 Task: Find connections with filter location Jérémie with filter topic #Growthwith filter profile language French with filter current company Unacademy with filter school Uttrakhand Technical University, Dehradun with filter industry Office Administration with filter service category Management Consulting with filter keywords title SQL Developer
Action: Mouse moved to (709, 78)
Screenshot: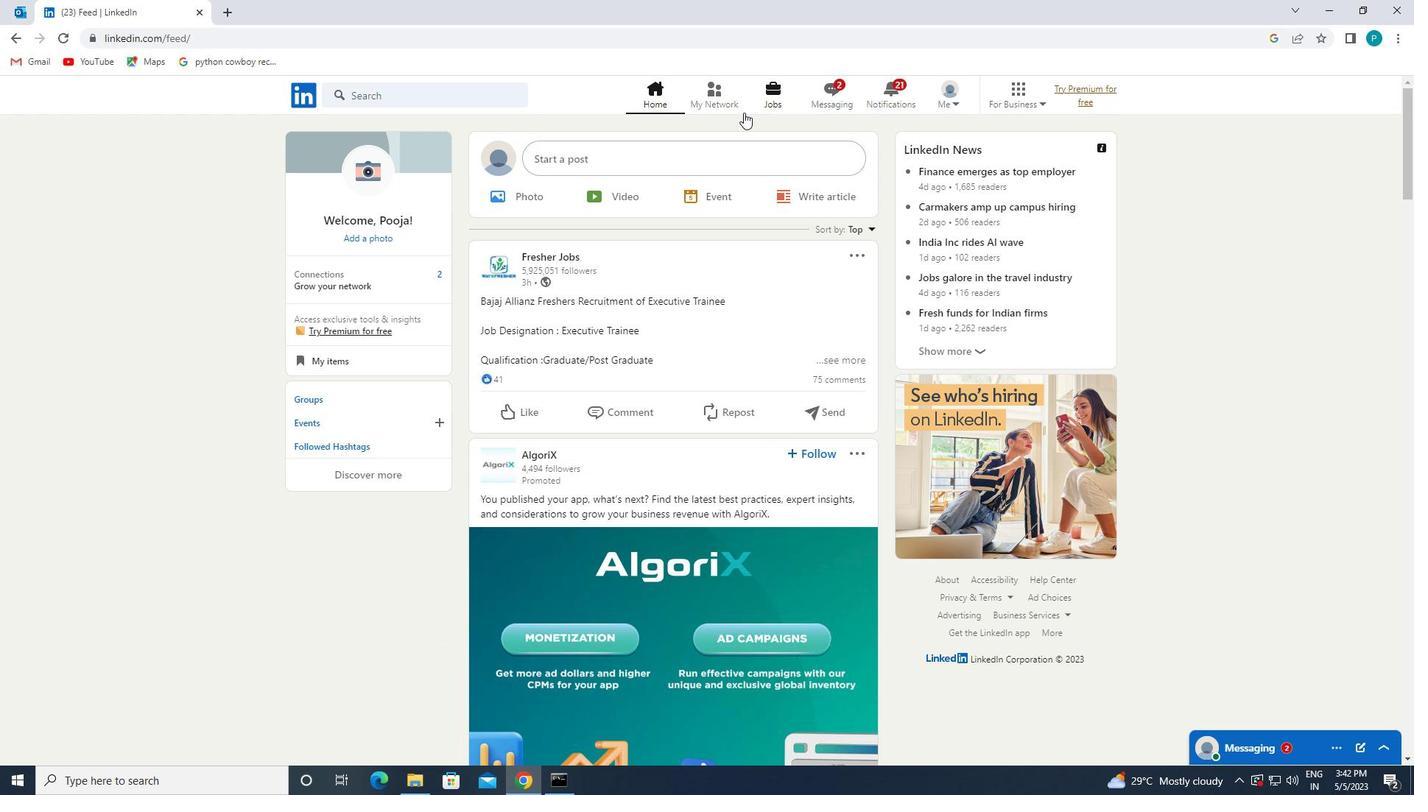 
Action: Mouse pressed left at (709, 78)
Screenshot: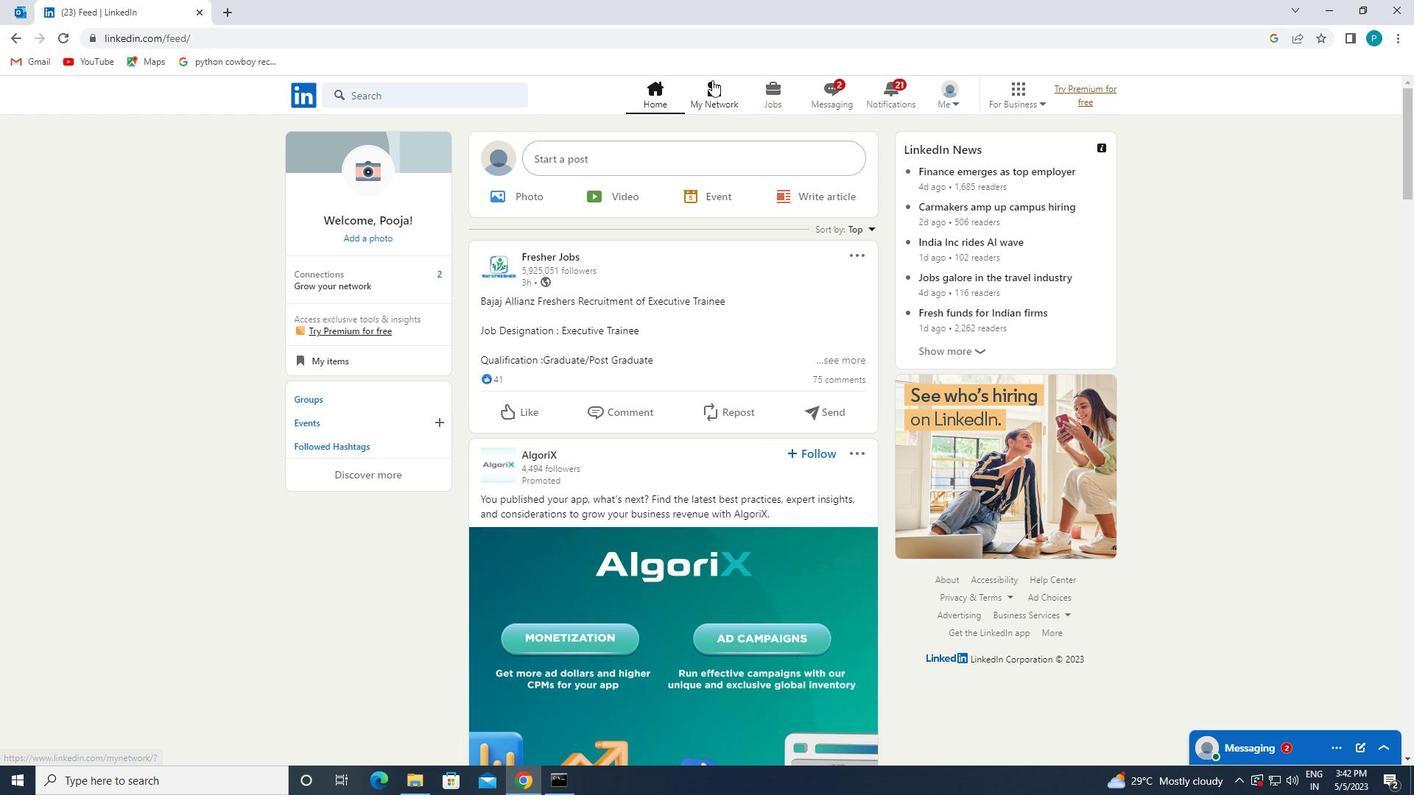 
Action: Mouse moved to (715, 94)
Screenshot: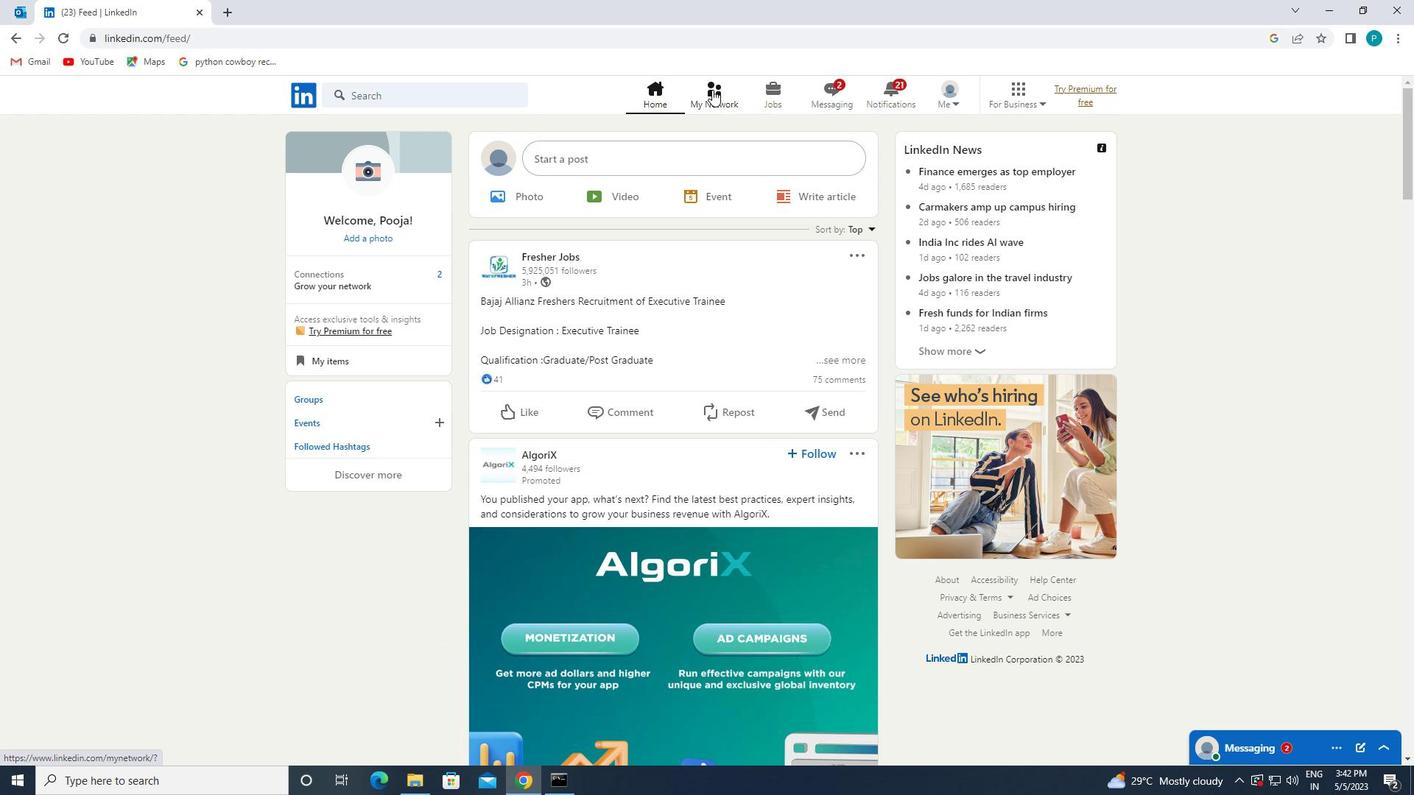 
Action: Mouse pressed left at (715, 94)
Screenshot: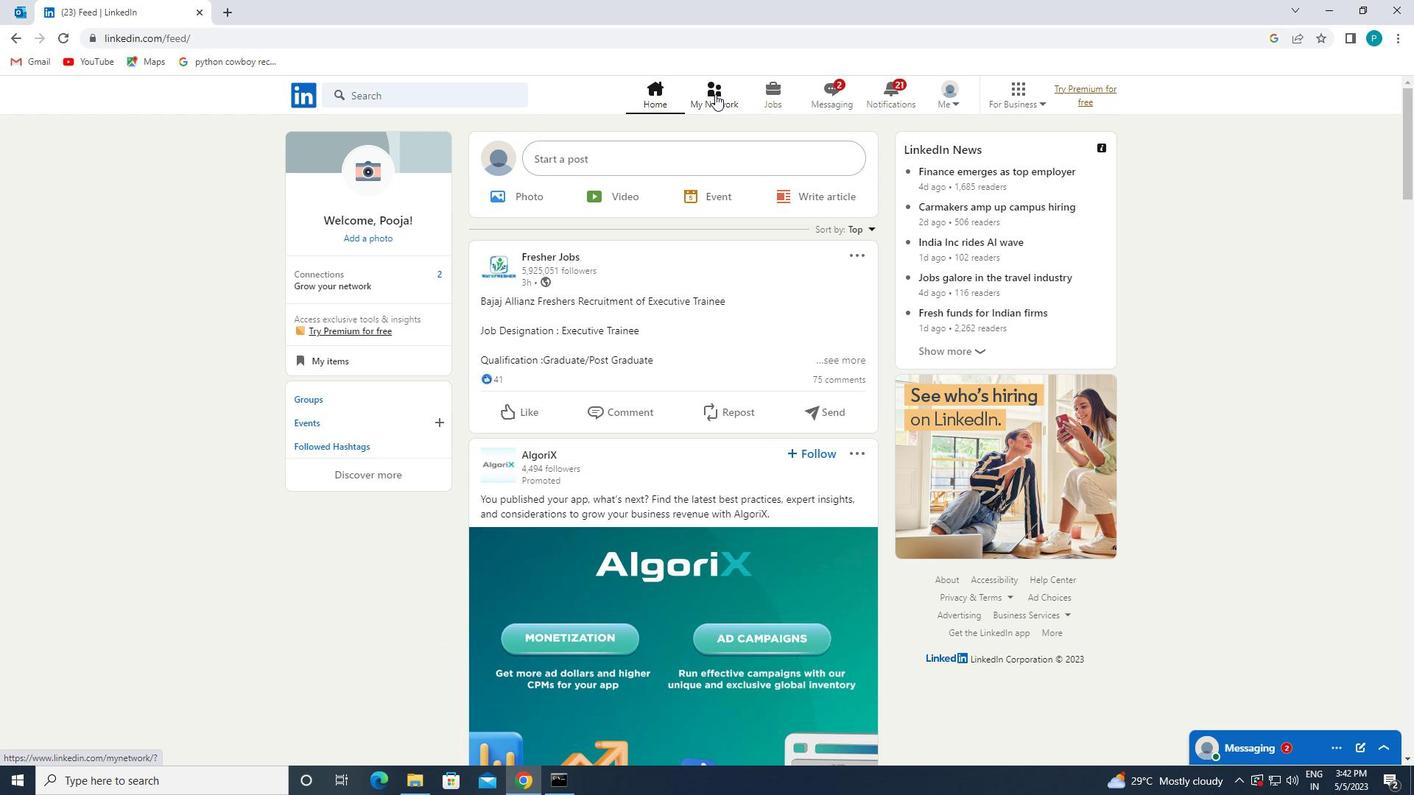 
Action: Mouse moved to (377, 176)
Screenshot: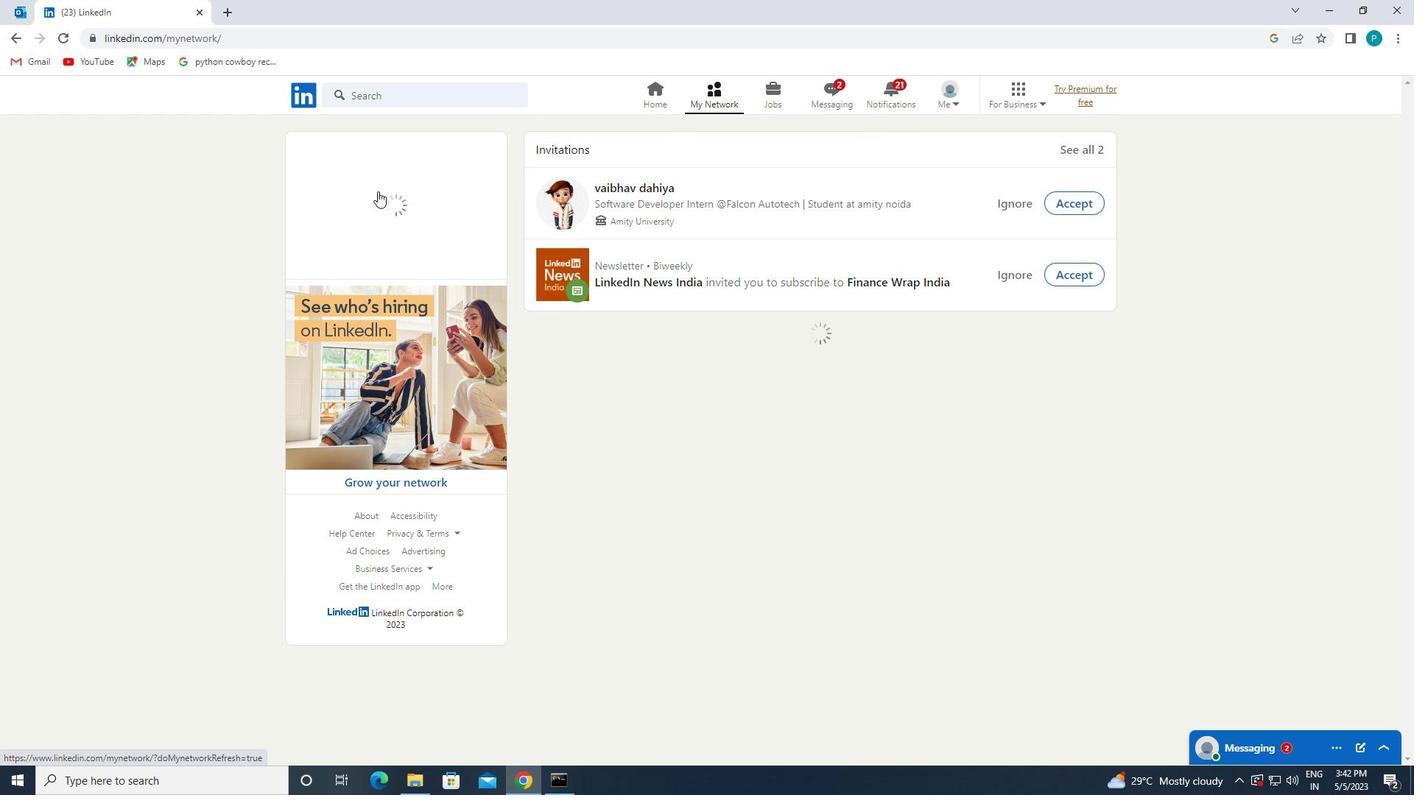 
Action: Mouse pressed left at (377, 176)
Screenshot: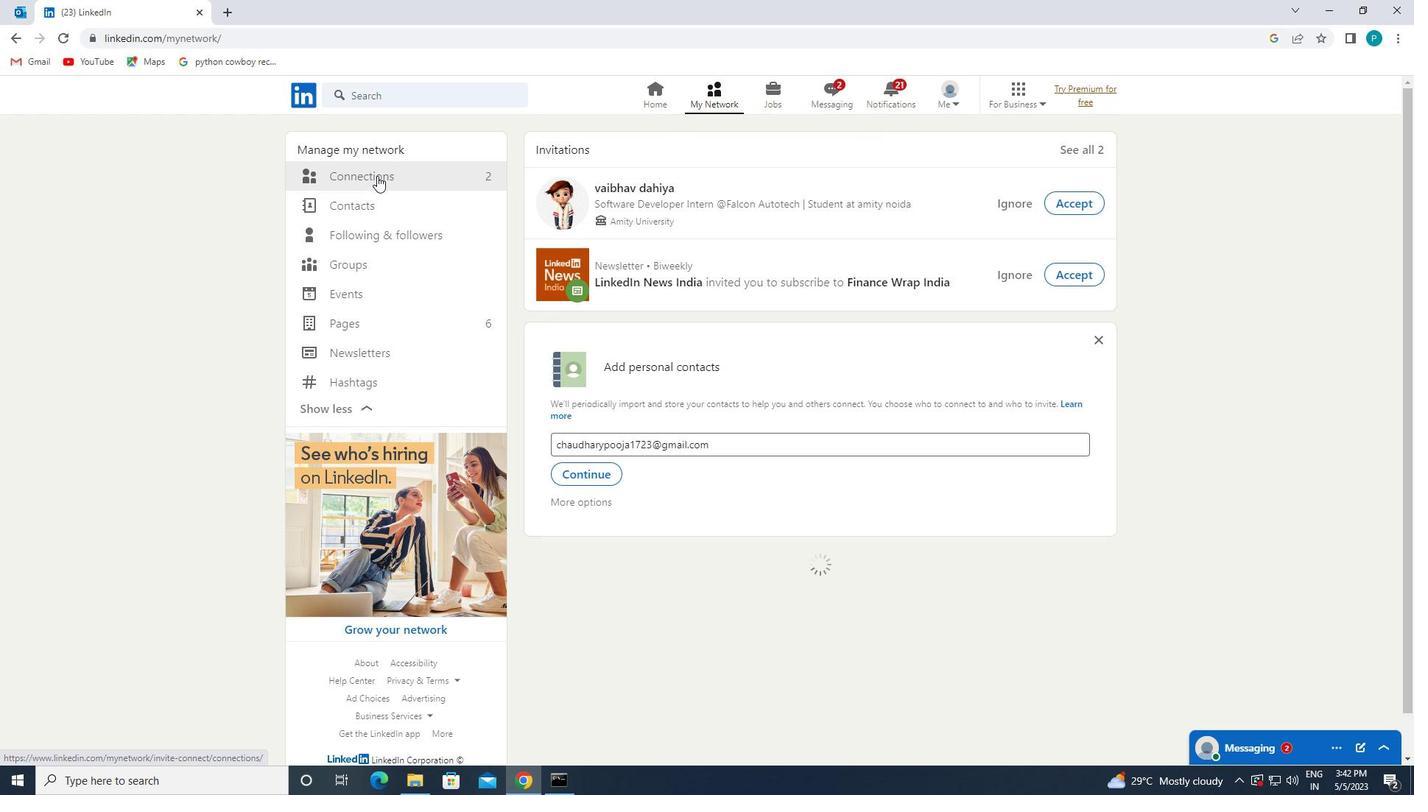 
Action: Mouse moved to (783, 172)
Screenshot: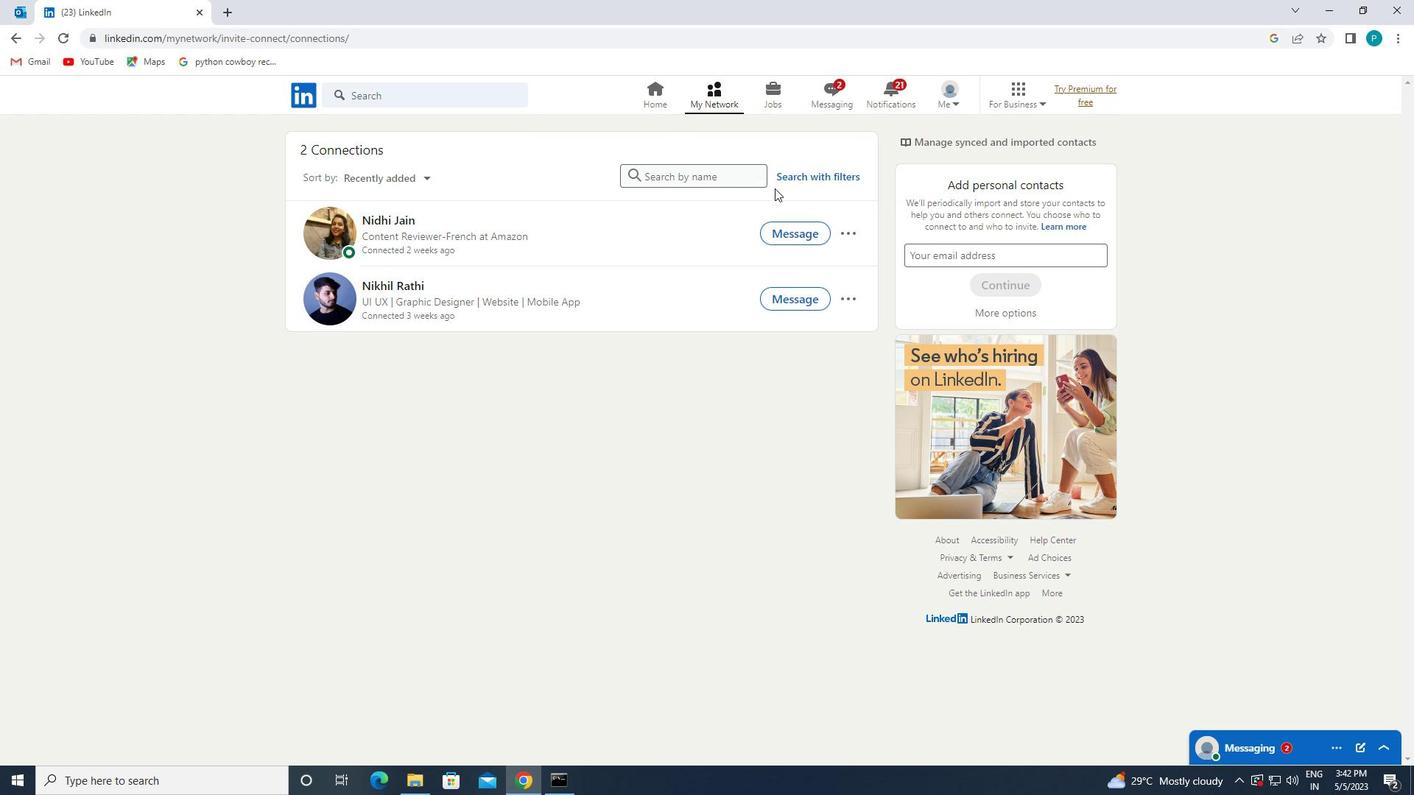 
Action: Mouse pressed left at (783, 172)
Screenshot: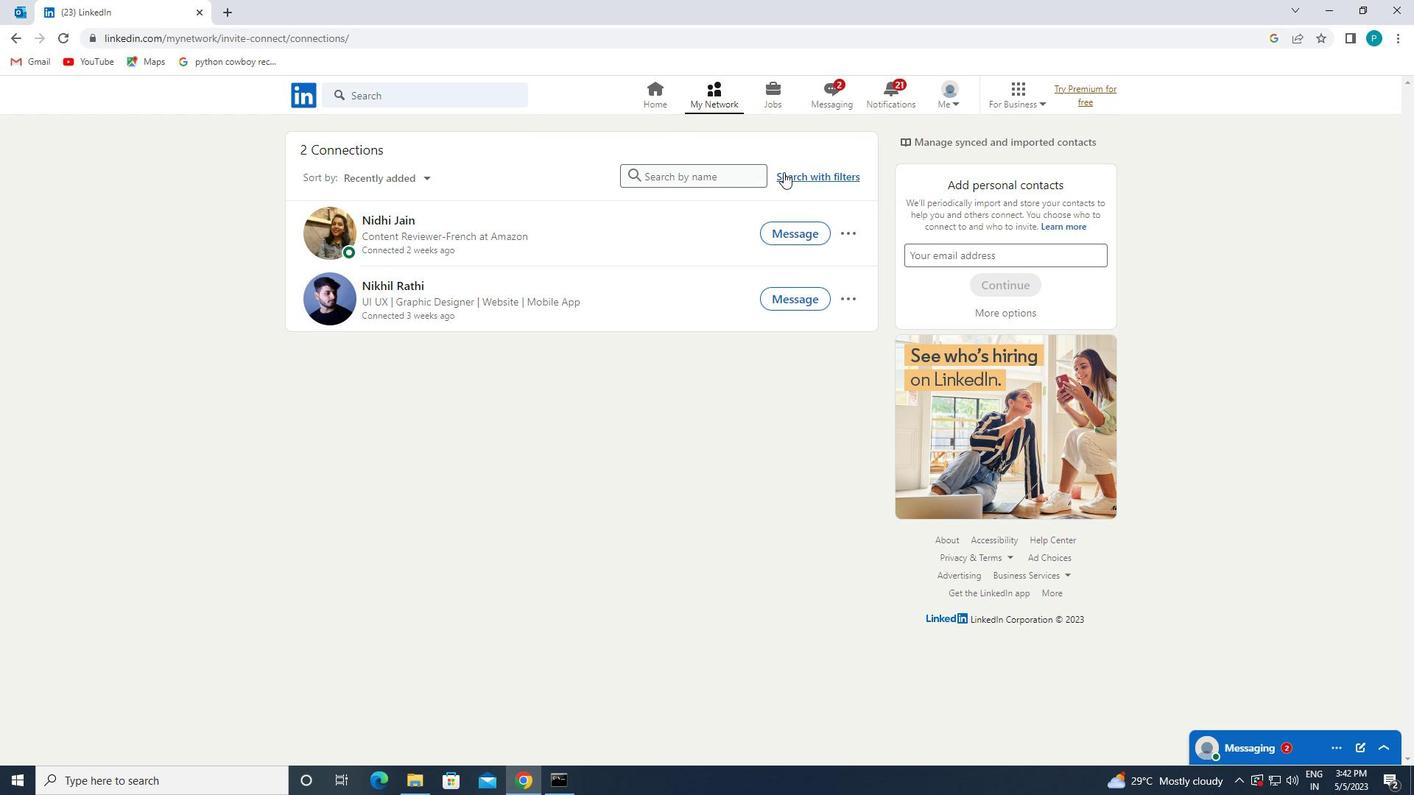 
Action: Mouse moved to (731, 128)
Screenshot: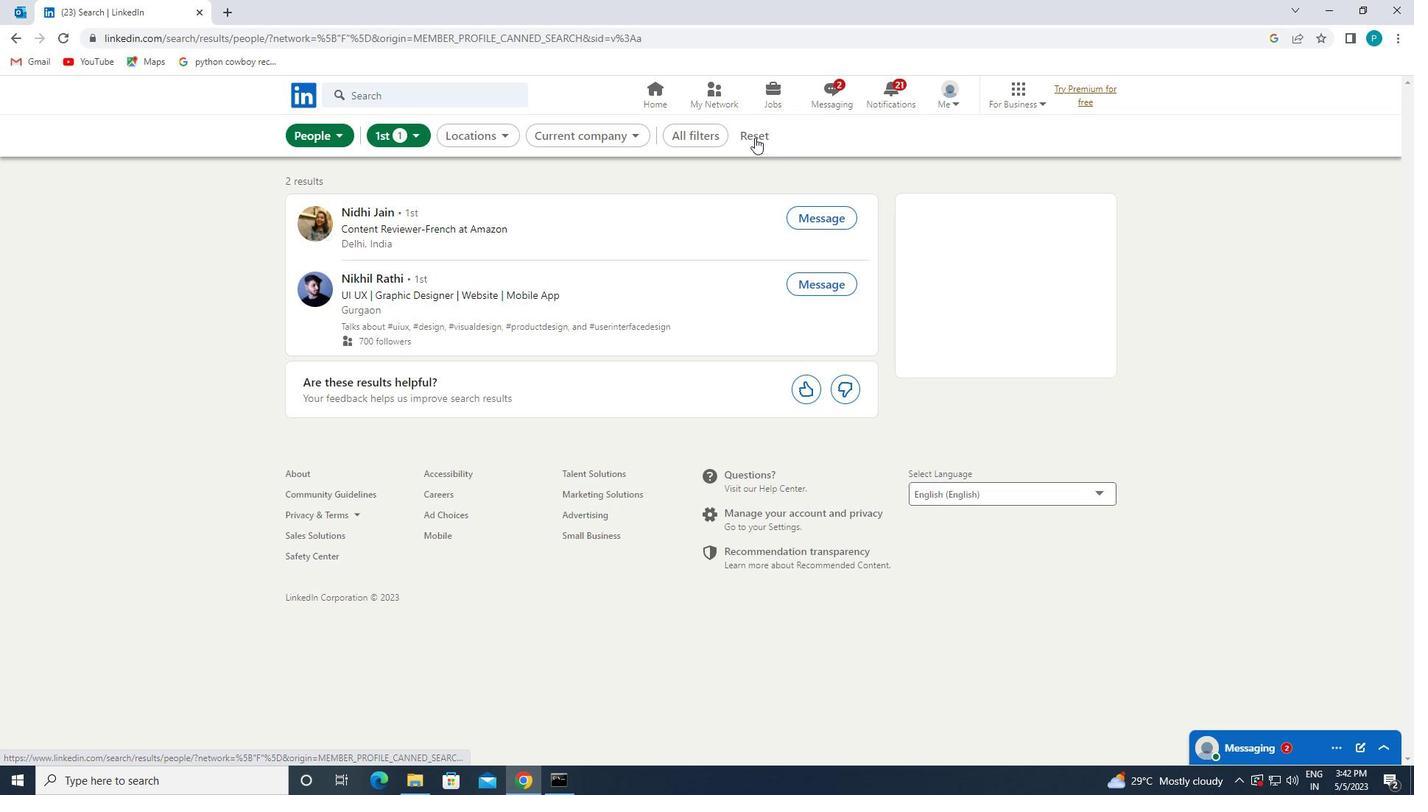 
Action: Mouse pressed left at (731, 128)
Screenshot: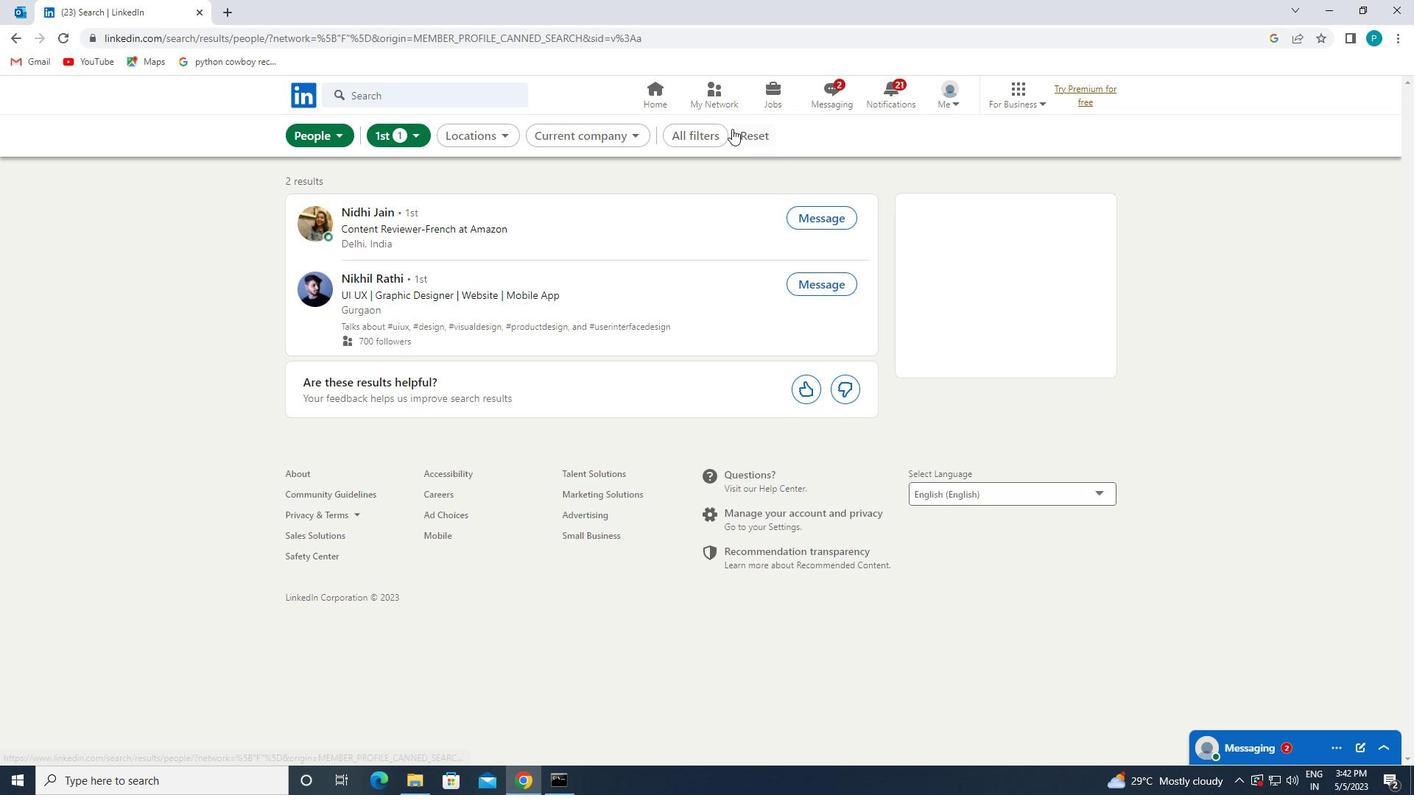 
Action: Mouse moved to (742, 131)
Screenshot: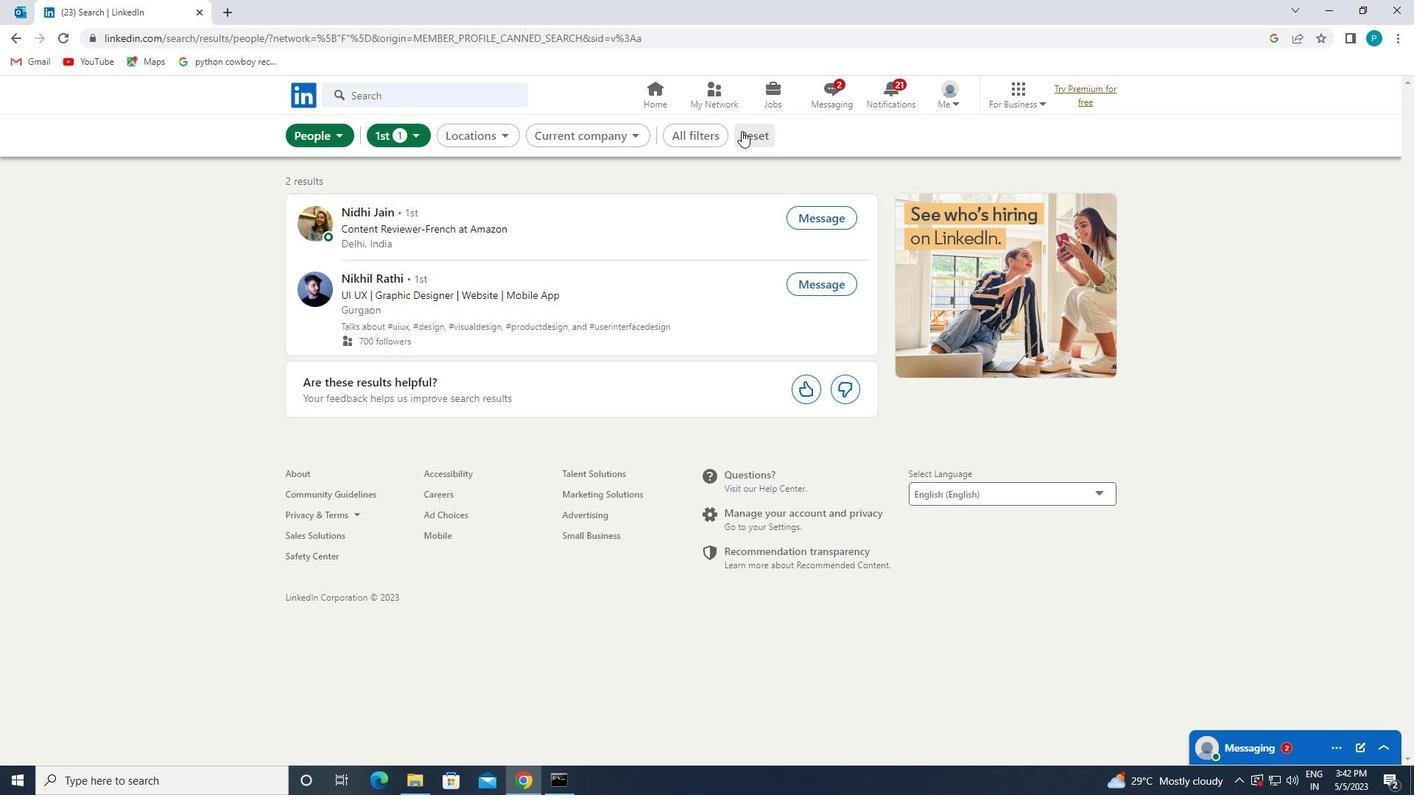 
Action: Mouse pressed left at (742, 131)
Screenshot: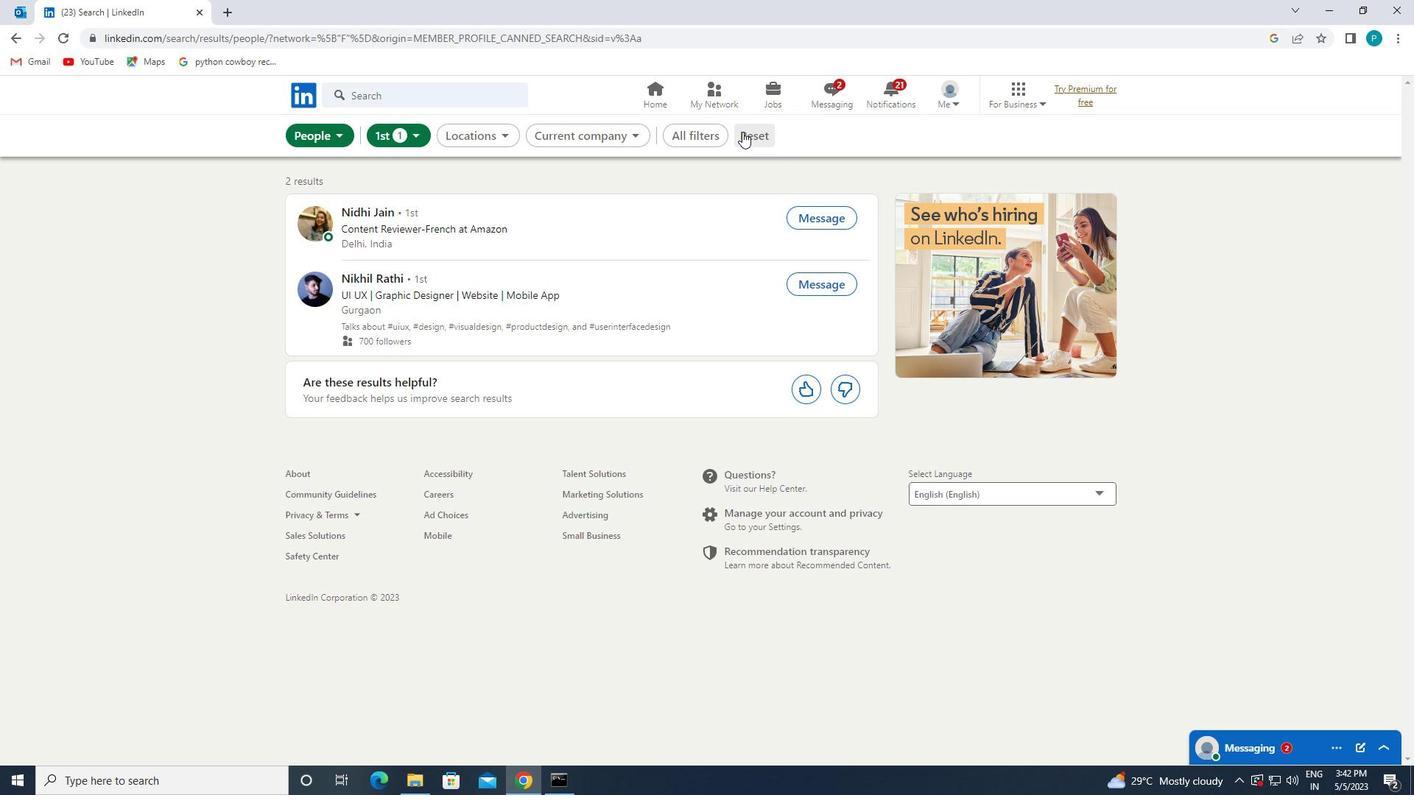 
Action: Mouse pressed left at (742, 131)
Screenshot: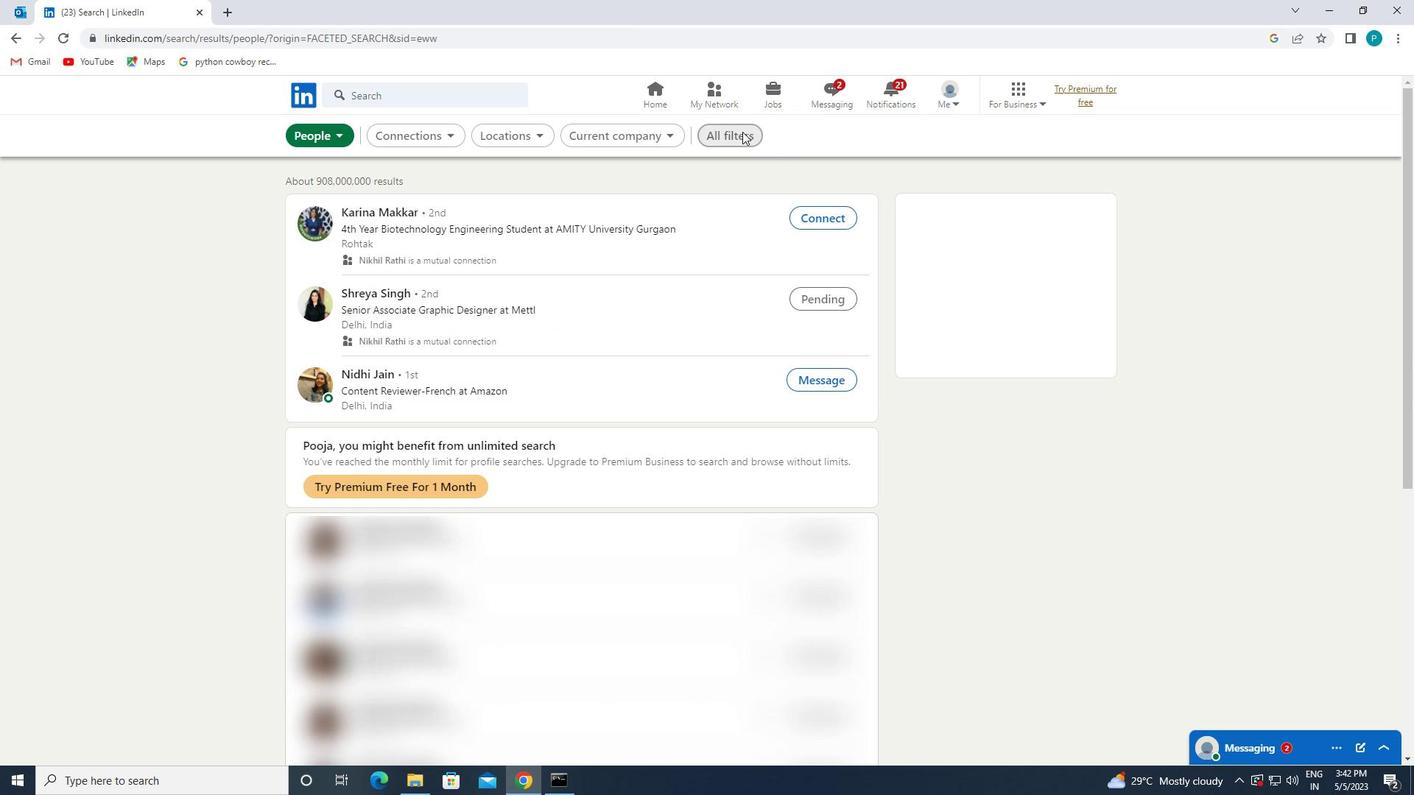 
Action: Mouse moved to (1282, 403)
Screenshot: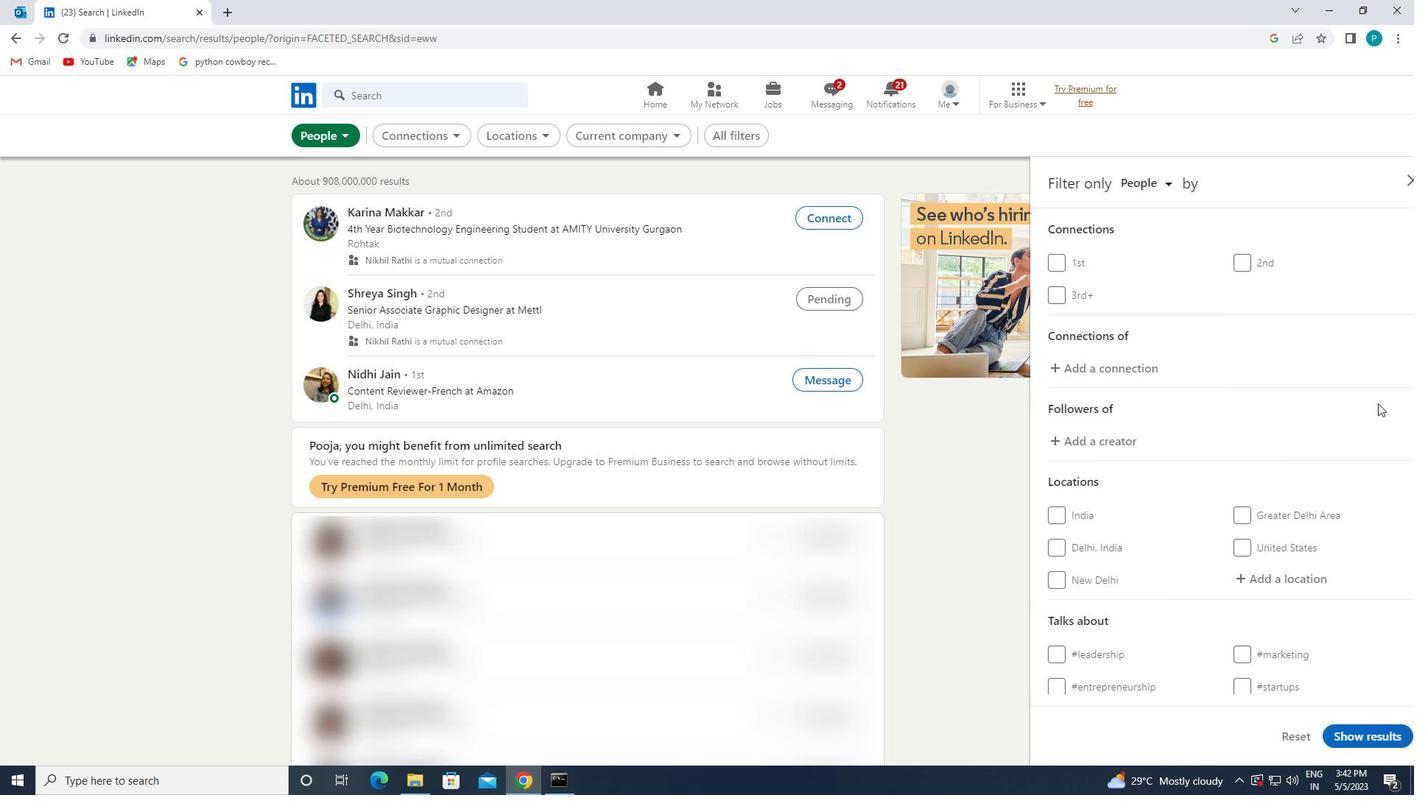
Action: Mouse scrolled (1282, 403) with delta (0, 0)
Screenshot: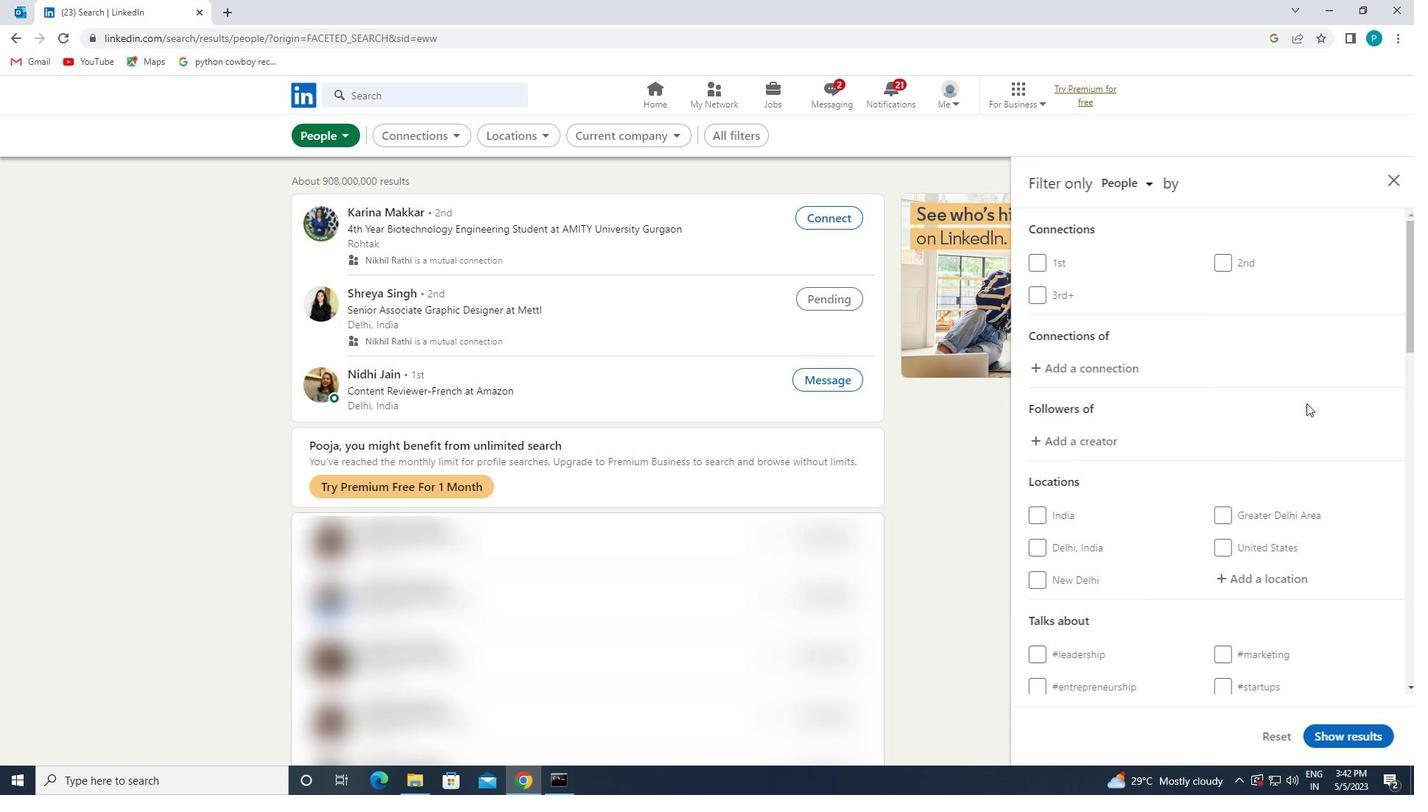 
Action: Mouse scrolled (1282, 403) with delta (0, 0)
Screenshot: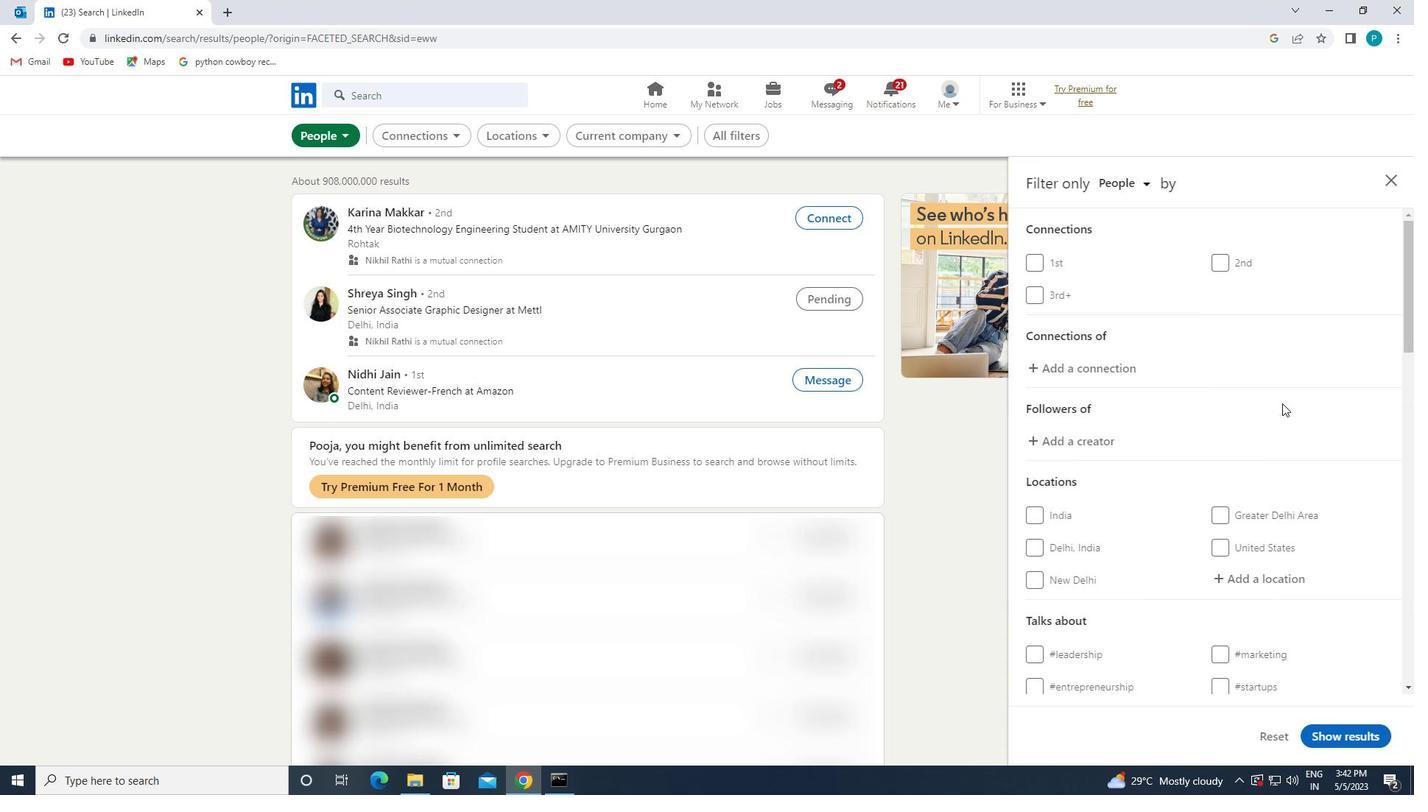 
Action: Mouse scrolled (1282, 403) with delta (0, 0)
Screenshot: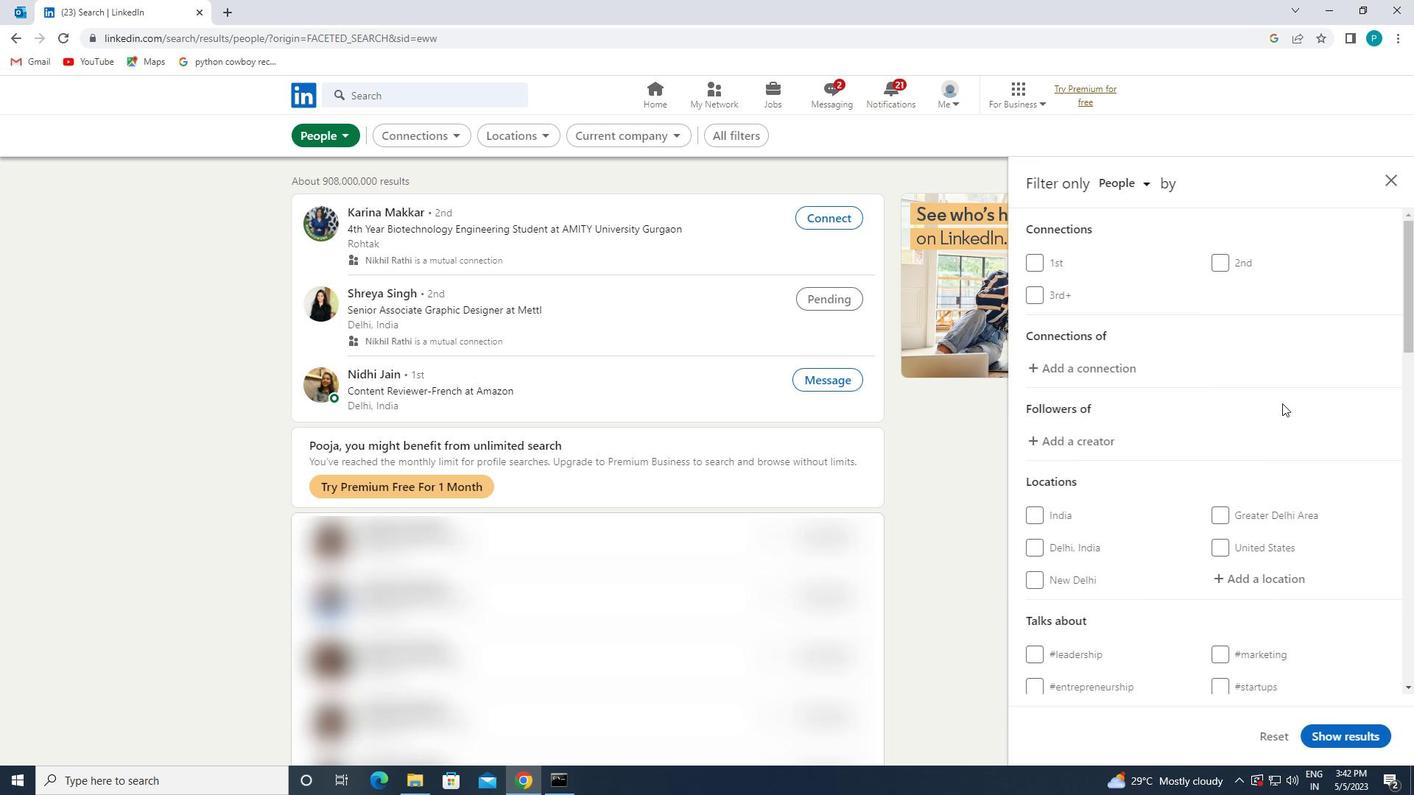 
Action: Mouse moved to (1265, 364)
Screenshot: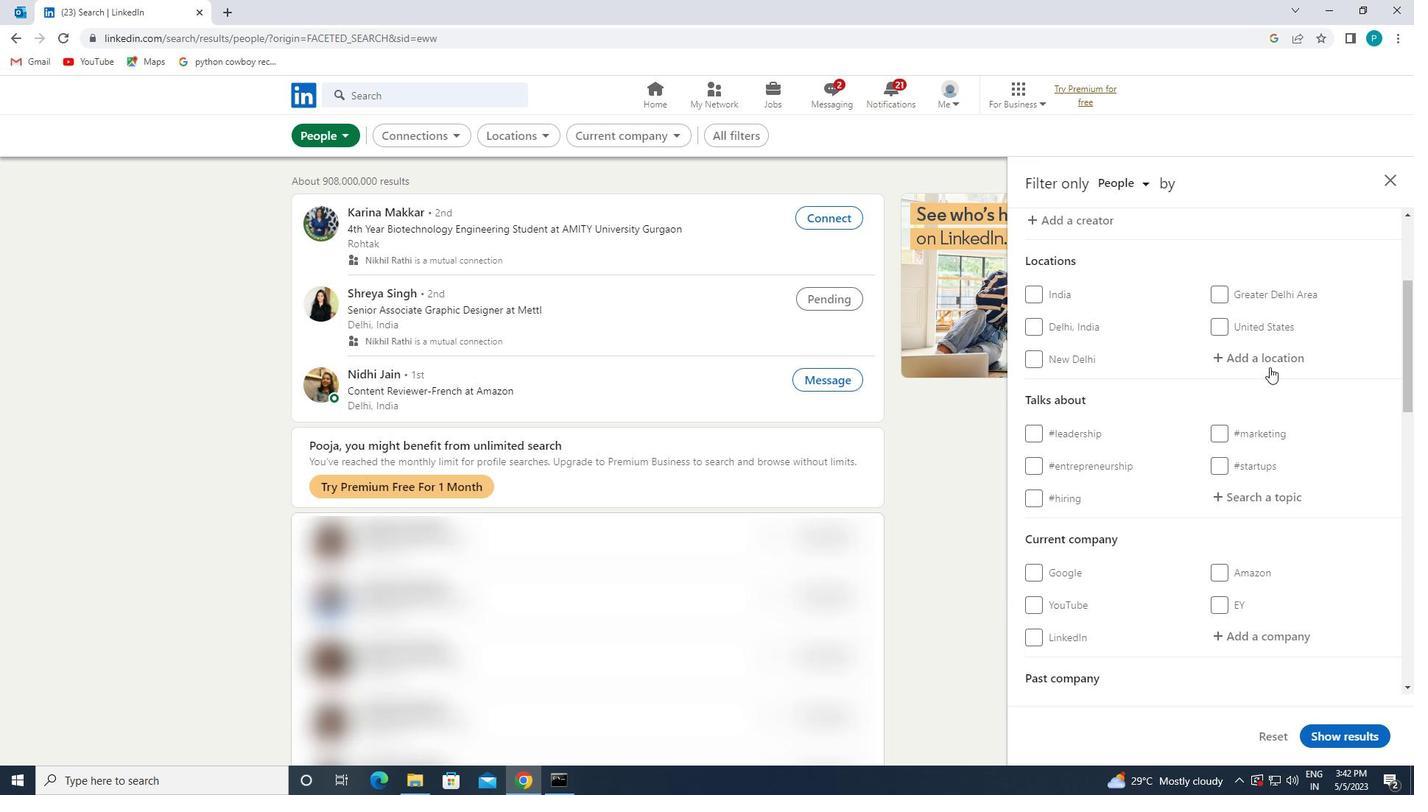 
Action: Mouse pressed left at (1265, 364)
Screenshot: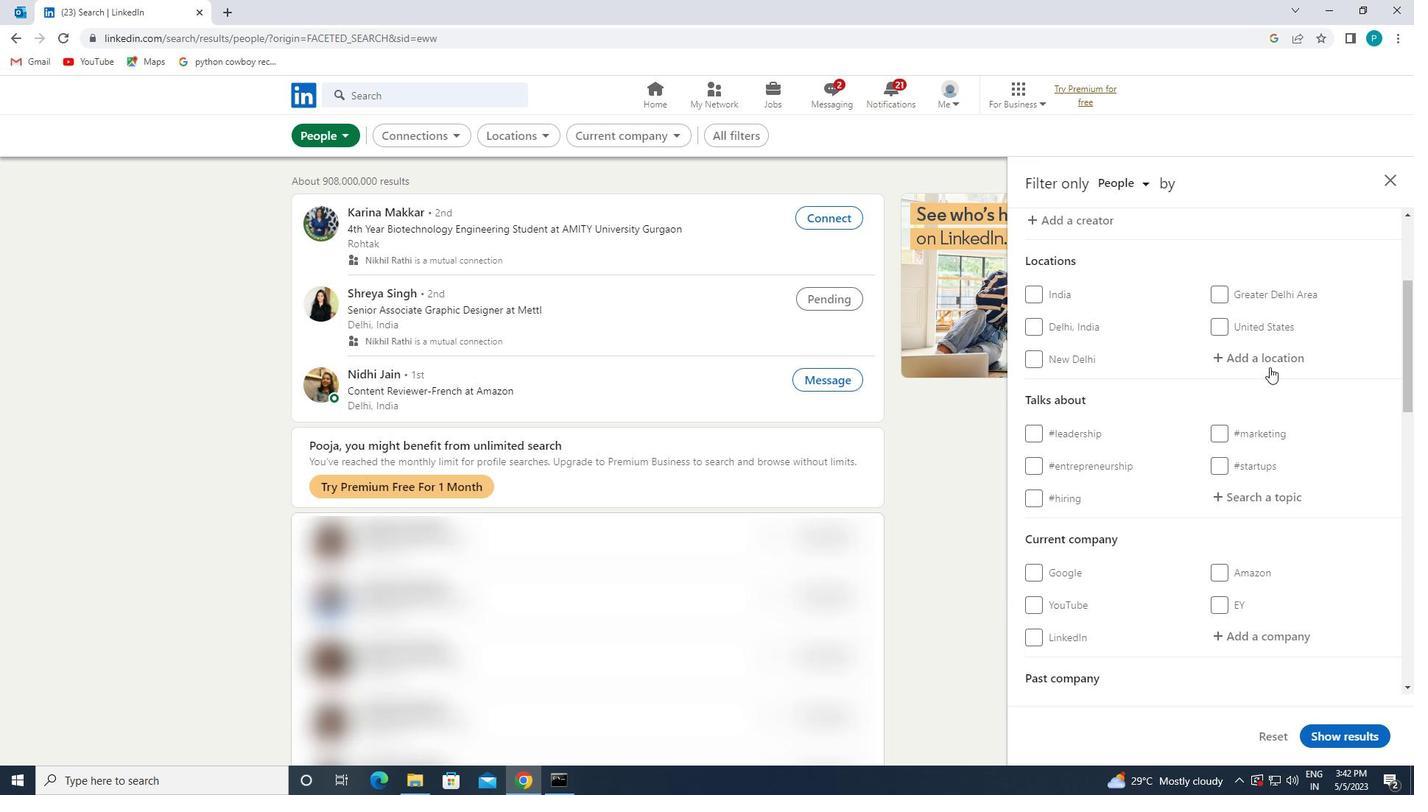 
Action: Mouse moved to (1266, 361)
Screenshot: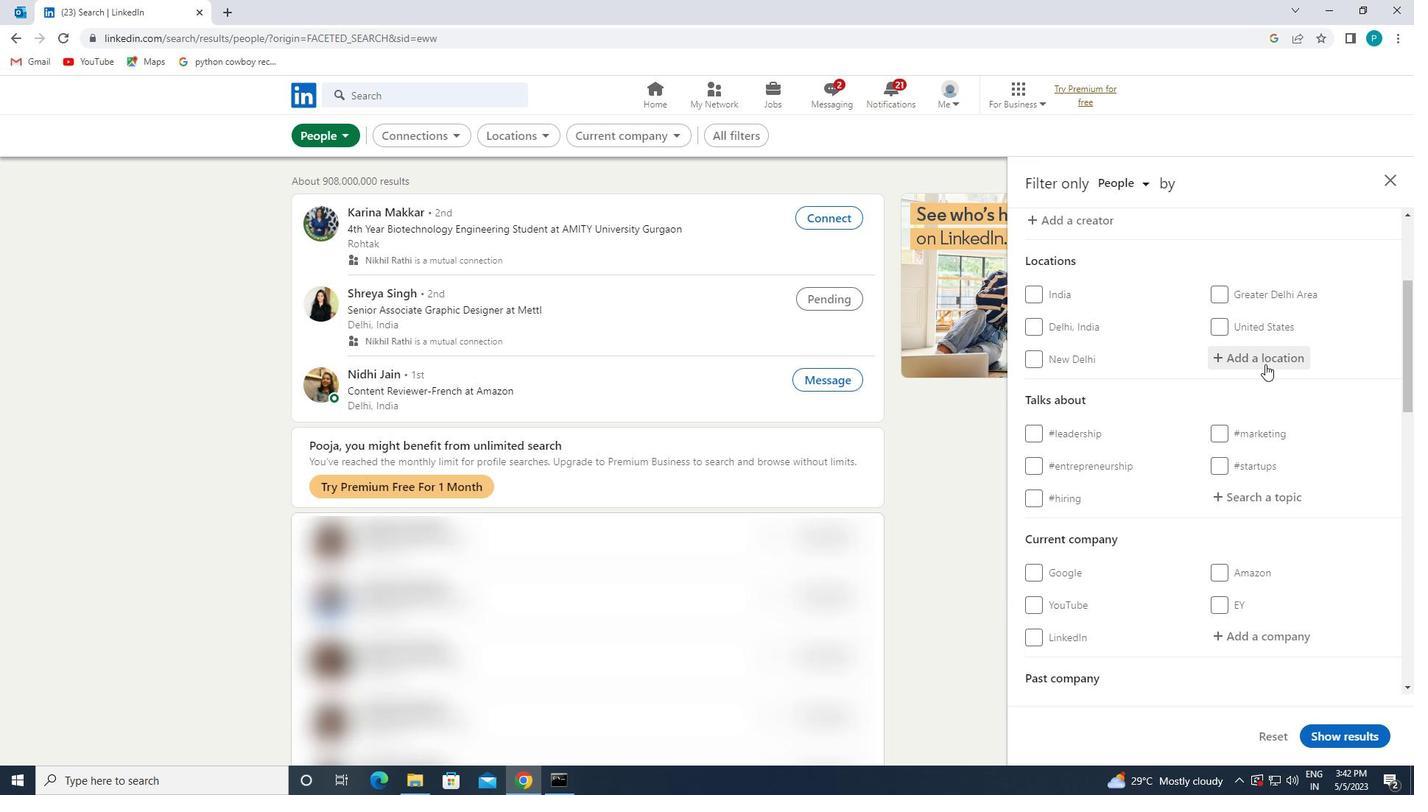 
Action: Key pressed <Key.caps_lock>j<Key.caps_lock>eremie
Screenshot: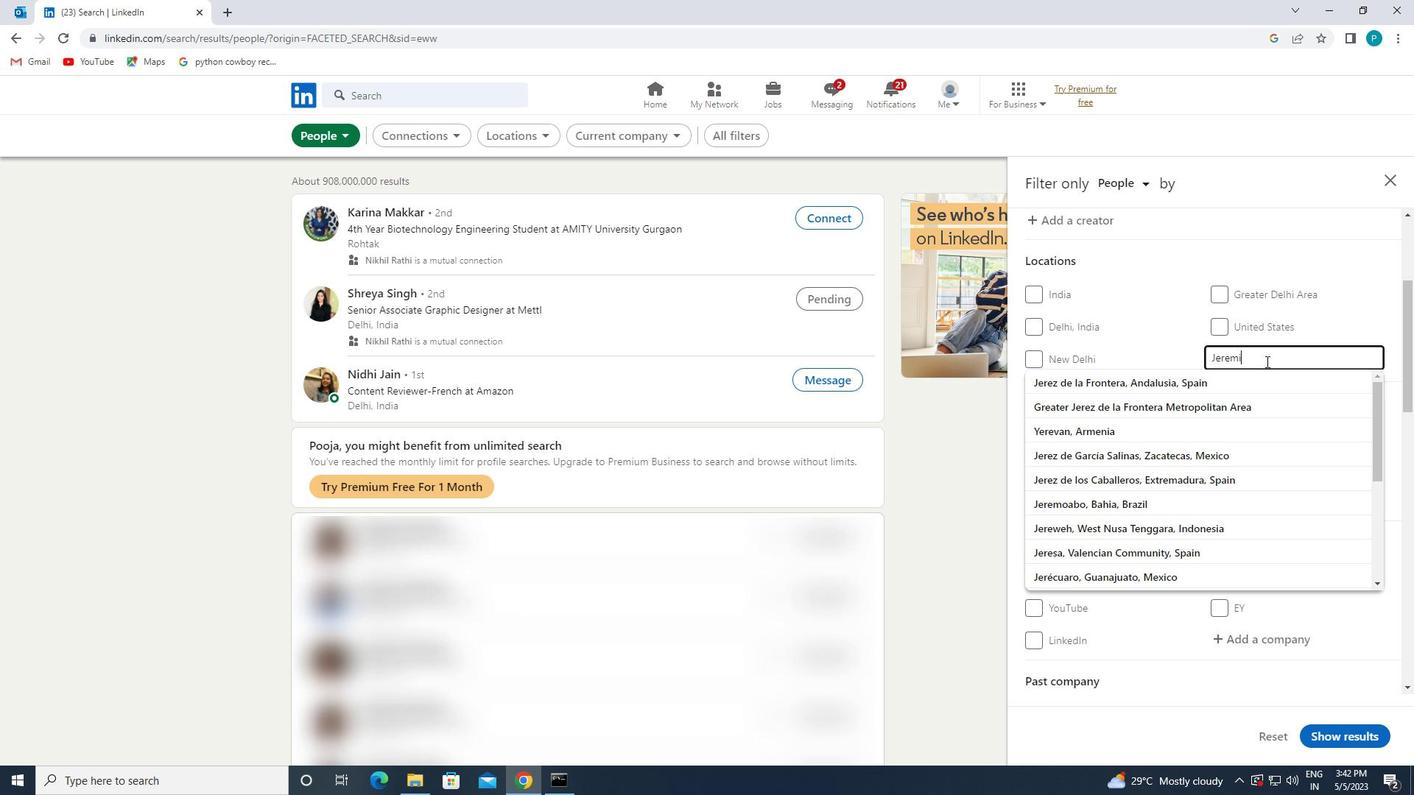 
Action: Mouse moved to (1270, 377)
Screenshot: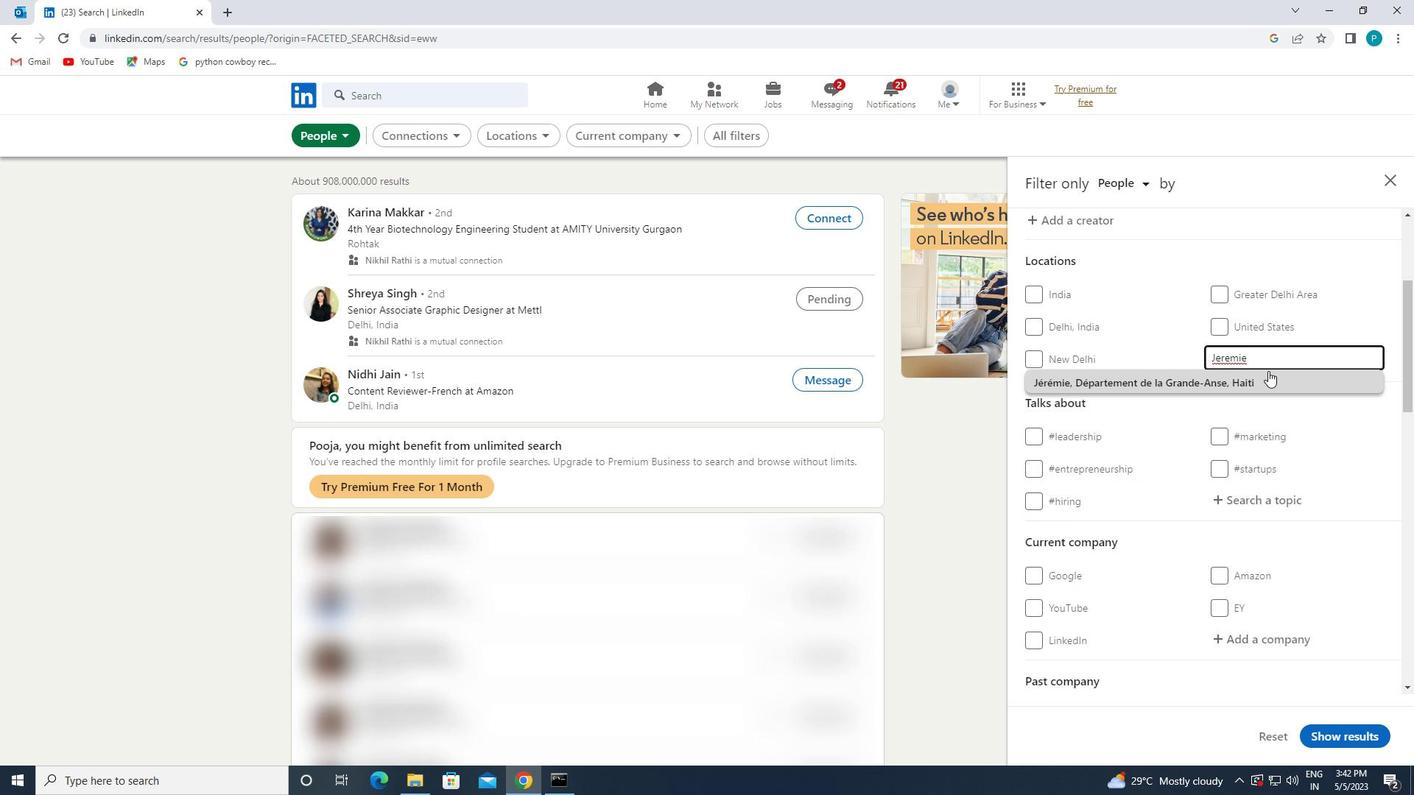 
Action: Mouse pressed left at (1270, 377)
Screenshot: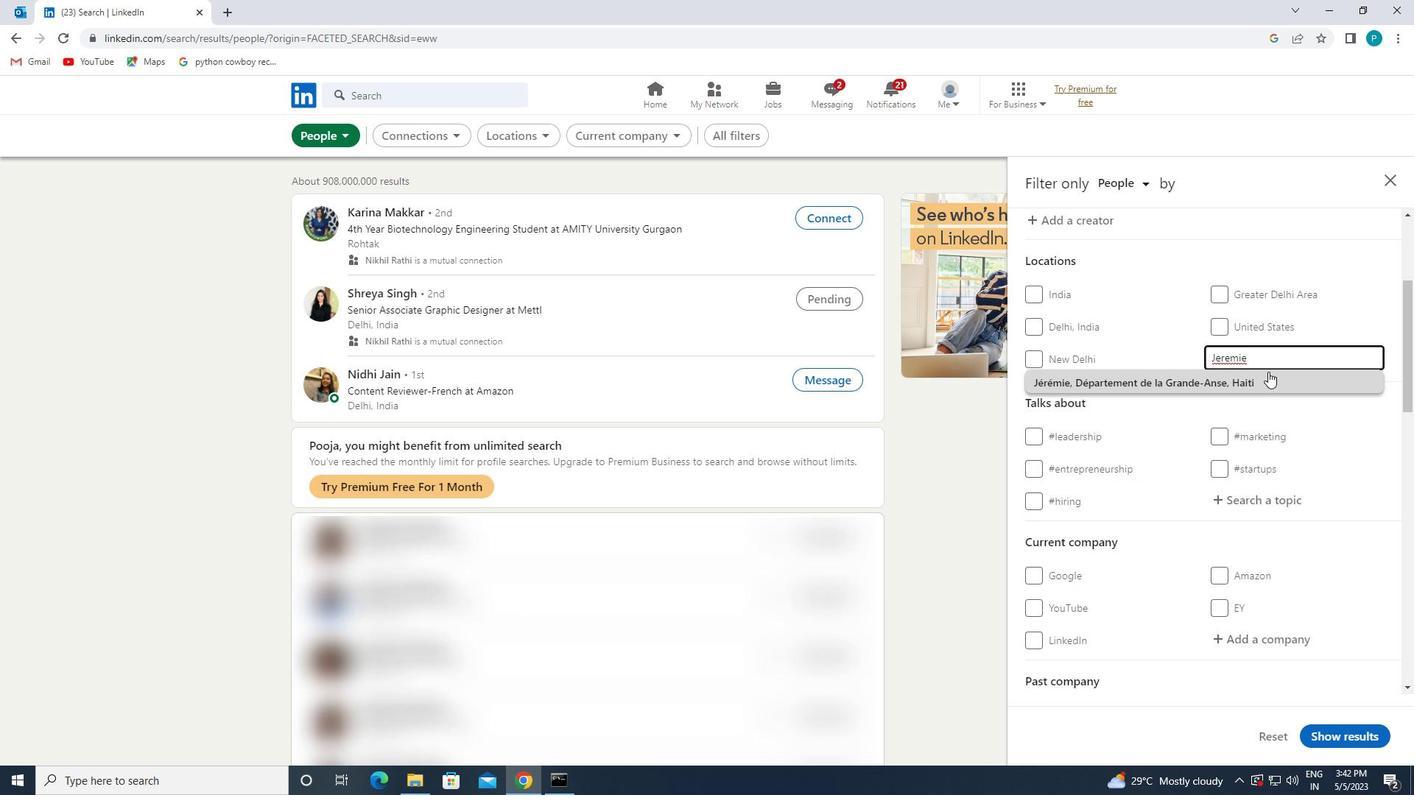 
Action: Mouse moved to (1270, 378)
Screenshot: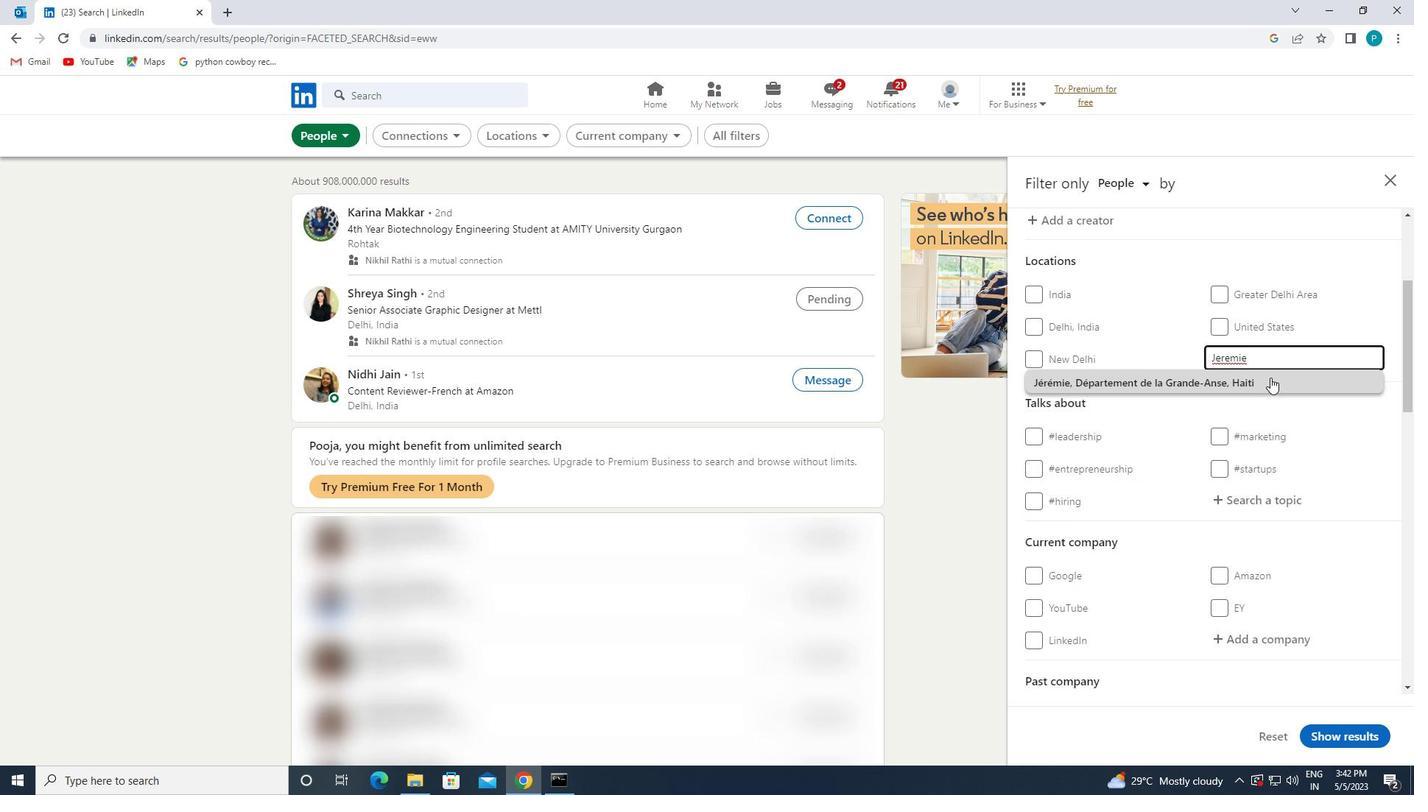 
Action: Mouse scrolled (1270, 377) with delta (0, 0)
Screenshot: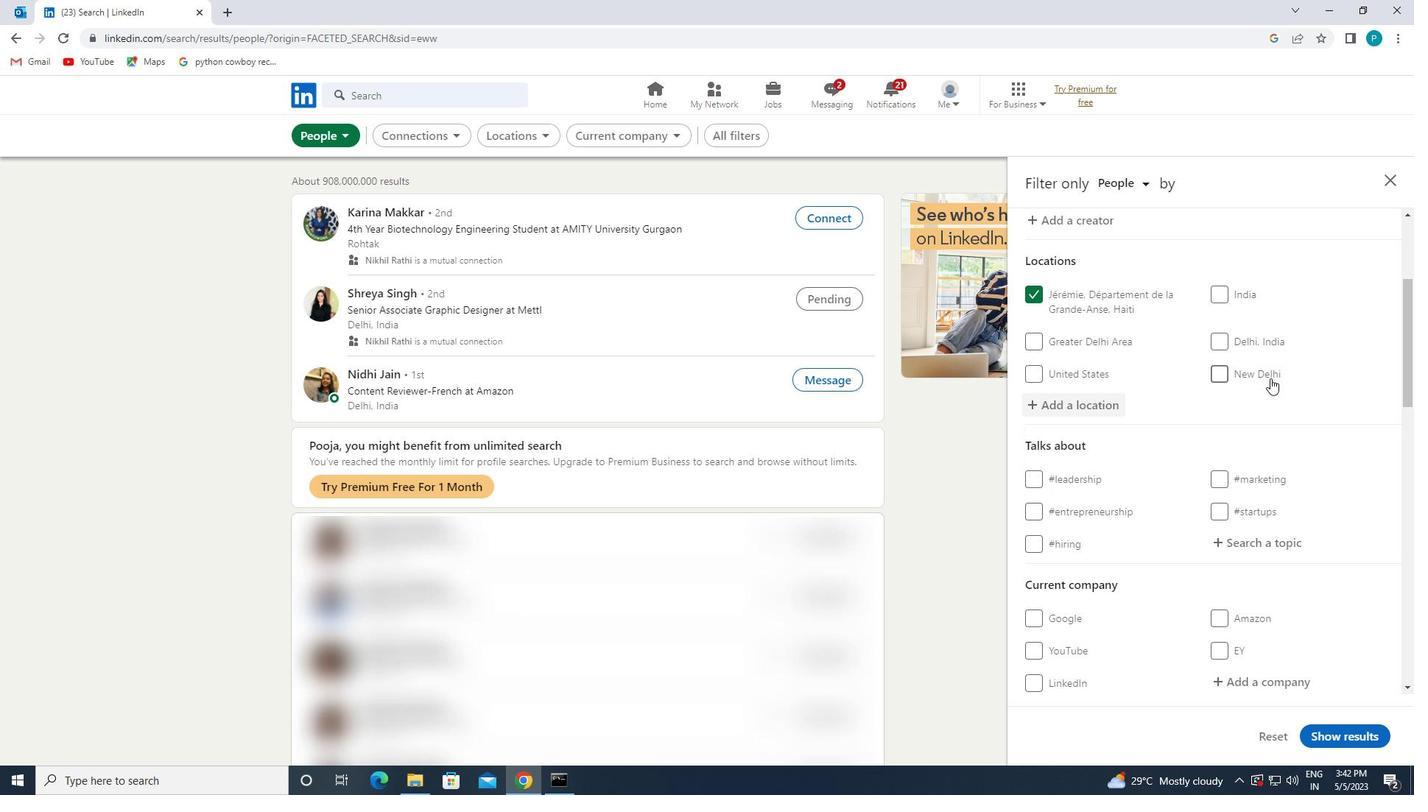 
Action: Mouse scrolled (1270, 377) with delta (0, 0)
Screenshot: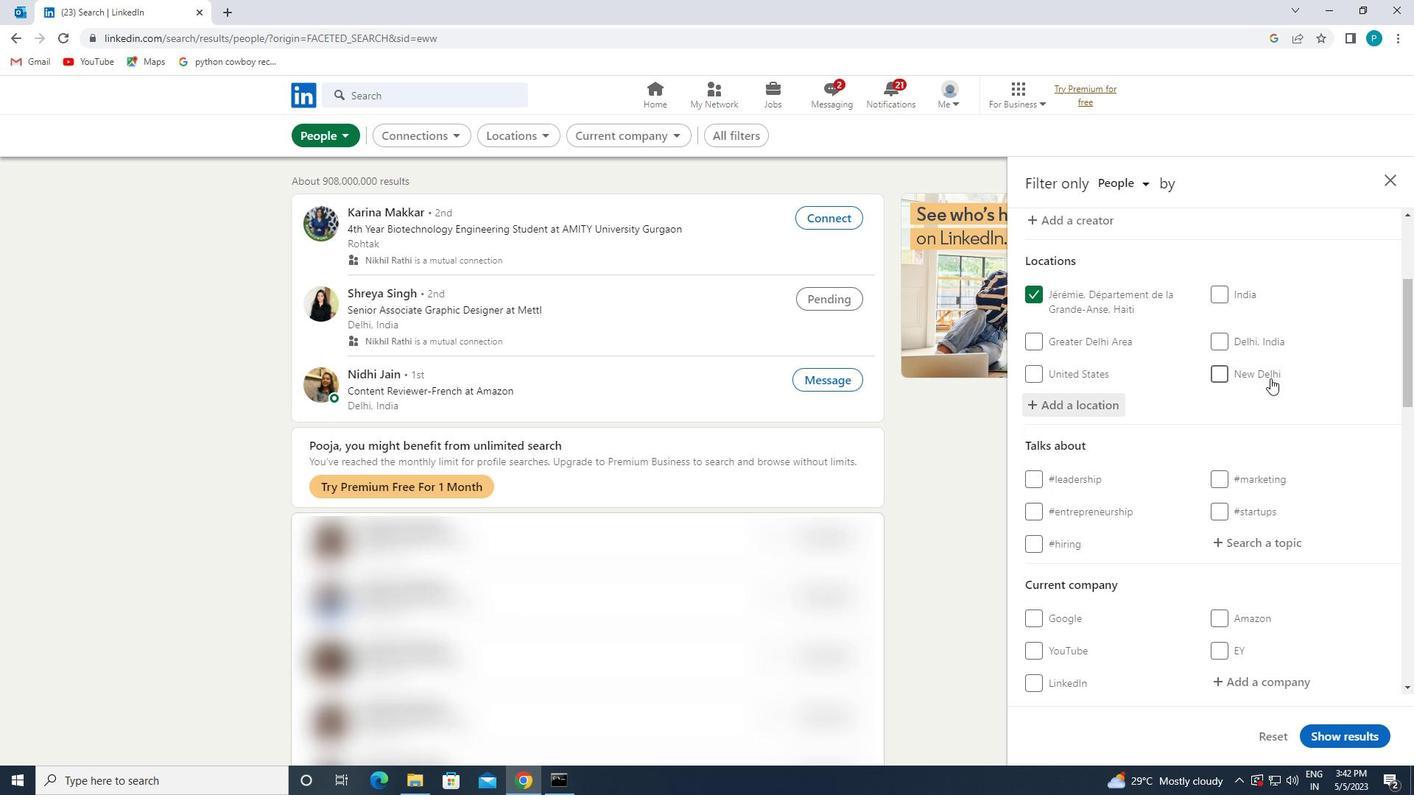 
Action: Mouse moved to (1277, 388)
Screenshot: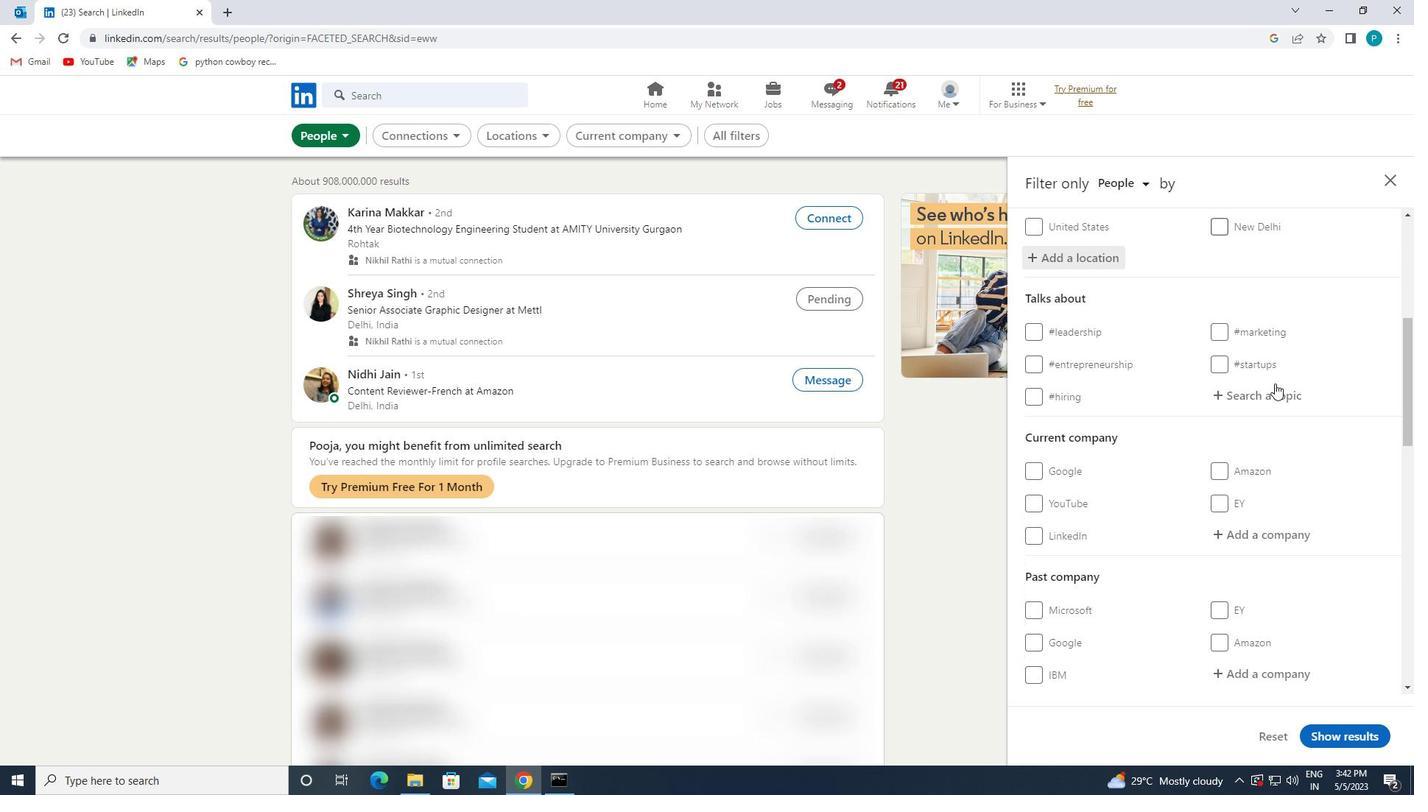 
Action: Mouse pressed left at (1277, 388)
Screenshot: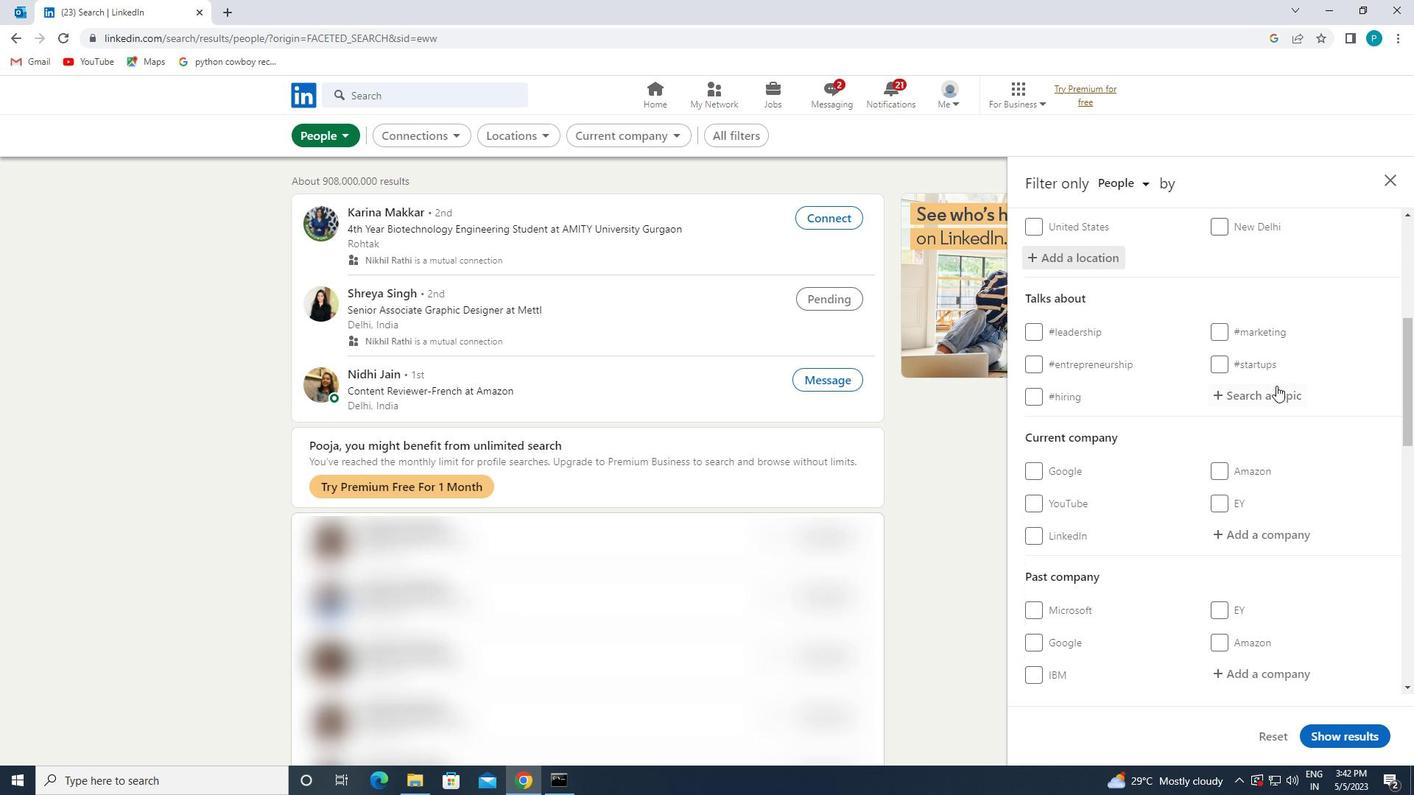 
Action: Mouse moved to (1282, 387)
Screenshot: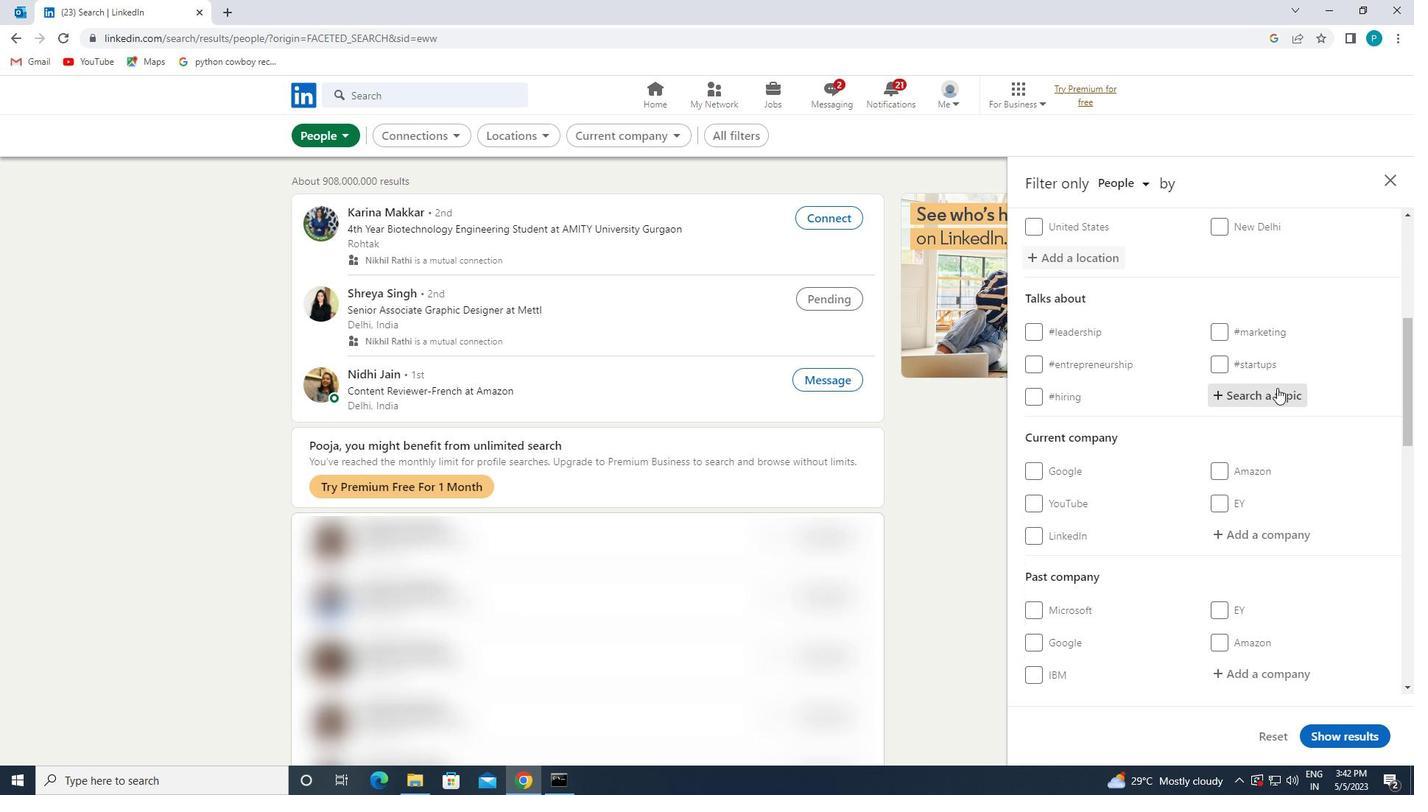 
Action: Key pressed <Key.shift>#<Key.caps_lock>G<Key.caps_lock>RW<Key.backspace>OWTH
Screenshot: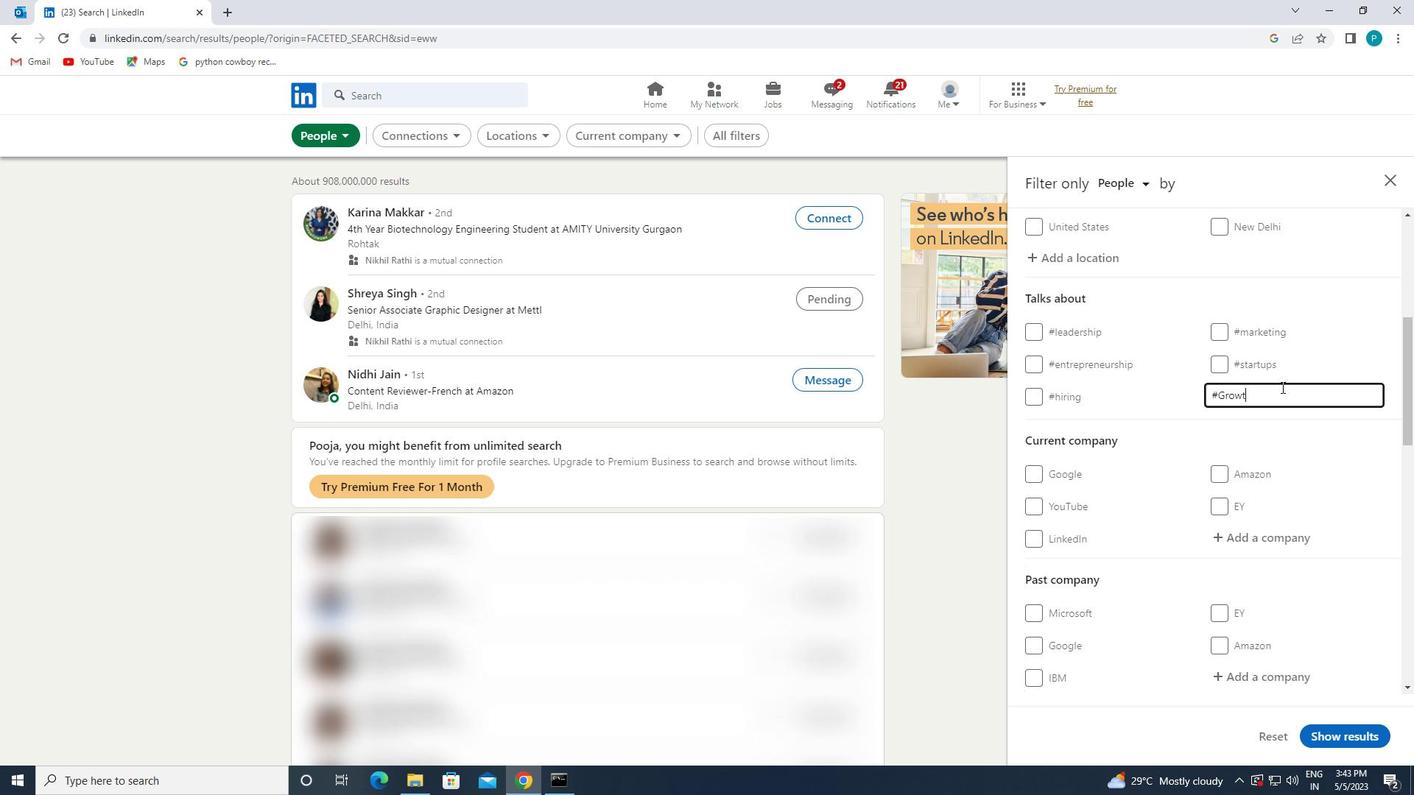 
Action: Mouse moved to (1287, 401)
Screenshot: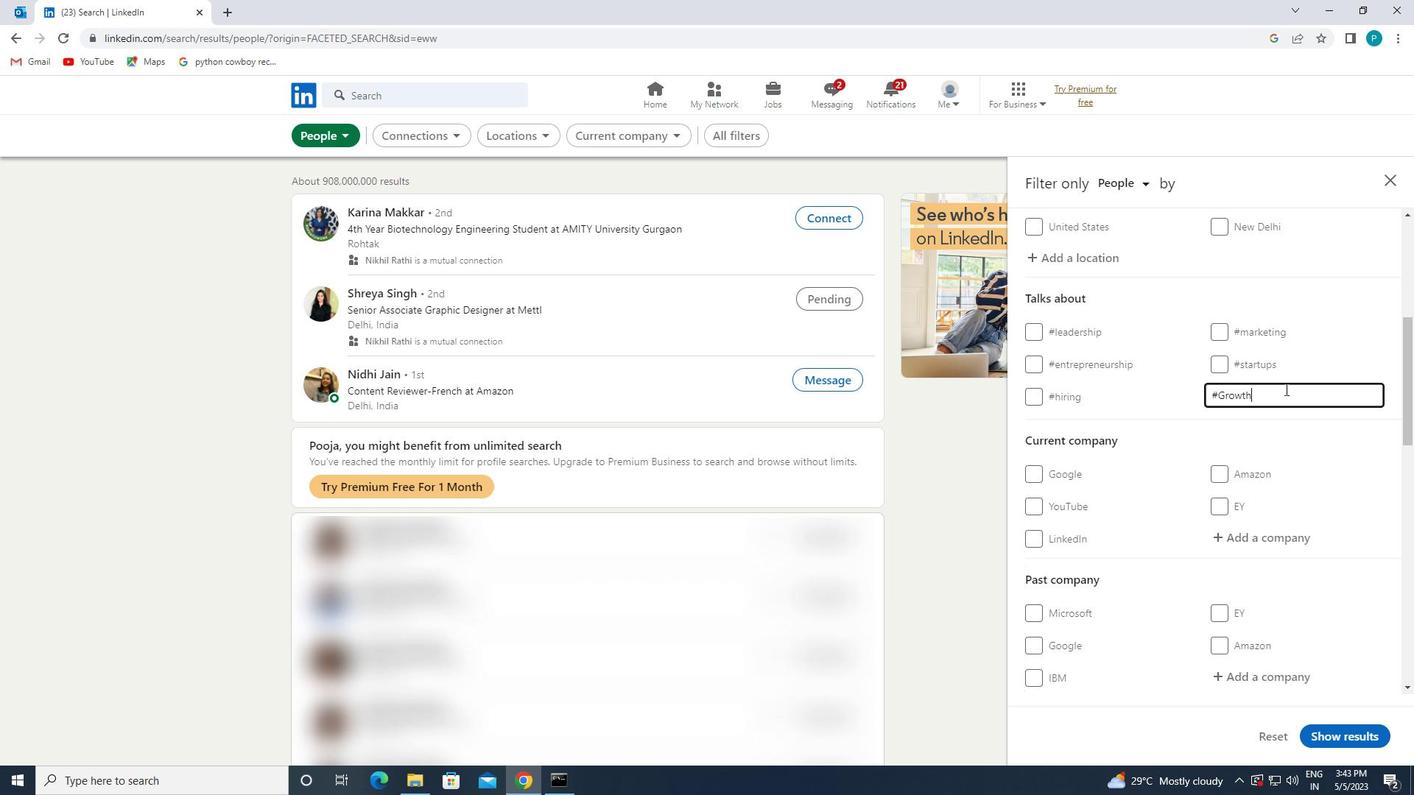
Action: Mouse scrolled (1287, 400) with delta (0, 0)
Screenshot: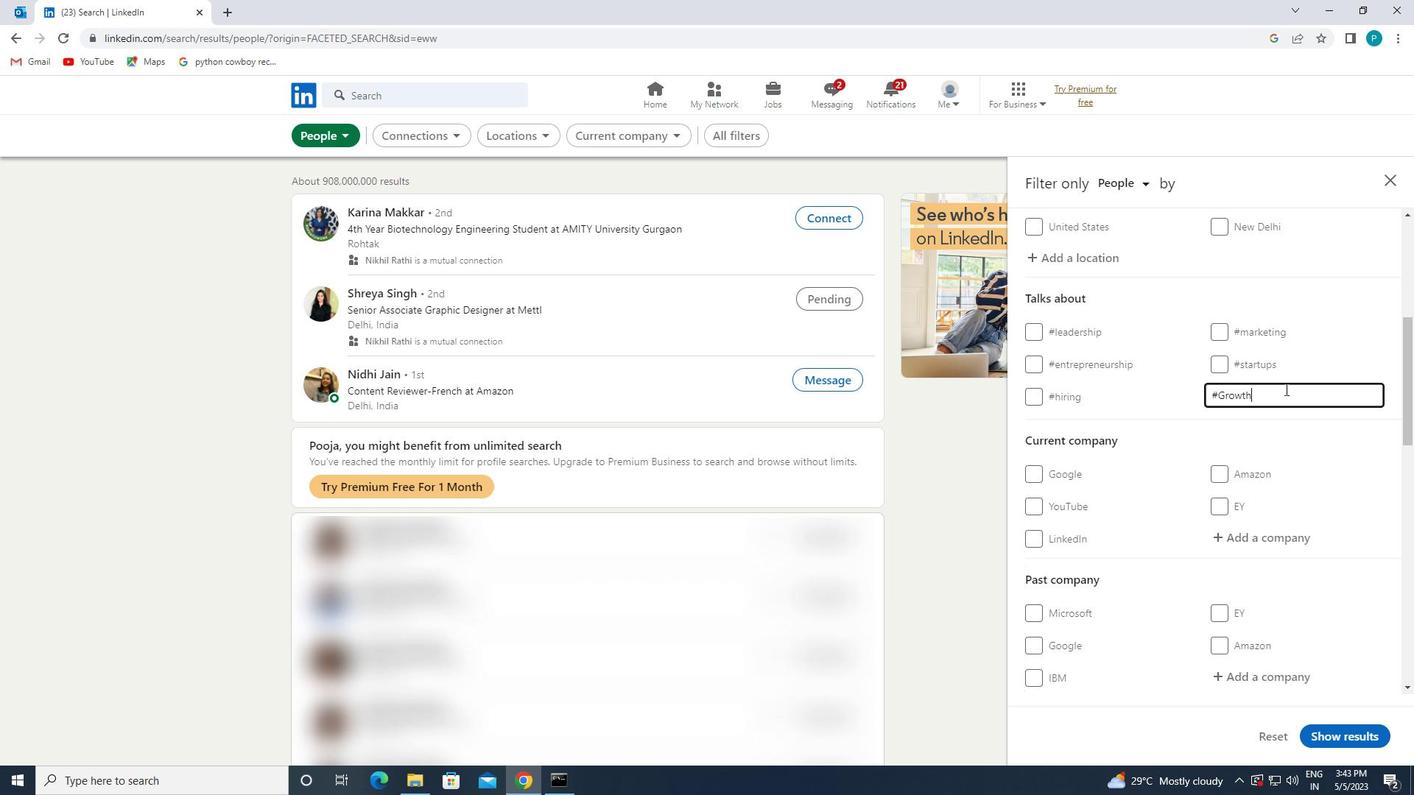 
Action: Mouse moved to (1287, 404)
Screenshot: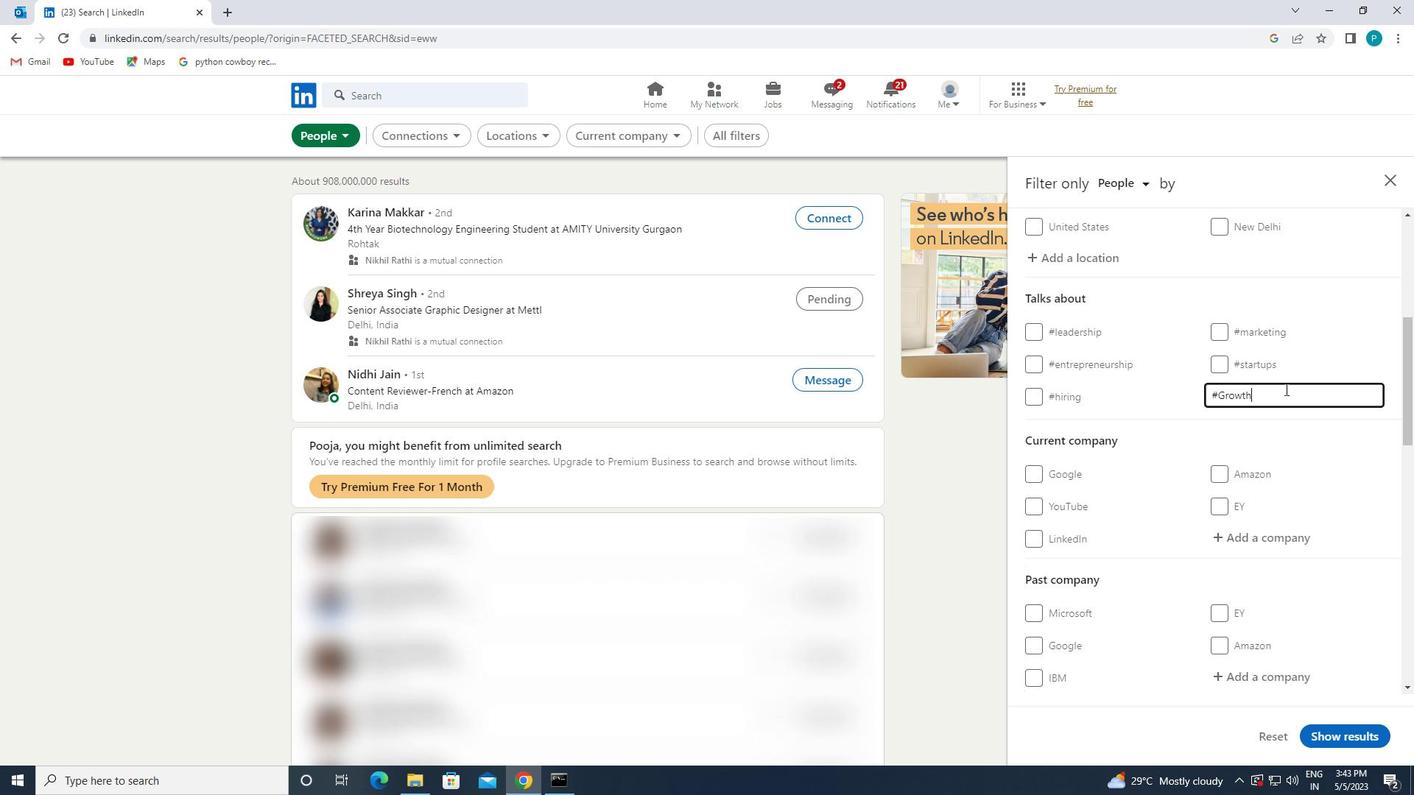 
Action: Mouse scrolled (1287, 403) with delta (0, 0)
Screenshot: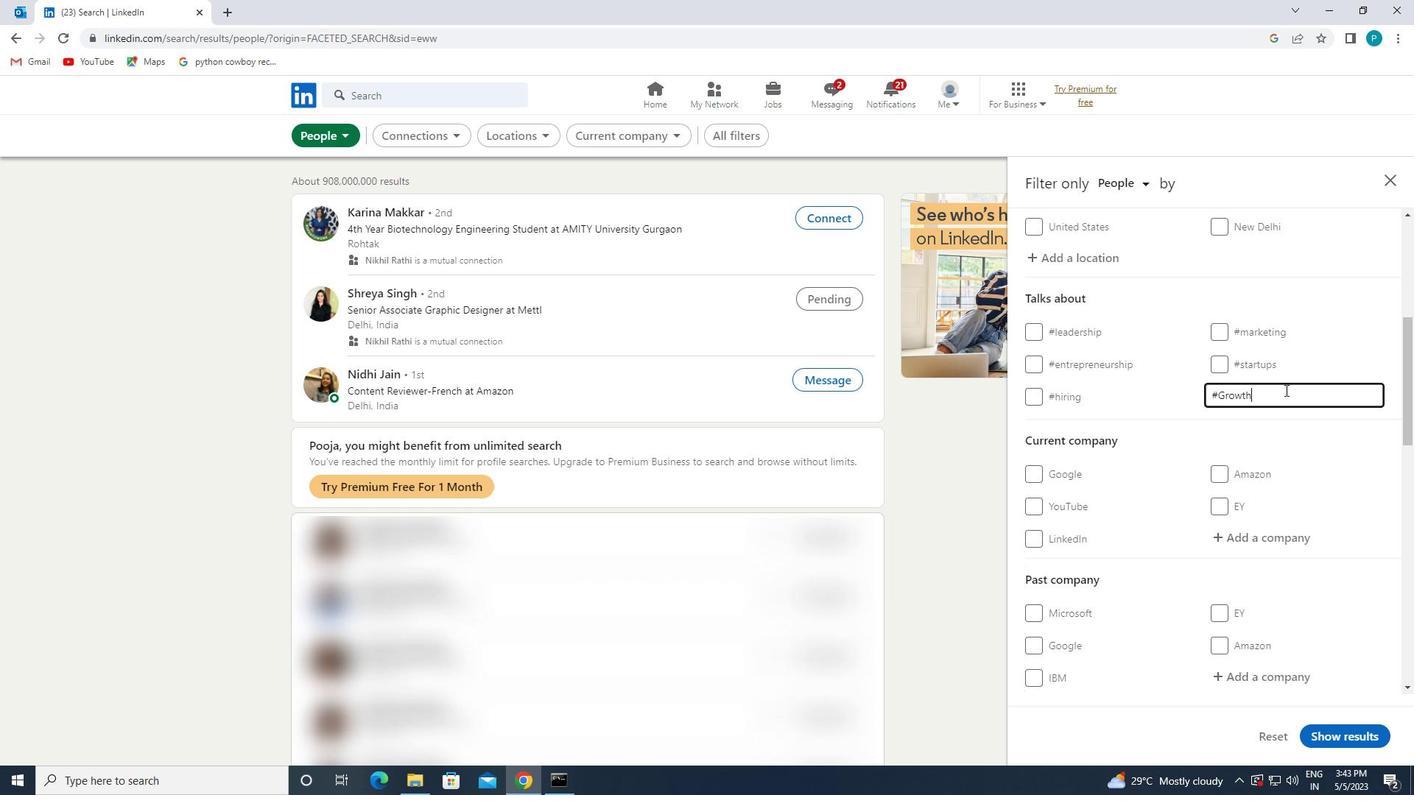 
Action: Mouse moved to (1139, 422)
Screenshot: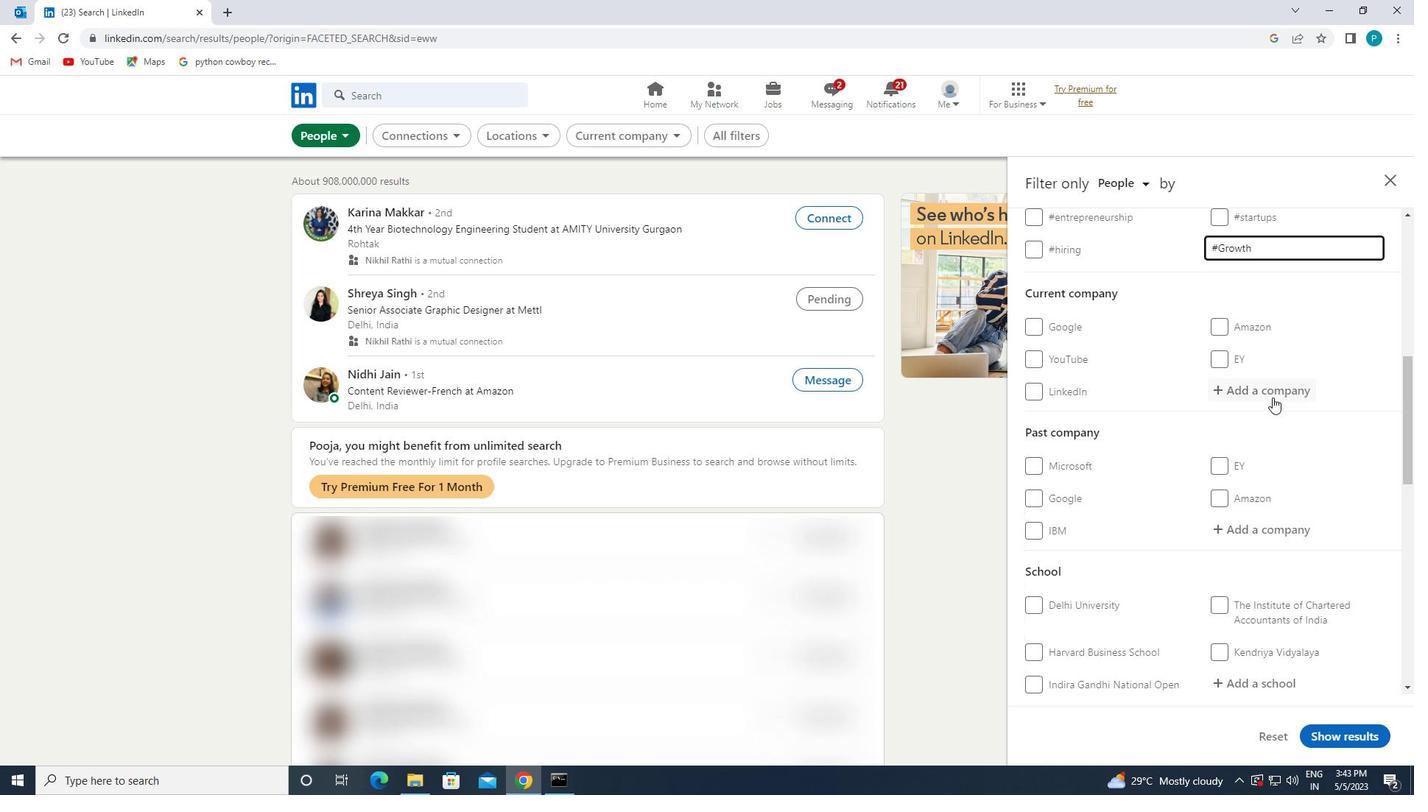 
Action: Mouse scrolled (1139, 421) with delta (0, 0)
Screenshot: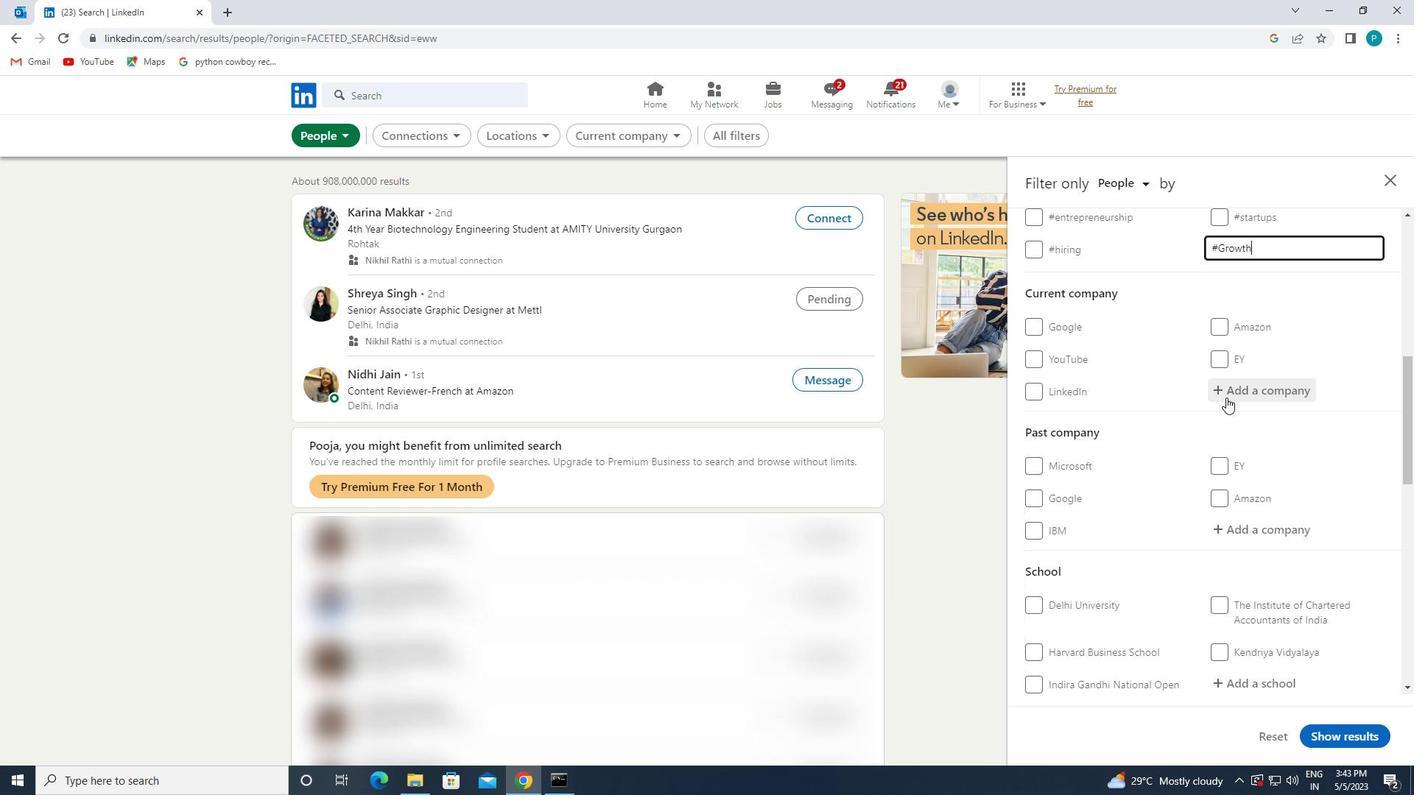 
Action: Mouse scrolled (1139, 421) with delta (0, 0)
Screenshot: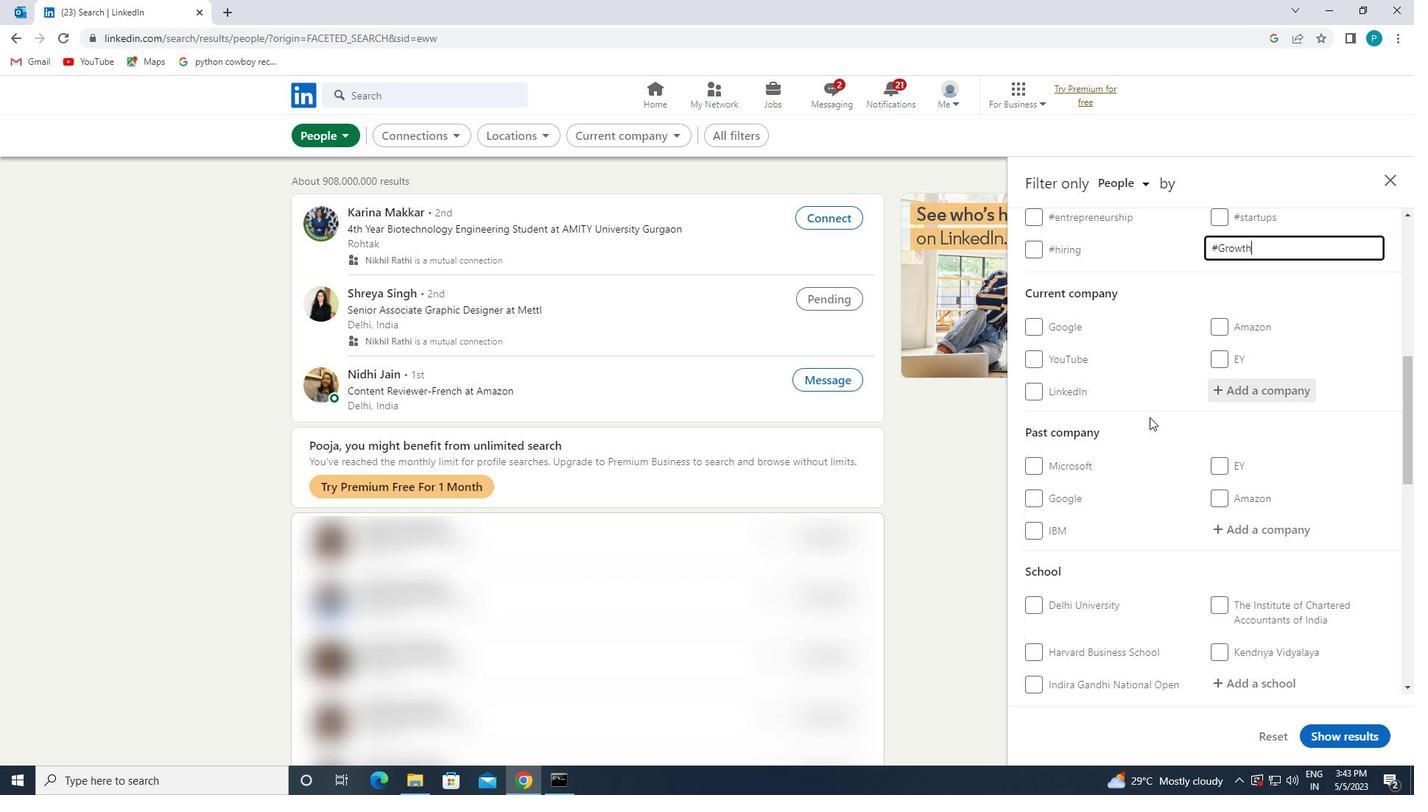 
Action: Mouse scrolled (1139, 421) with delta (0, 0)
Screenshot: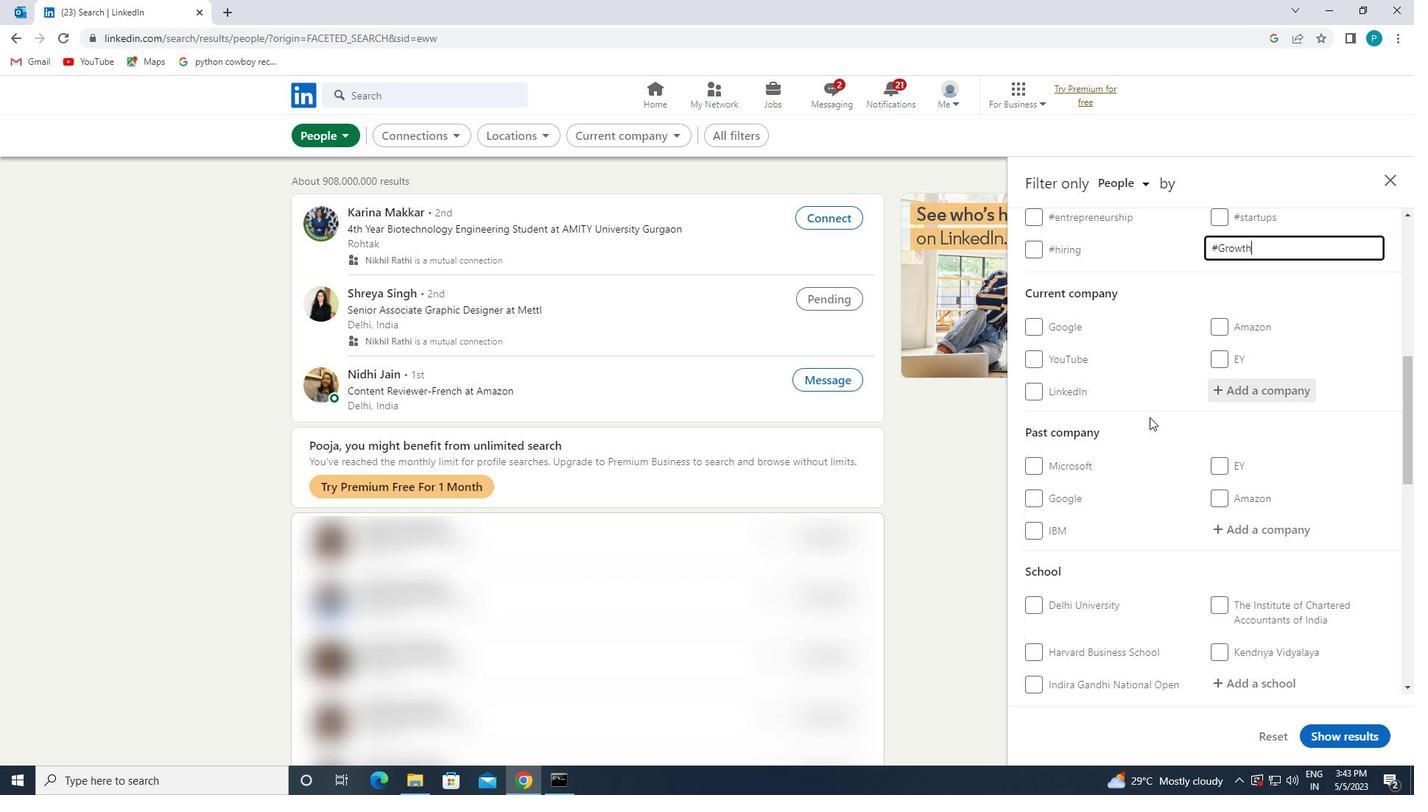 
Action: Mouse moved to (1097, 531)
Screenshot: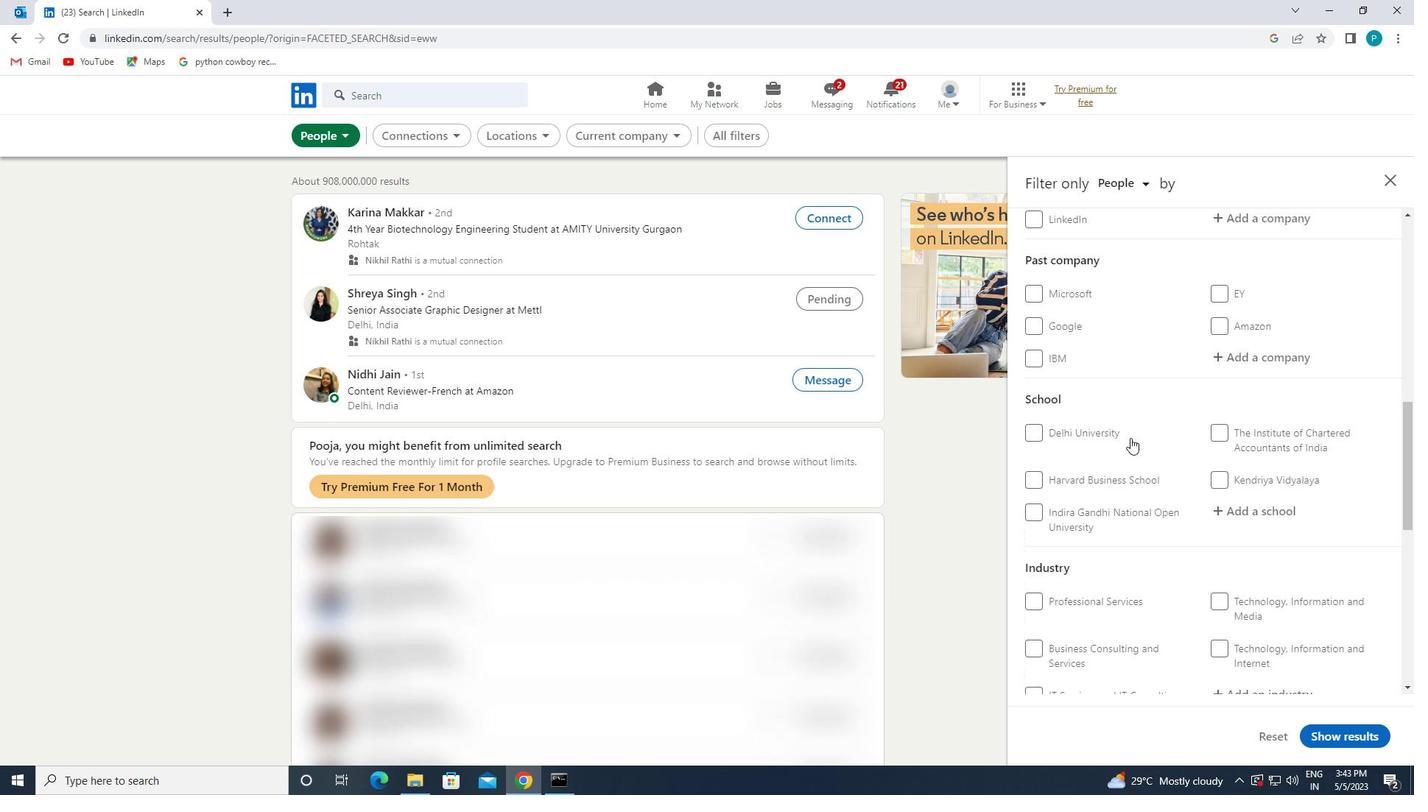 
Action: Mouse scrolled (1097, 531) with delta (0, 0)
Screenshot: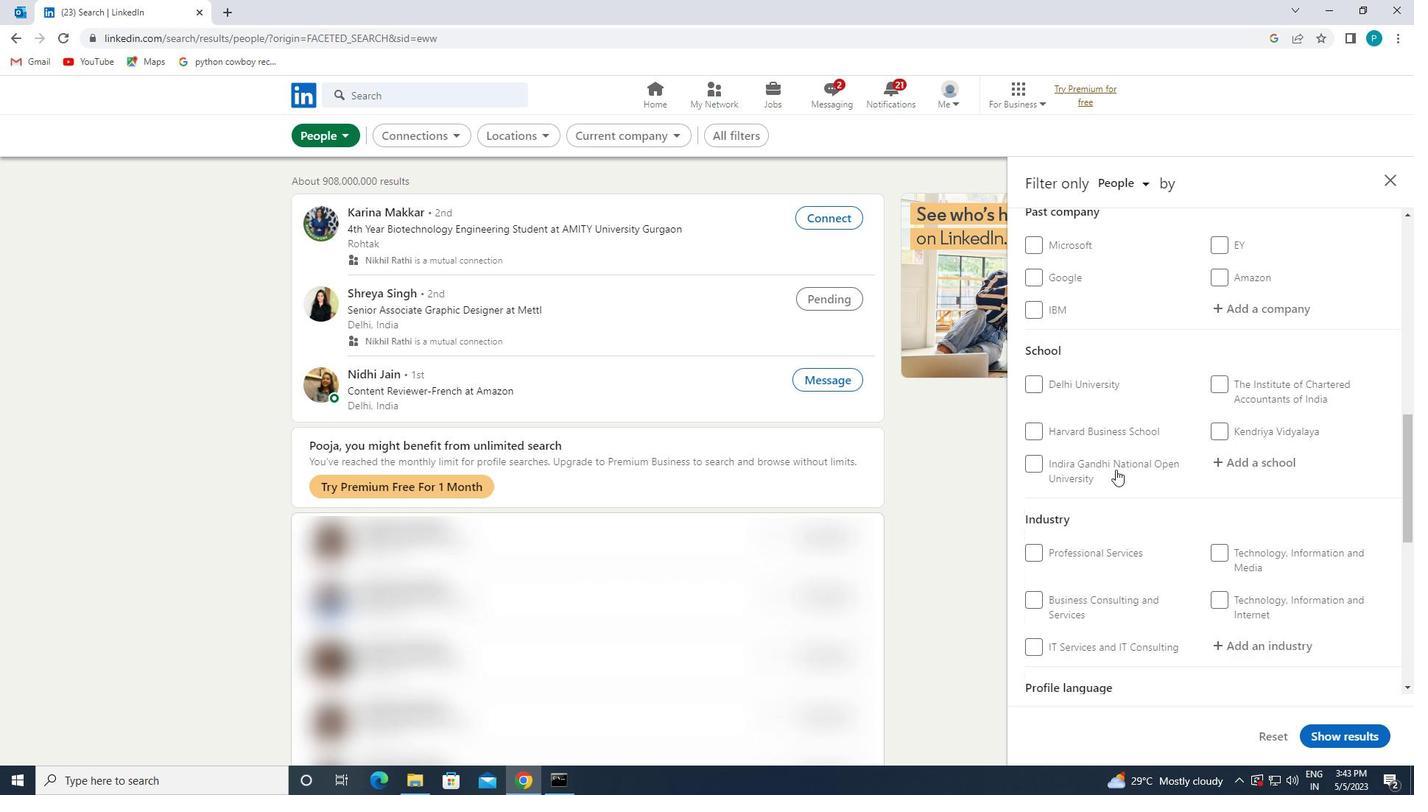 
Action: Mouse scrolled (1097, 531) with delta (0, 0)
Screenshot: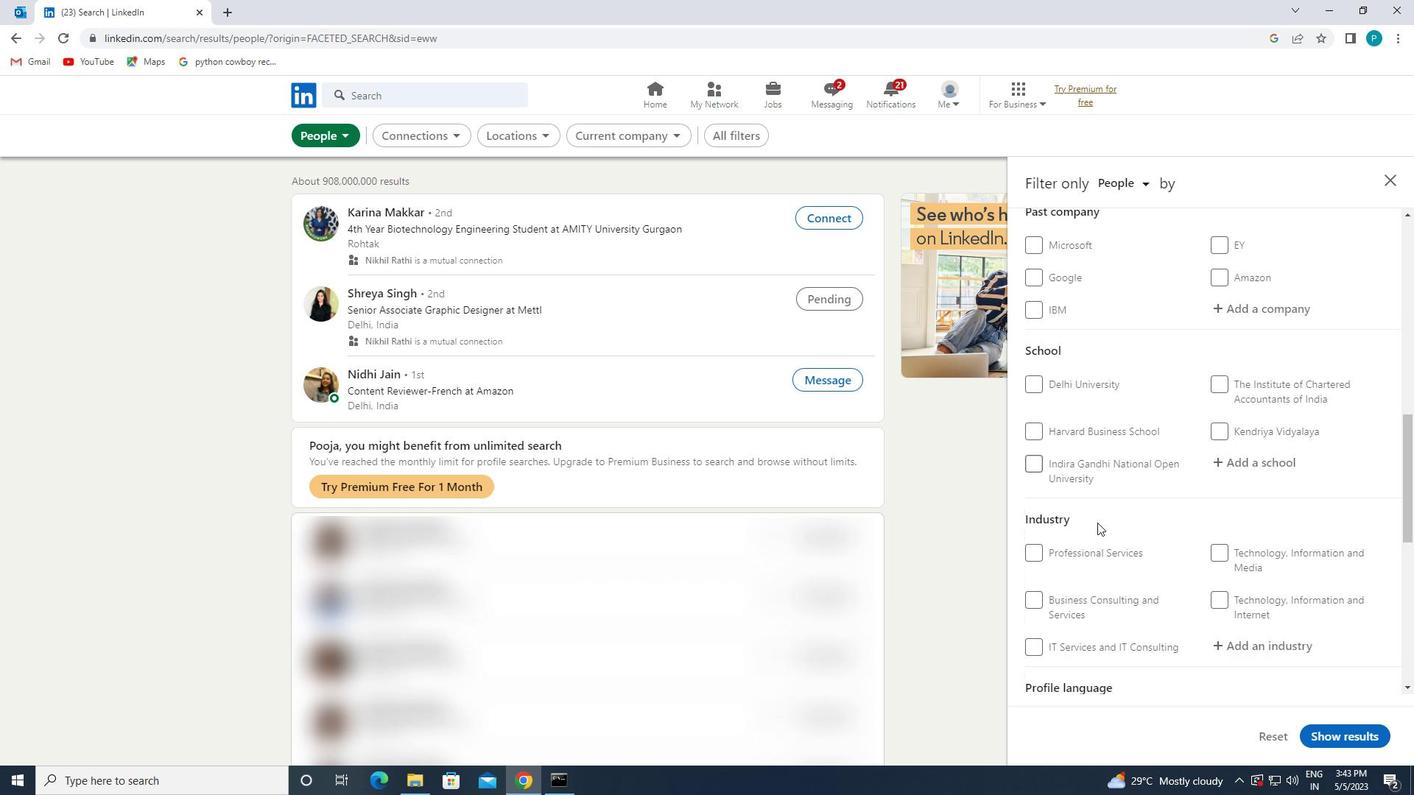 
Action: Mouse scrolled (1097, 531) with delta (0, 0)
Screenshot: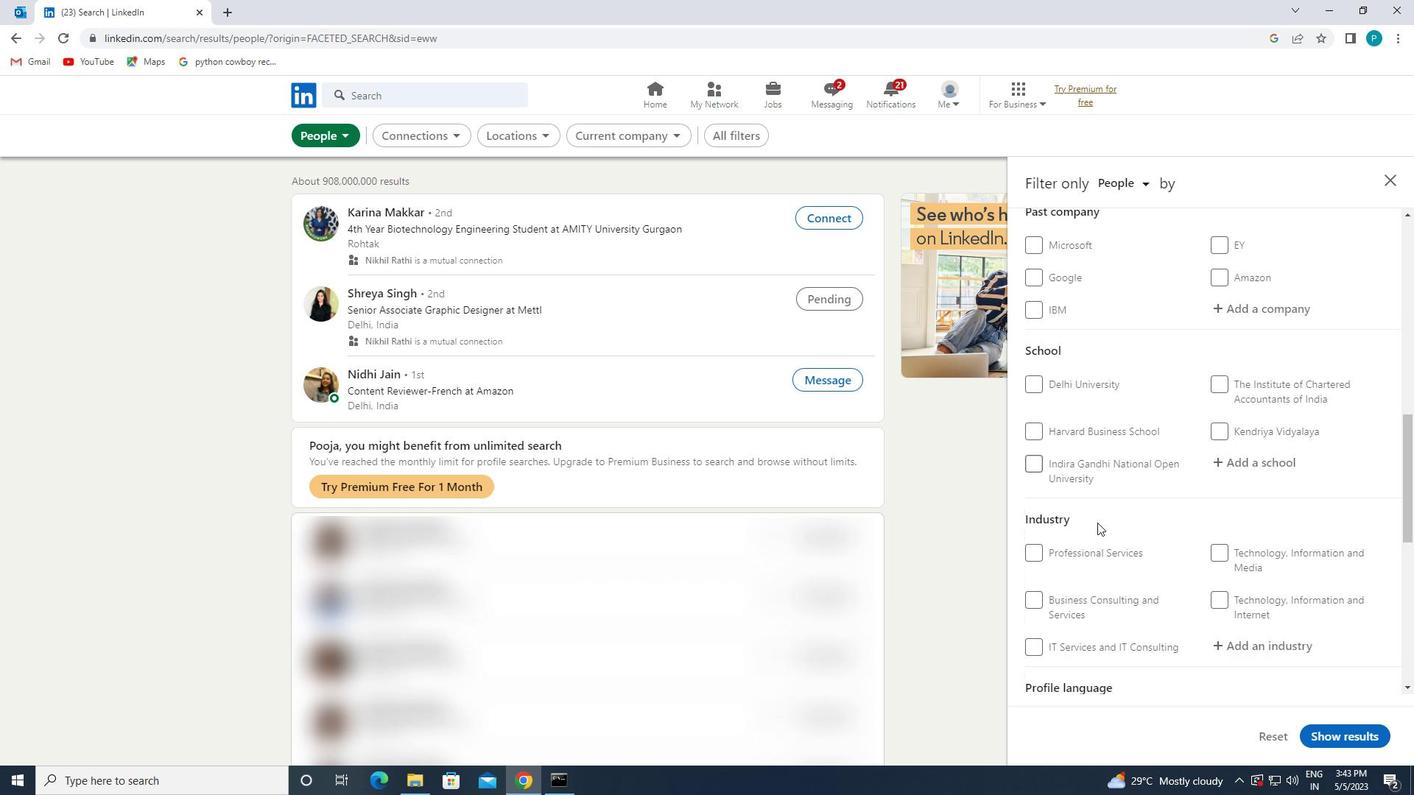 
Action: Mouse moved to (1240, 502)
Screenshot: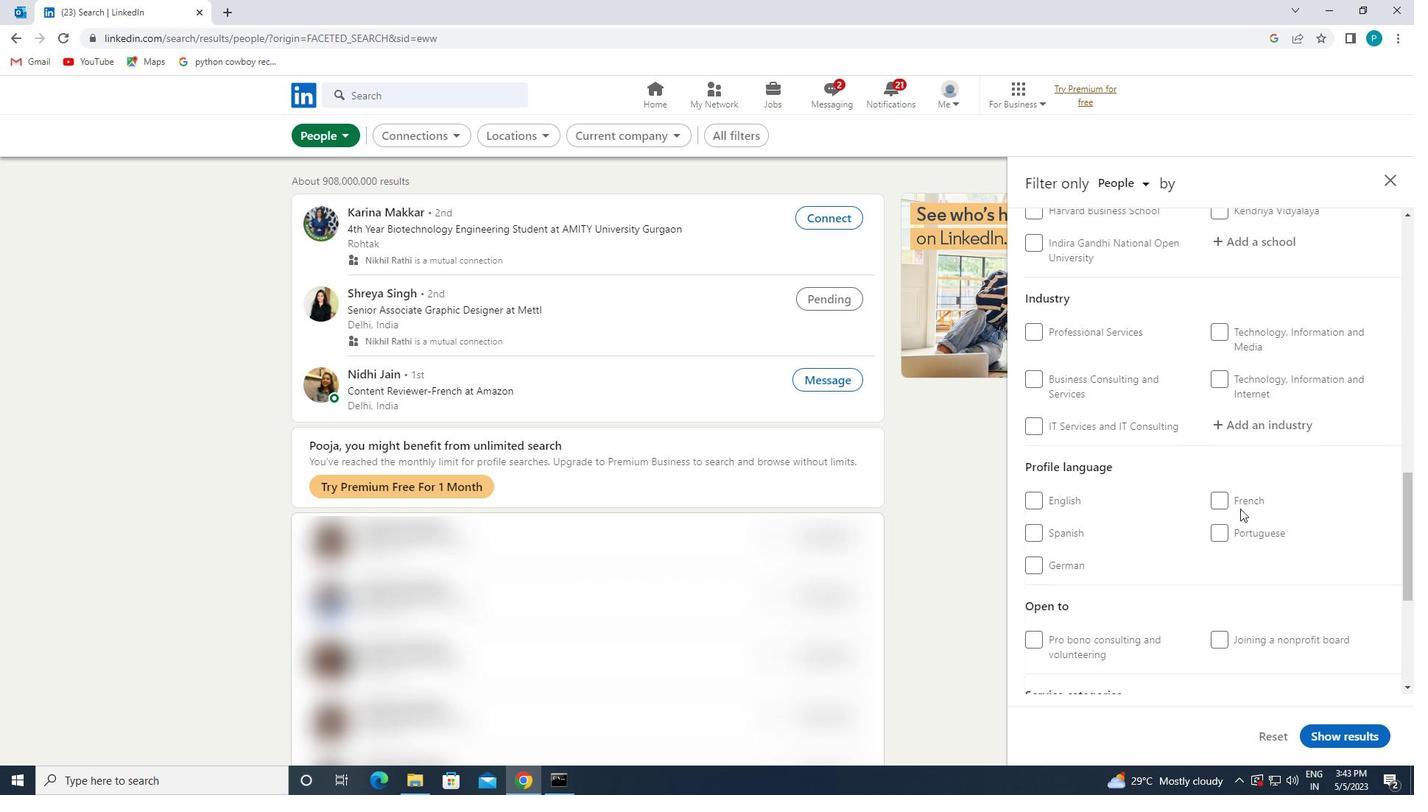 
Action: Mouse pressed left at (1240, 502)
Screenshot: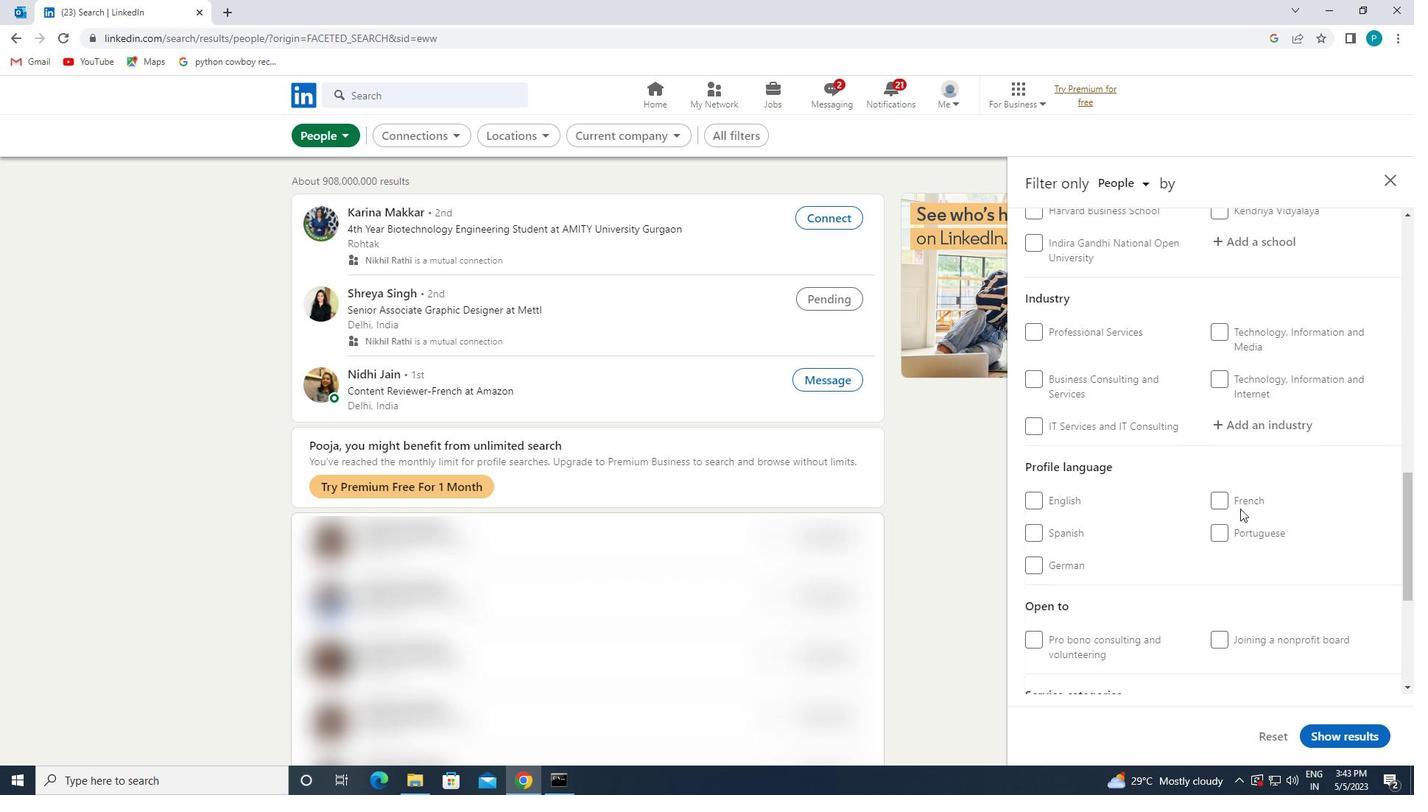 
Action: Mouse moved to (1246, 475)
Screenshot: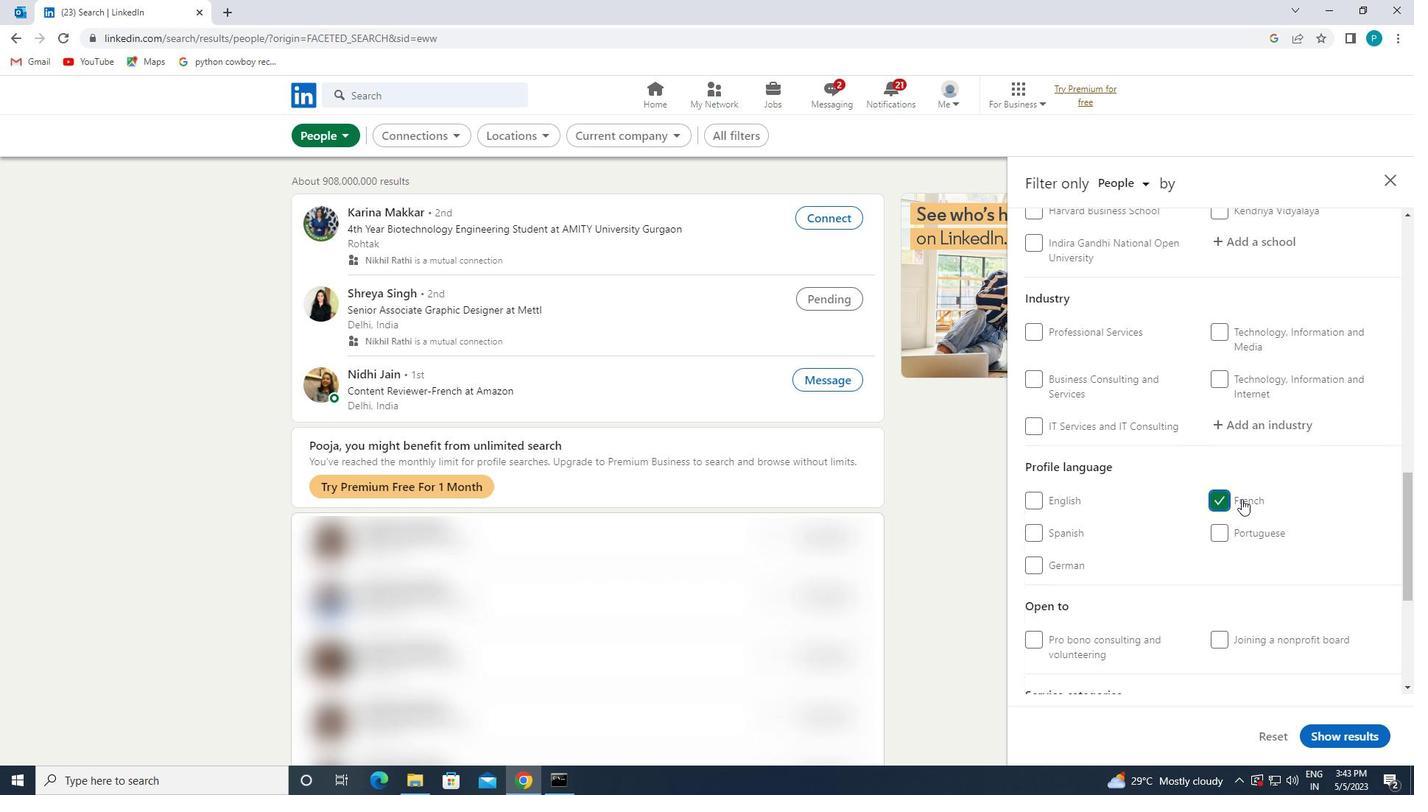 
Action: Mouse scrolled (1246, 475) with delta (0, 0)
Screenshot: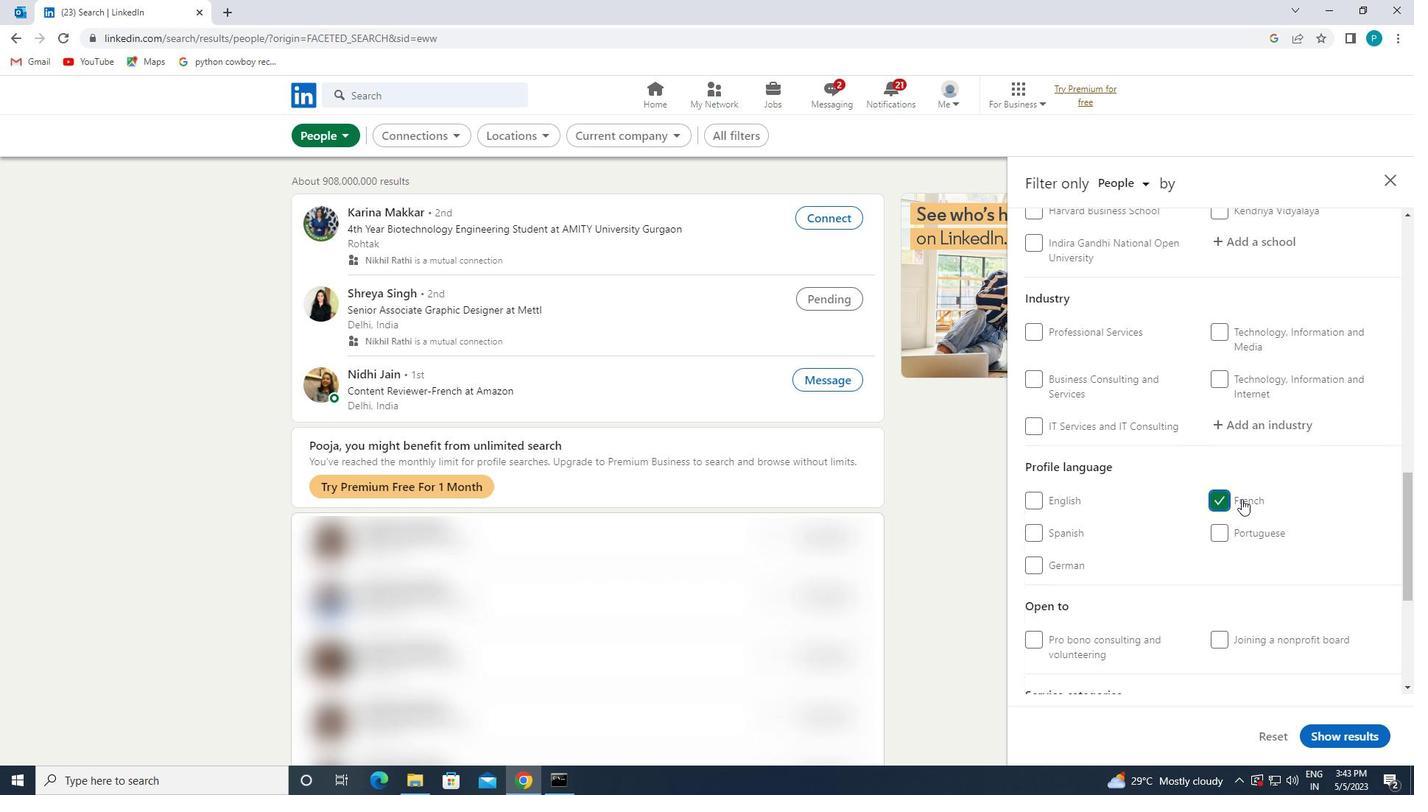 
Action: Mouse moved to (1245, 473)
Screenshot: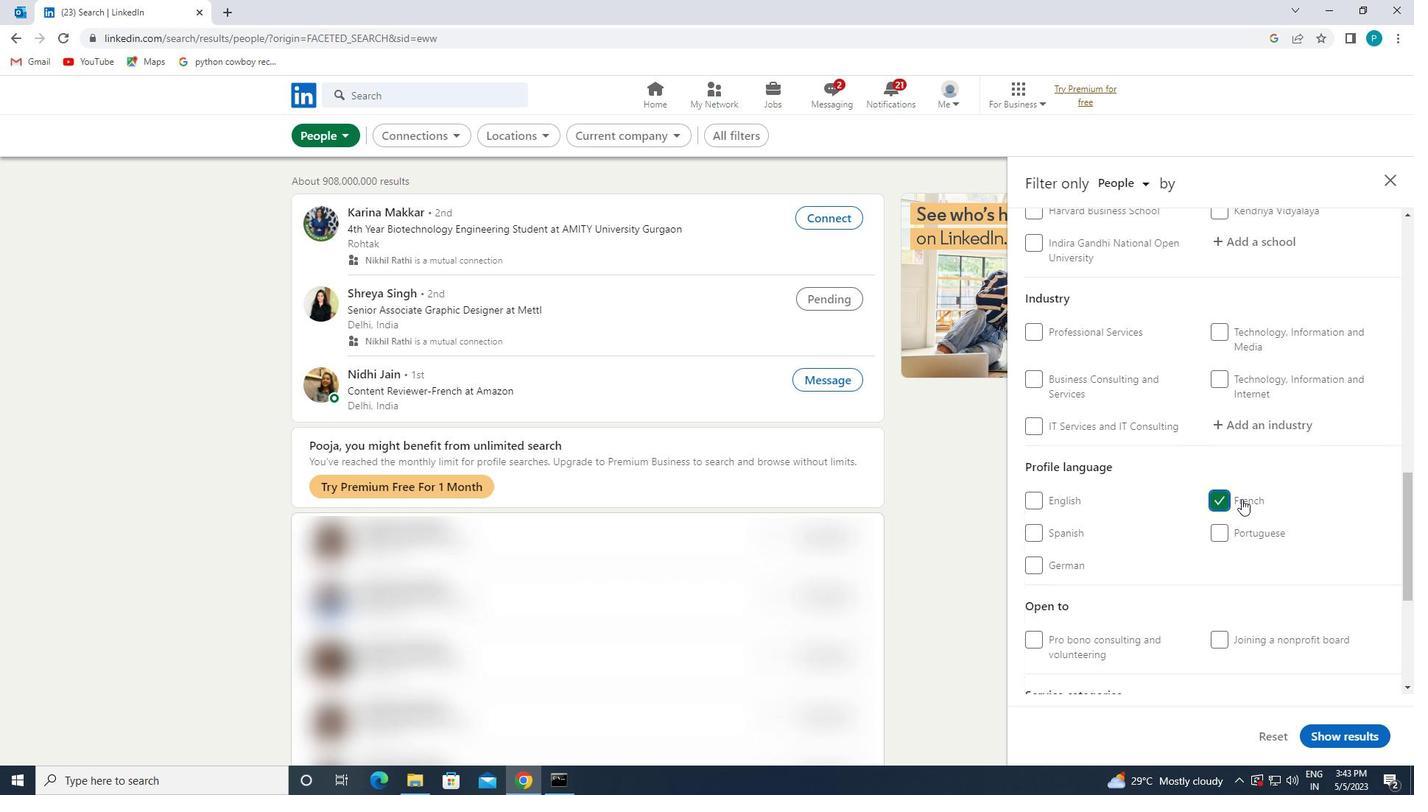 
Action: Mouse scrolled (1245, 474) with delta (0, 0)
Screenshot: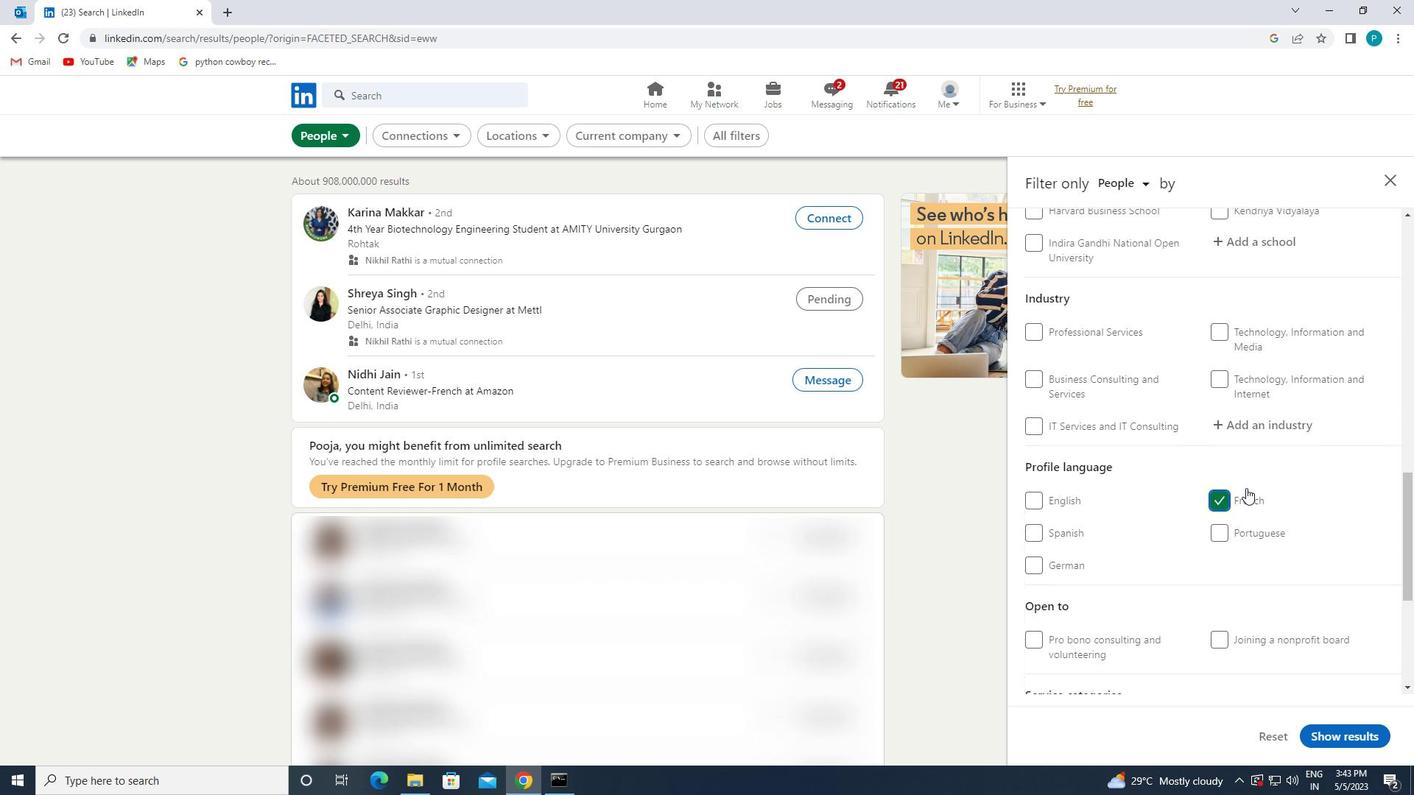 
Action: Mouse scrolled (1245, 474) with delta (0, 0)
Screenshot: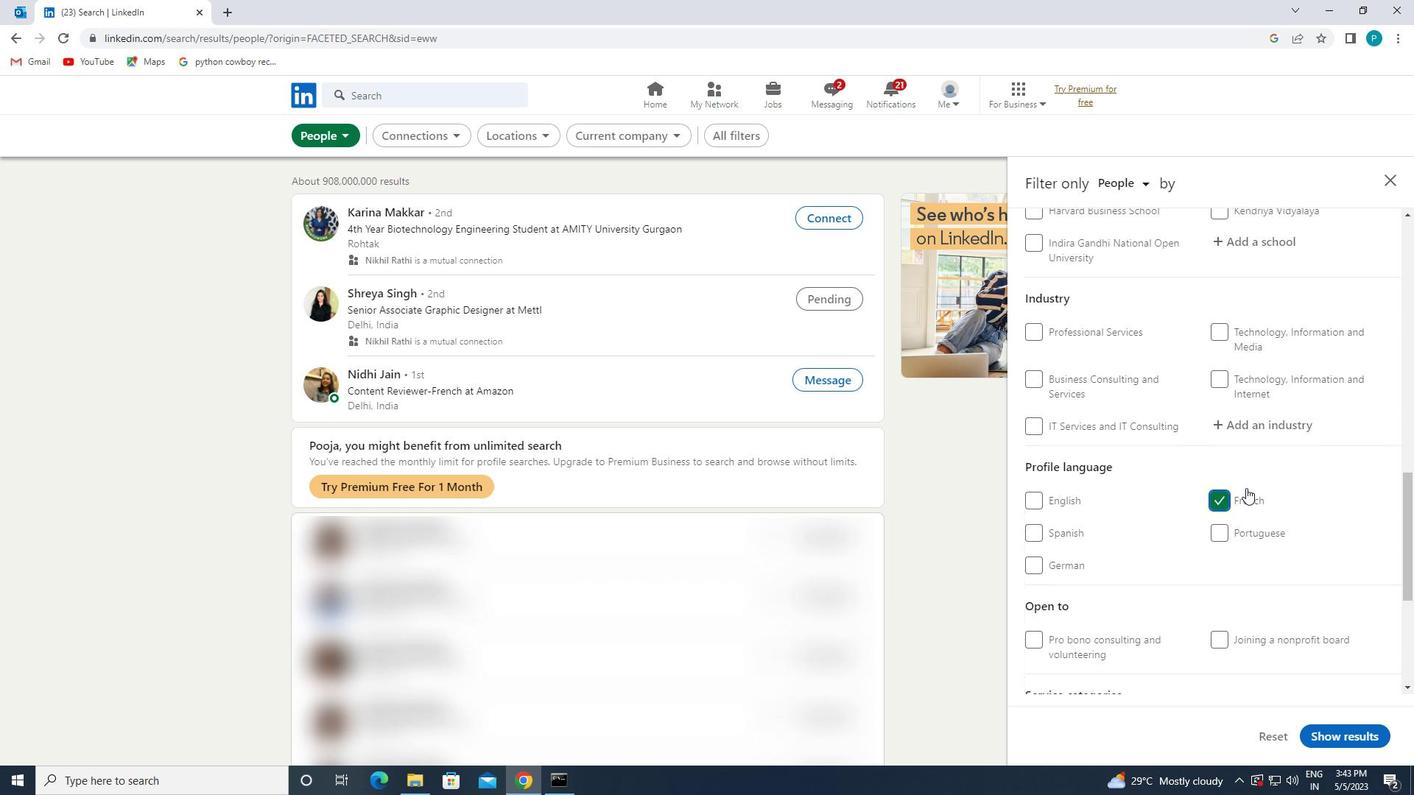 
Action: Mouse scrolled (1245, 474) with delta (0, 0)
Screenshot: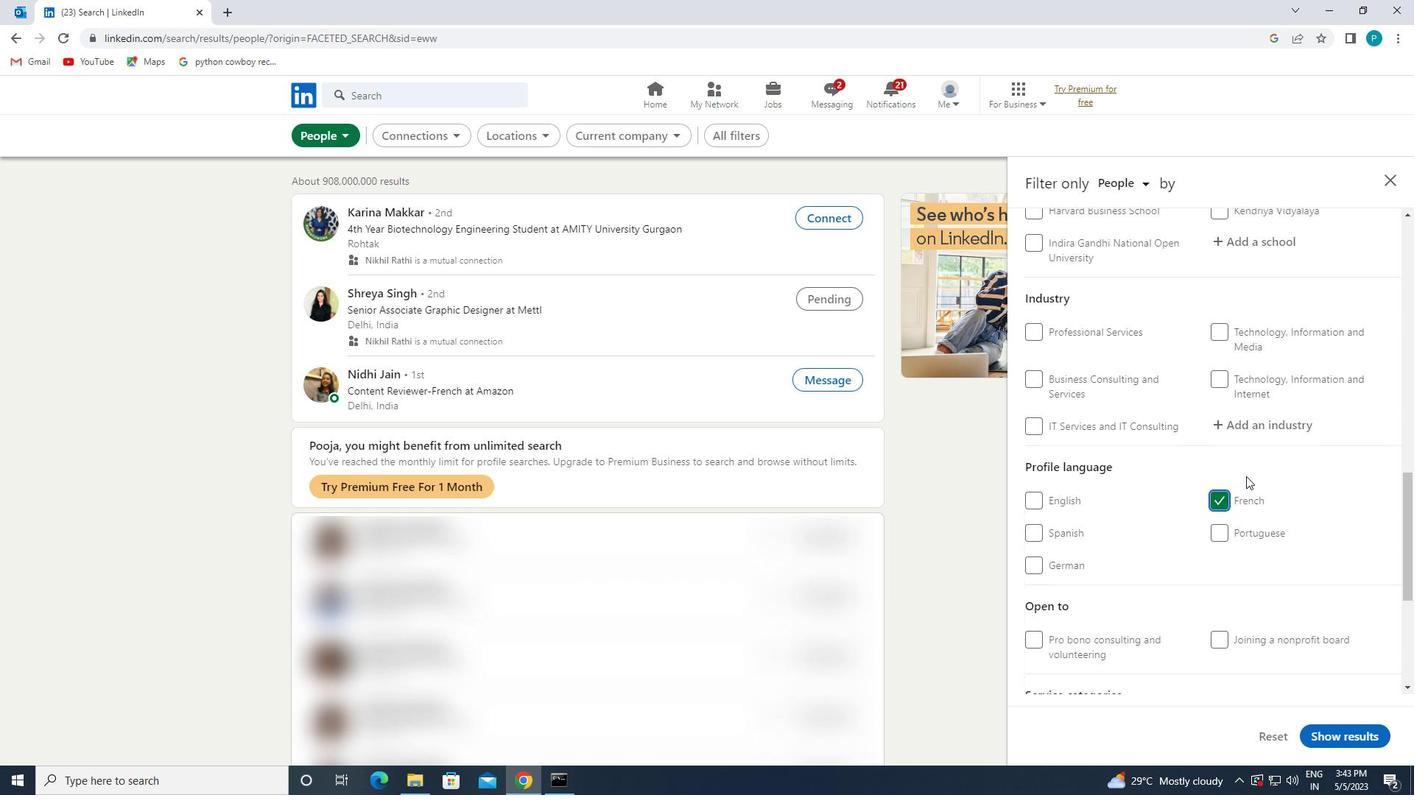 
Action: Mouse moved to (1252, 442)
Screenshot: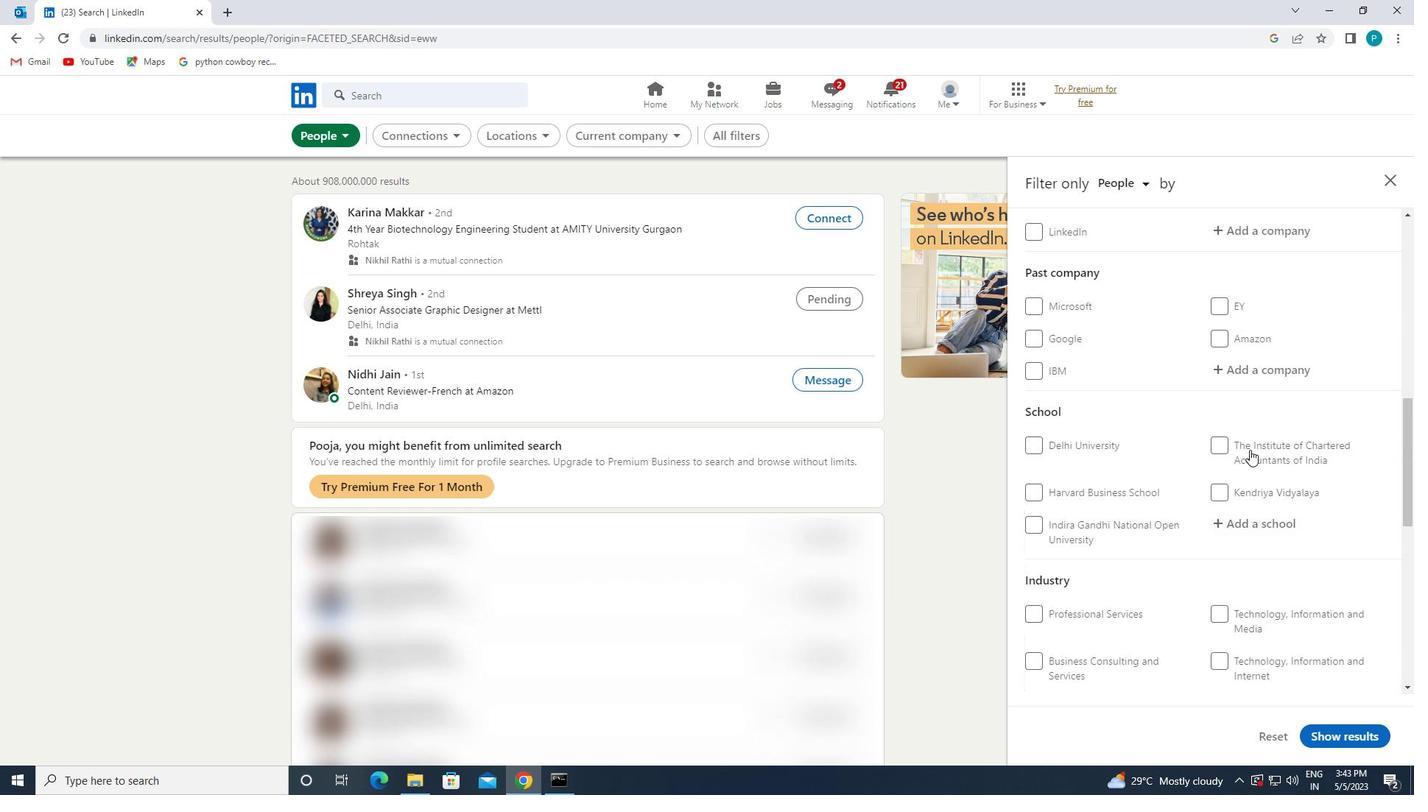 
Action: Mouse scrolled (1252, 442) with delta (0, 0)
Screenshot: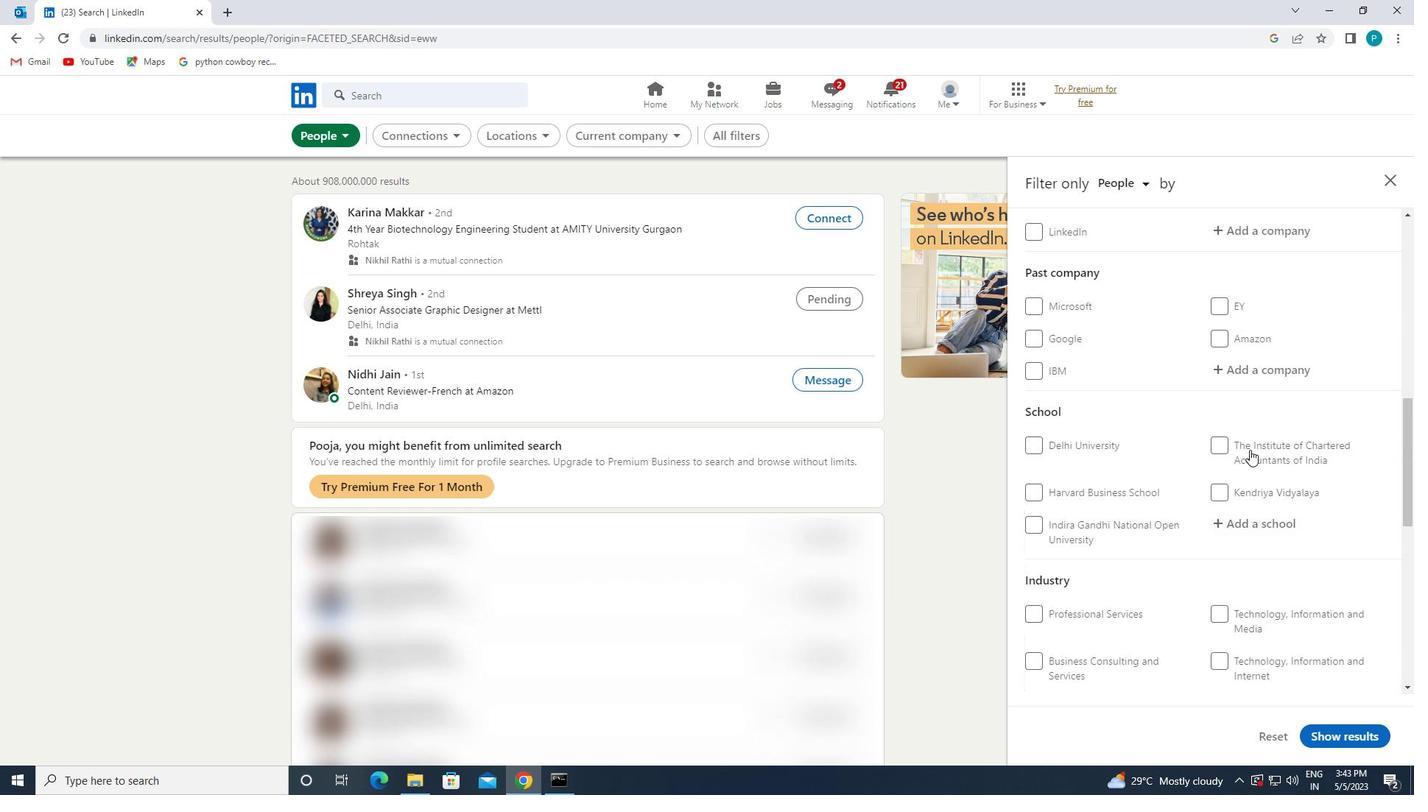
Action: Mouse moved to (1252, 442)
Screenshot: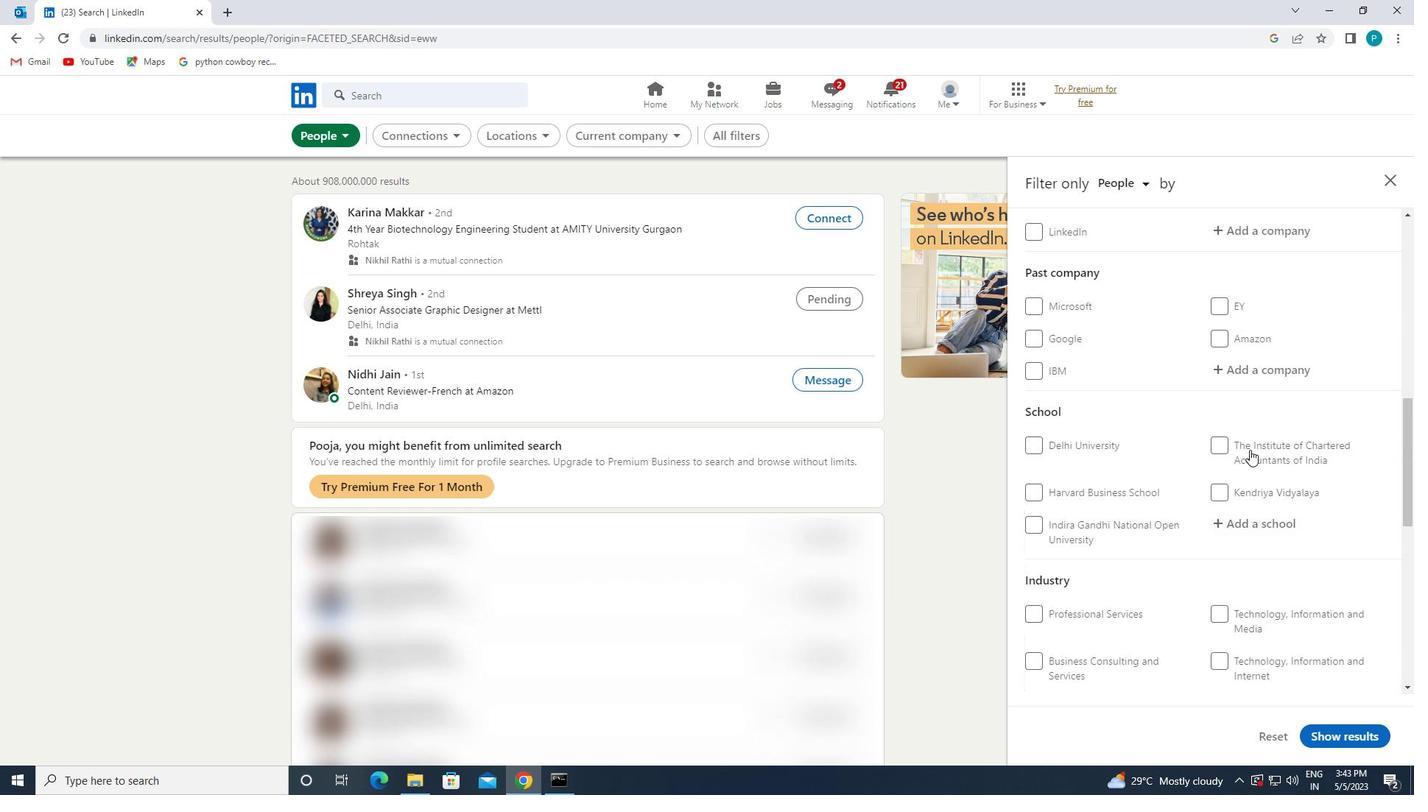 
Action: Mouse scrolled (1252, 442) with delta (0, 0)
Screenshot: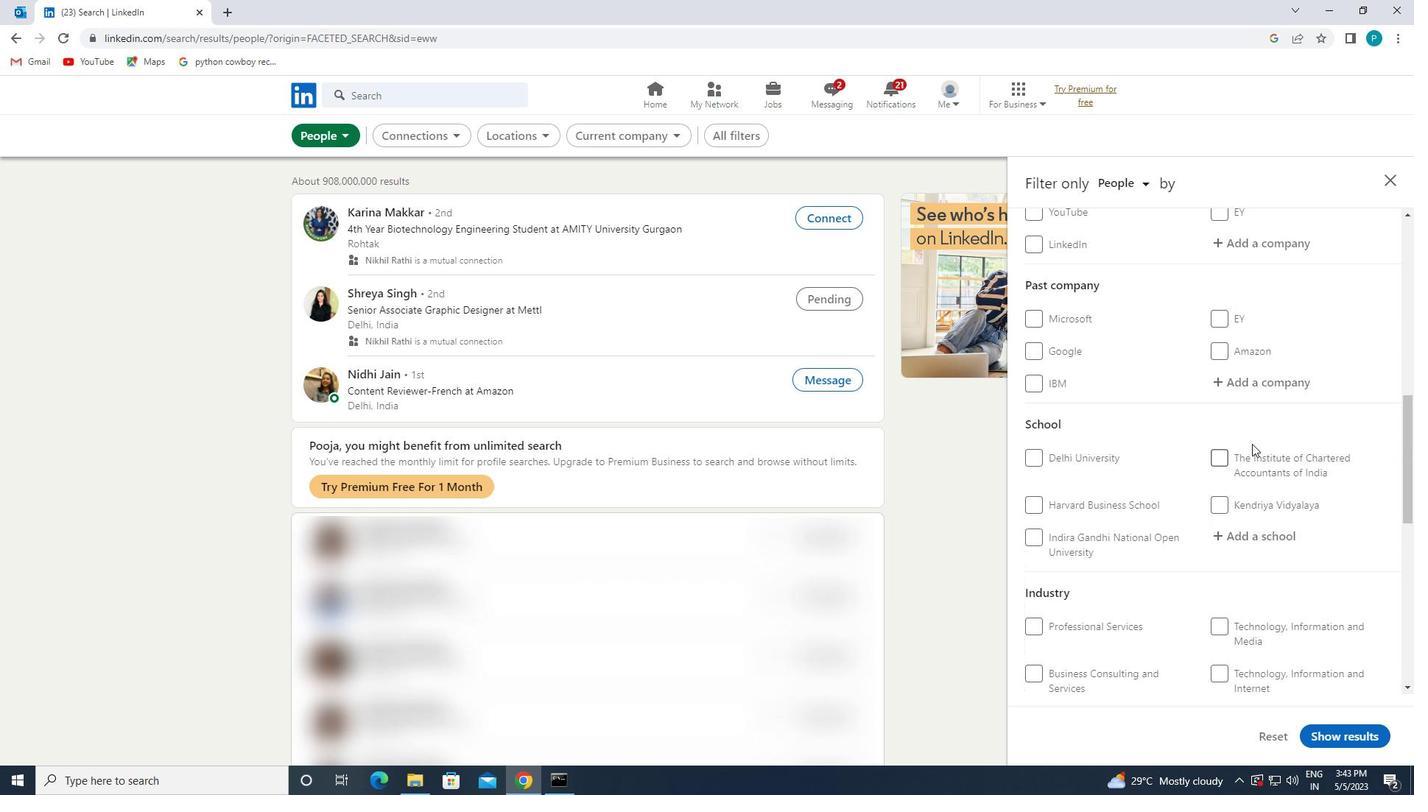 
Action: Mouse scrolled (1252, 442) with delta (0, 0)
Screenshot: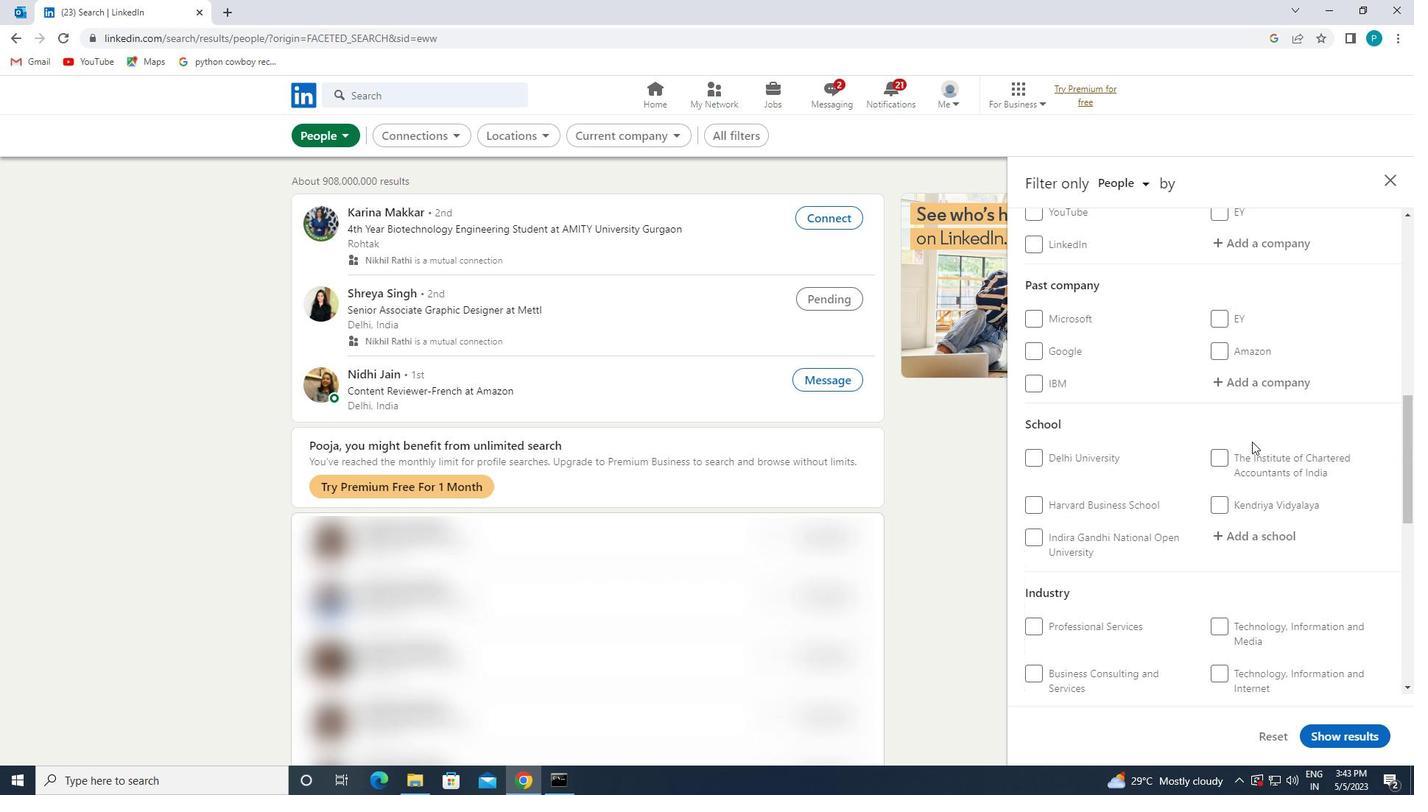
Action: Mouse moved to (1259, 459)
Screenshot: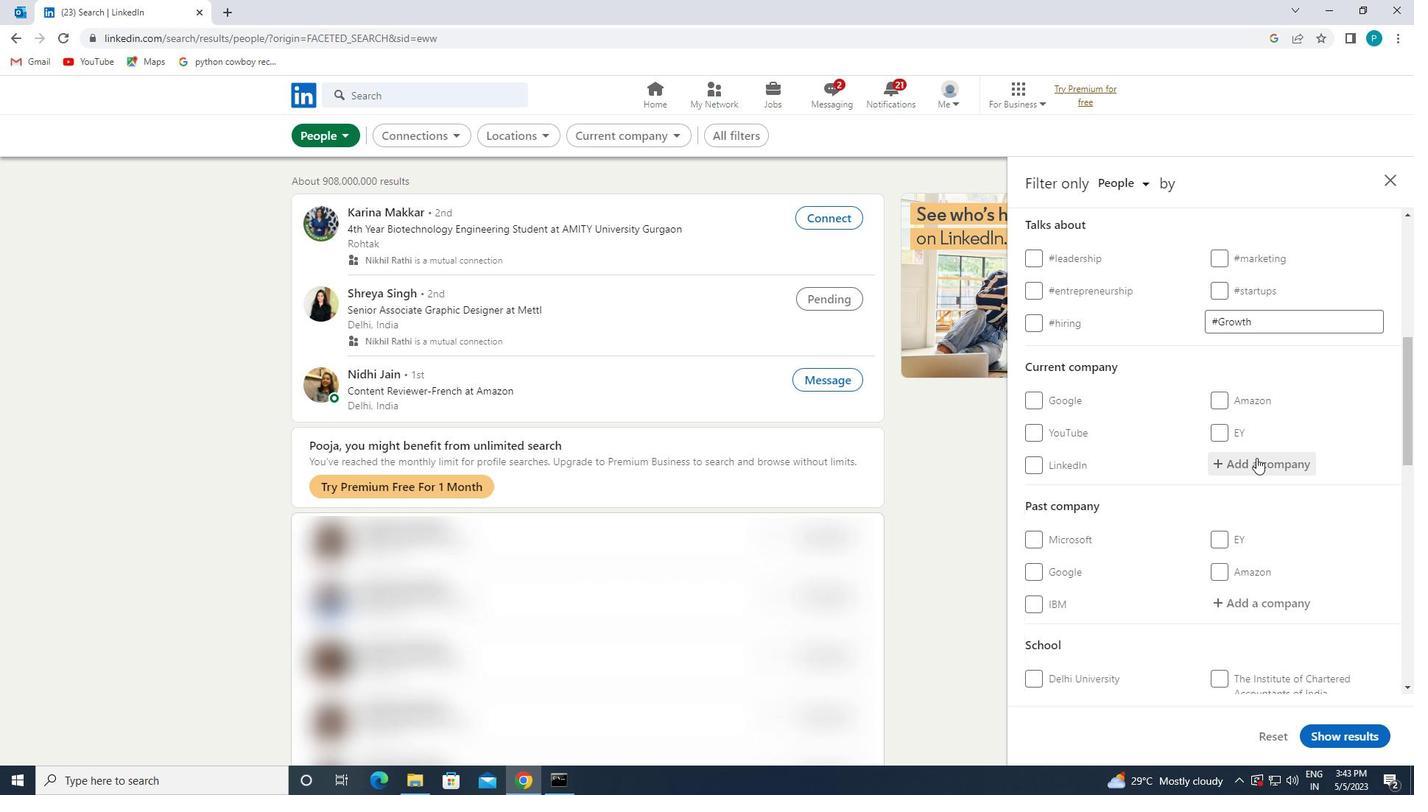 
Action: Mouse pressed left at (1259, 459)
Screenshot: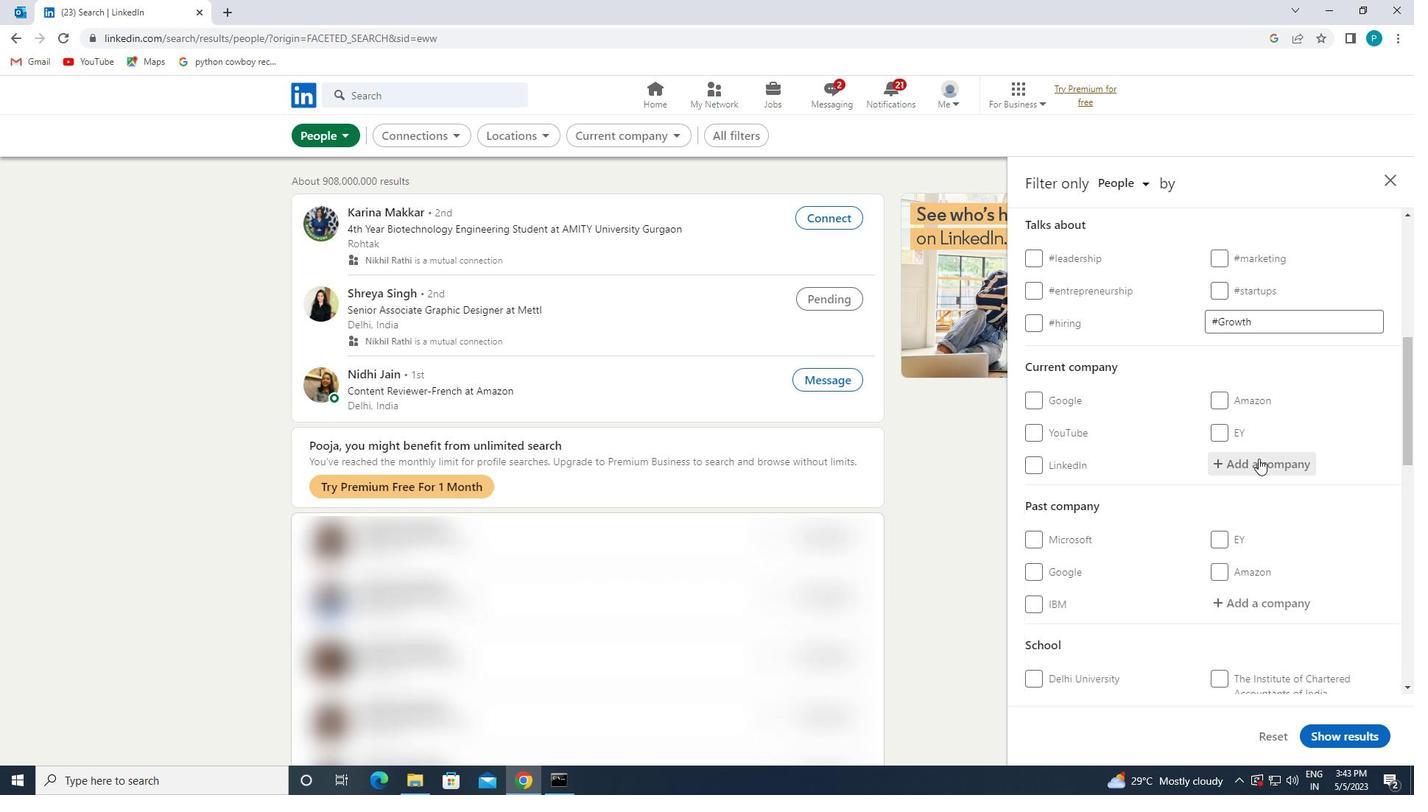 
Action: Key pressed <Key.caps_lock>U<Key.caps_lock>NACAD
Screenshot: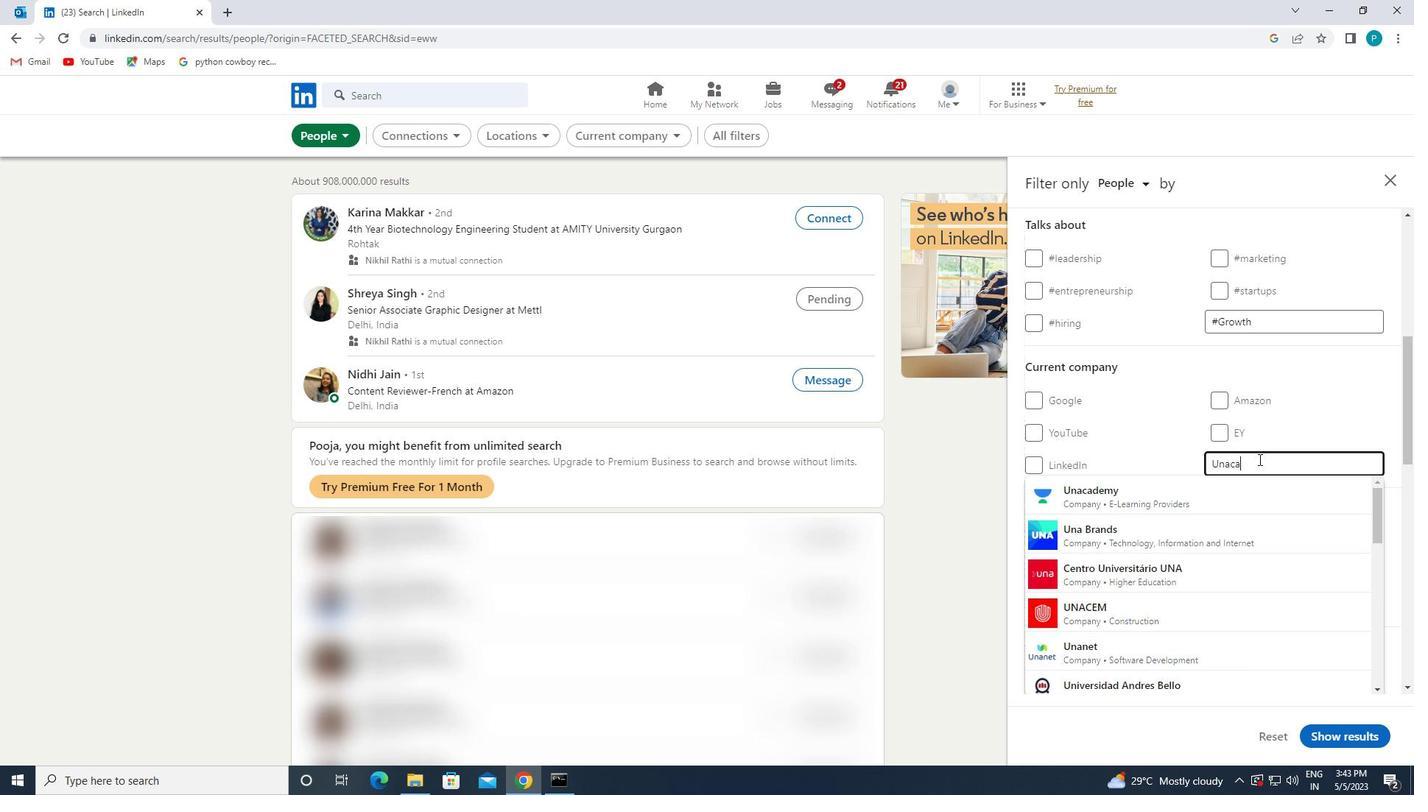 
Action: Mouse moved to (1259, 480)
Screenshot: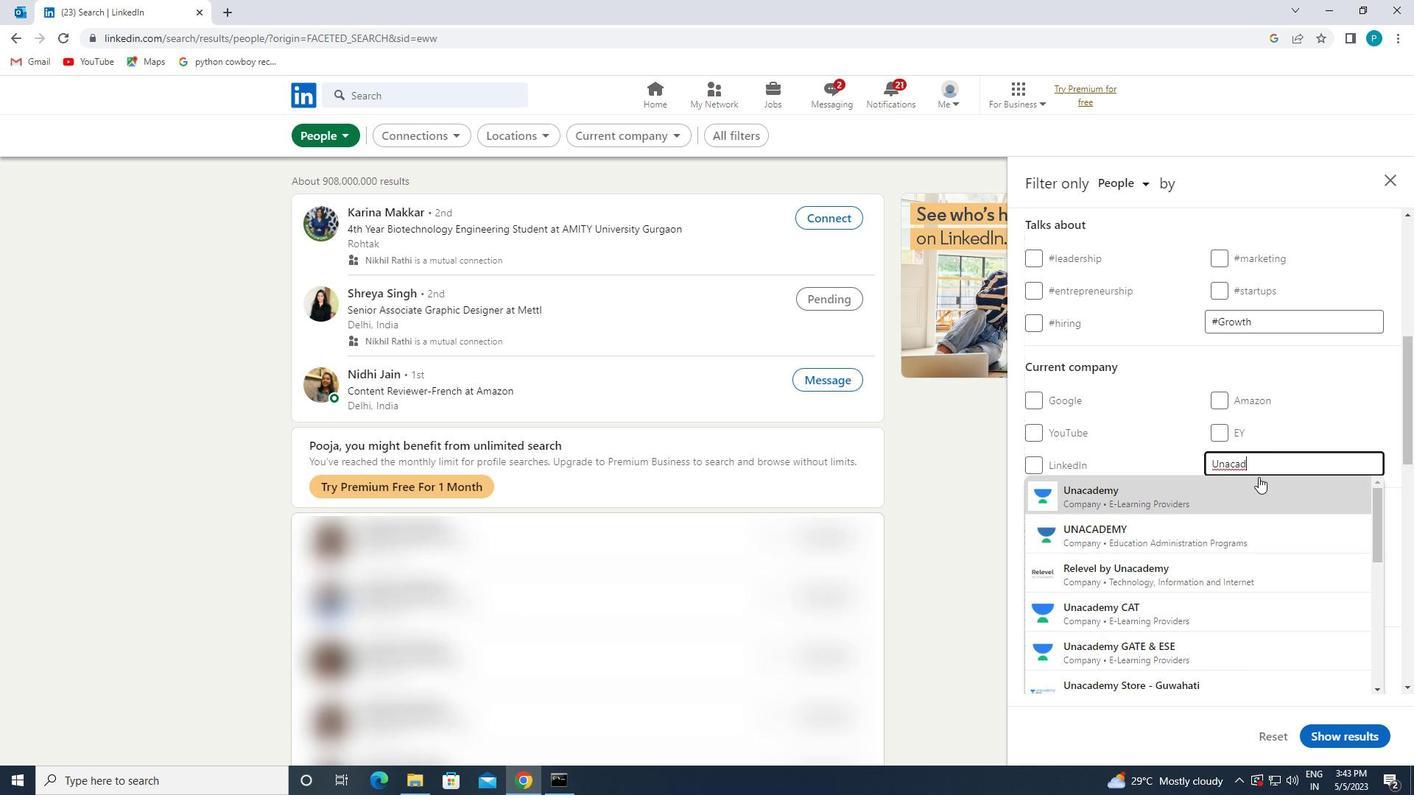 
Action: Mouse pressed left at (1259, 480)
Screenshot: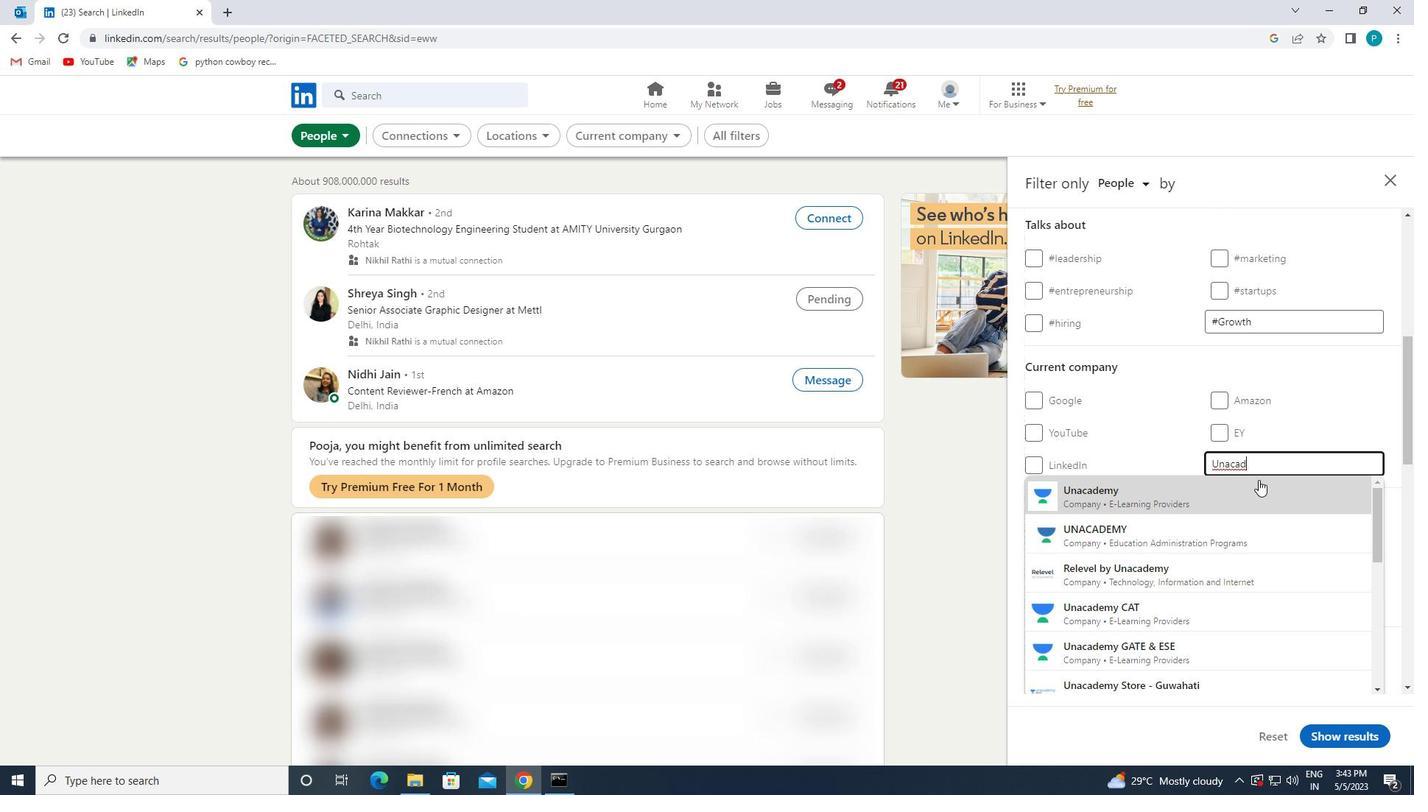 
Action: Mouse moved to (1310, 480)
Screenshot: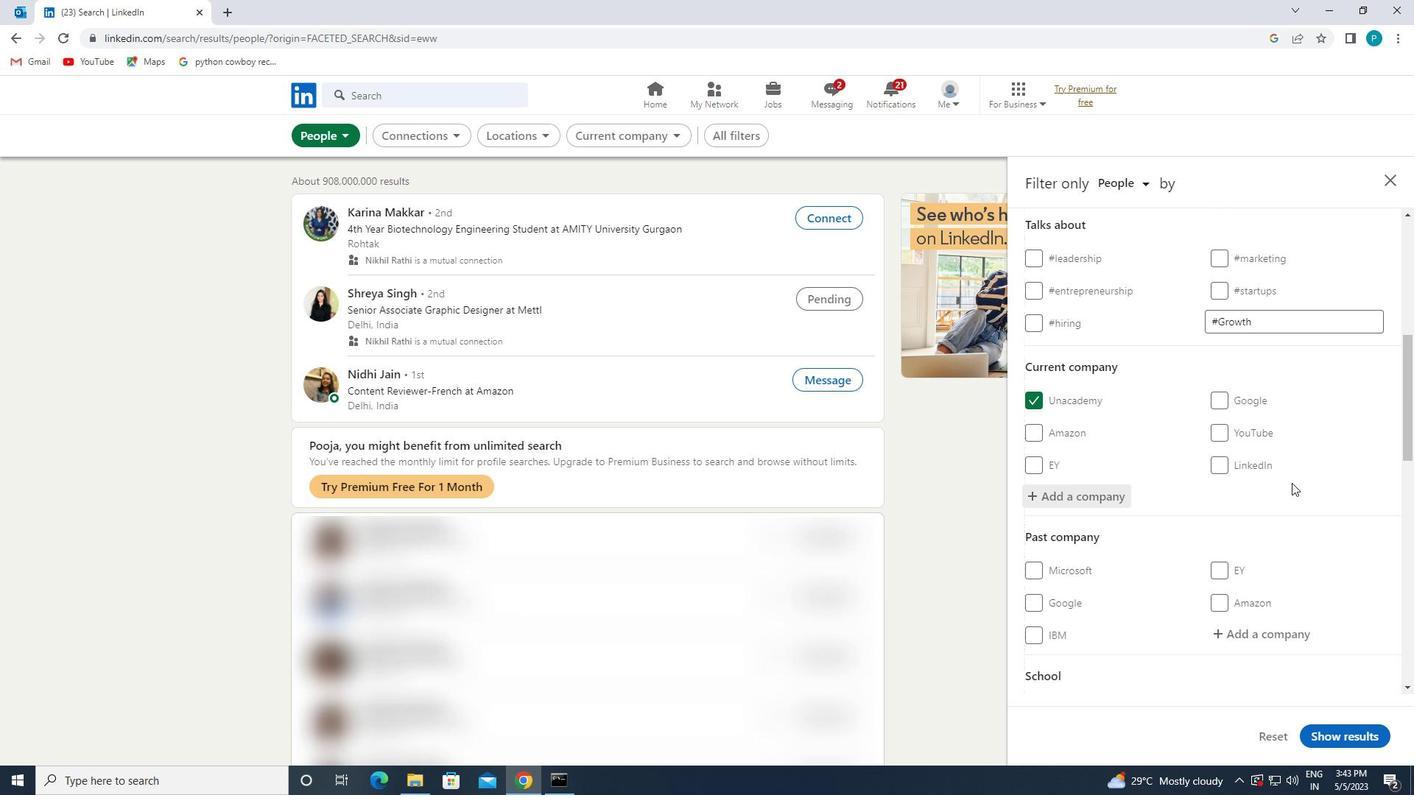 
Action: Mouse scrolled (1310, 479) with delta (0, 0)
Screenshot: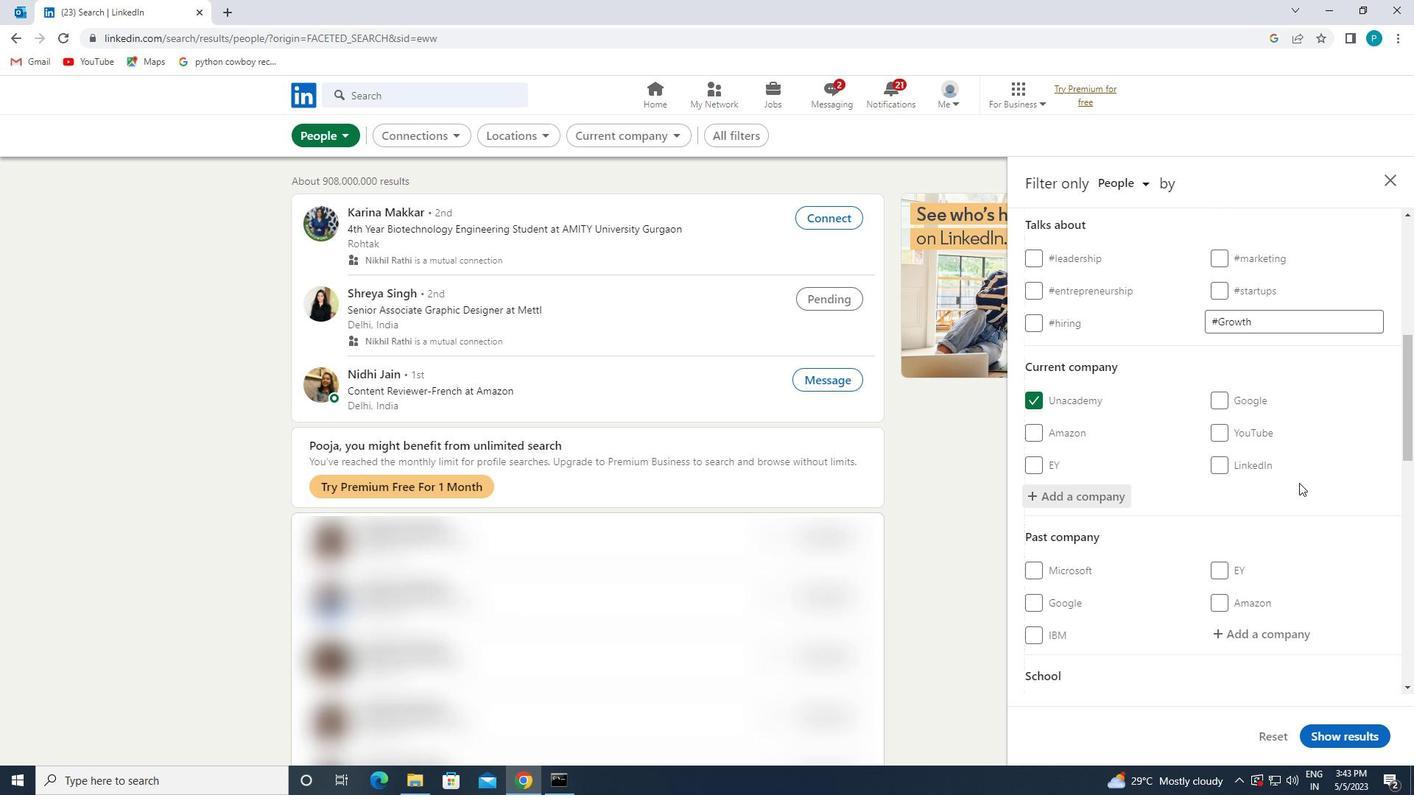 
Action: Mouse scrolled (1310, 479) with delta (0, 0)
Screenshot: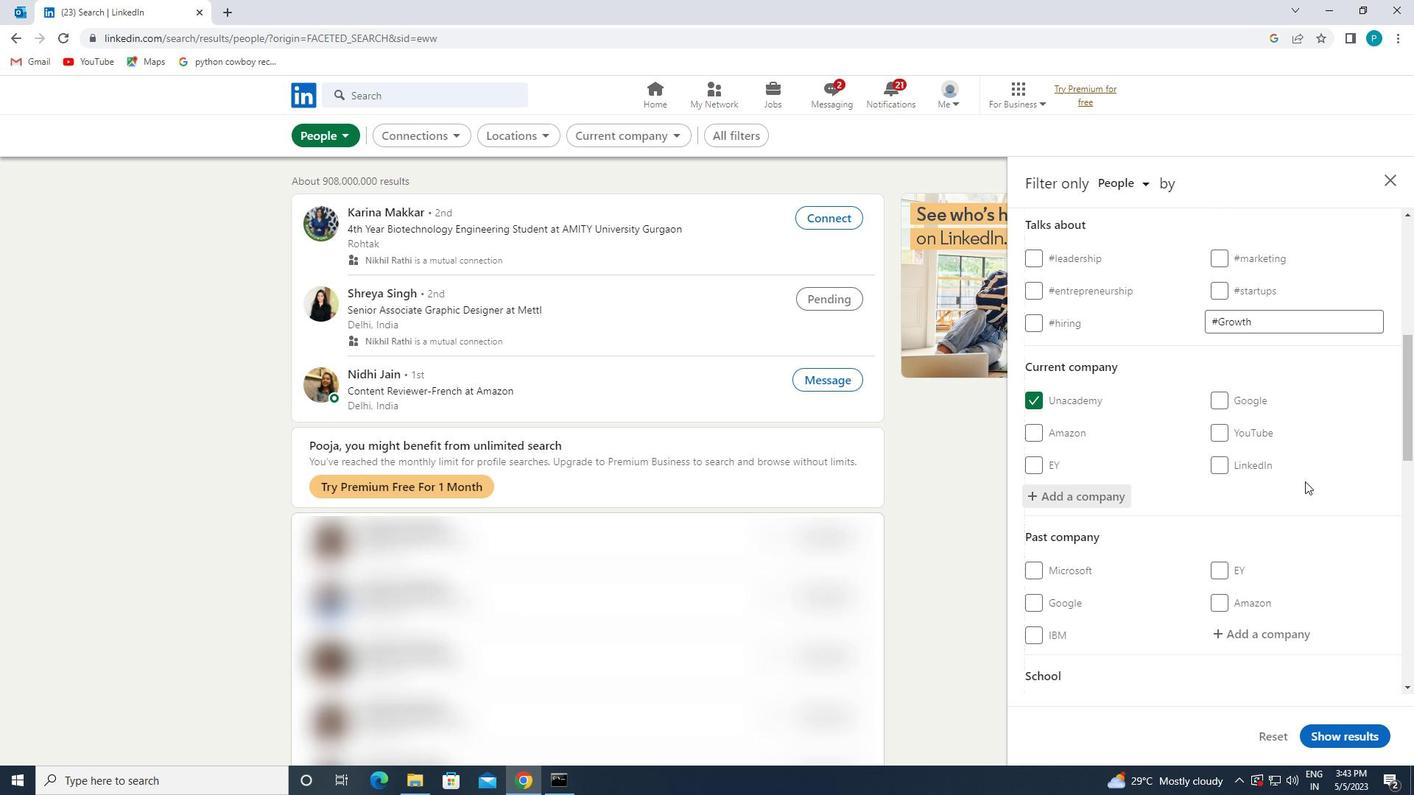 
Action: Mouse scrolled (1310, 479) with delta (0, 0)
Screenshot: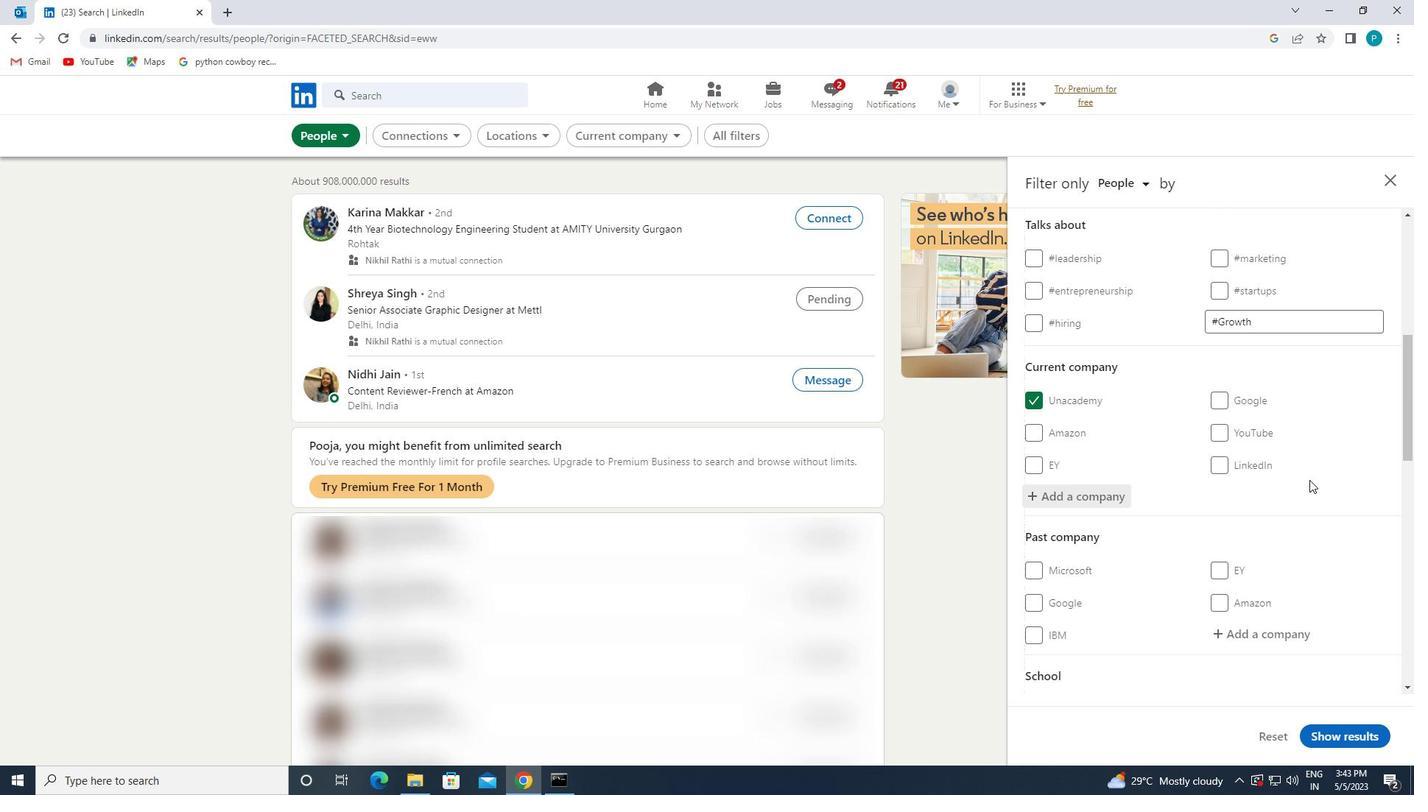 
Action: Mouse moved to (1310, 478)
Screenshot: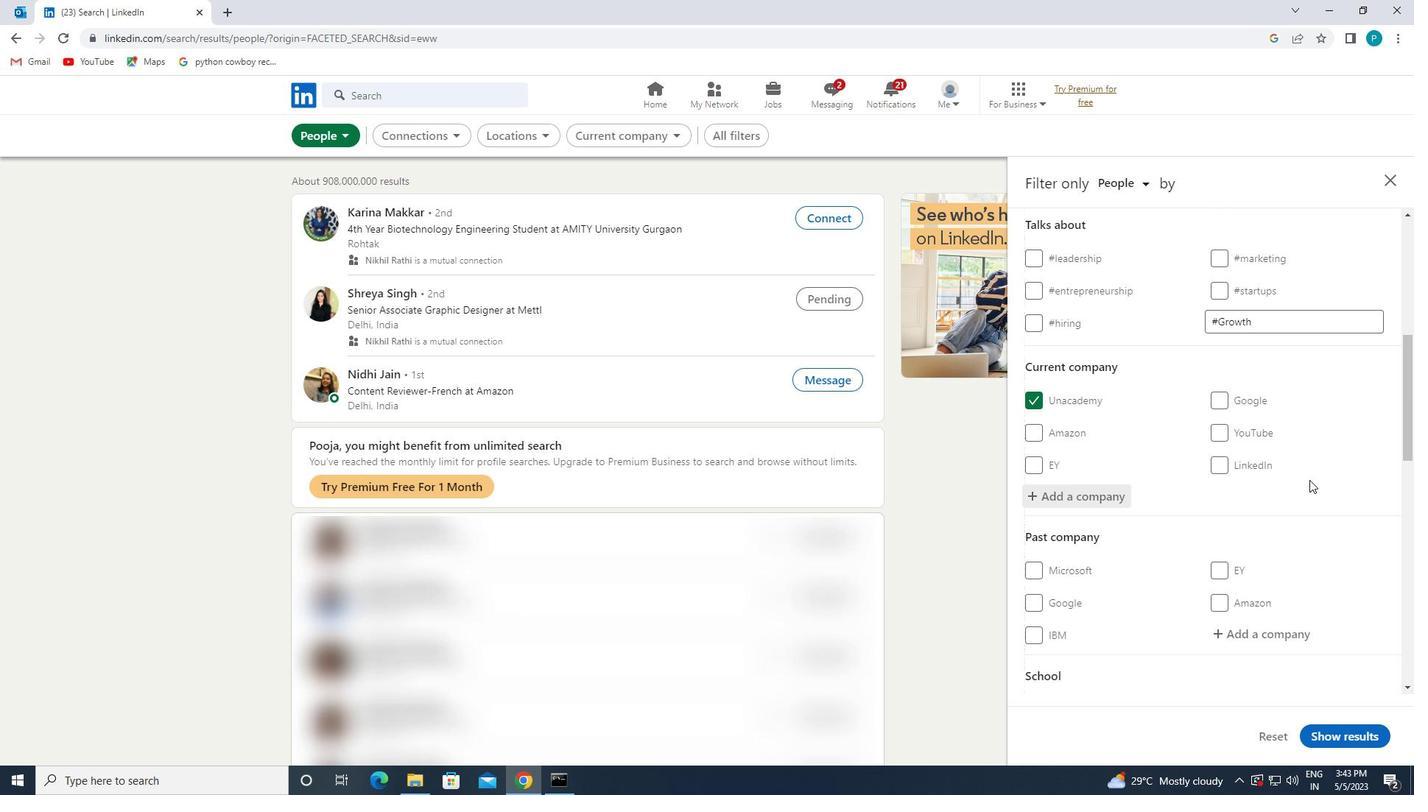 
Action: Mouse scrolled (1310, 477) with delta (0, 0)
Screenshot: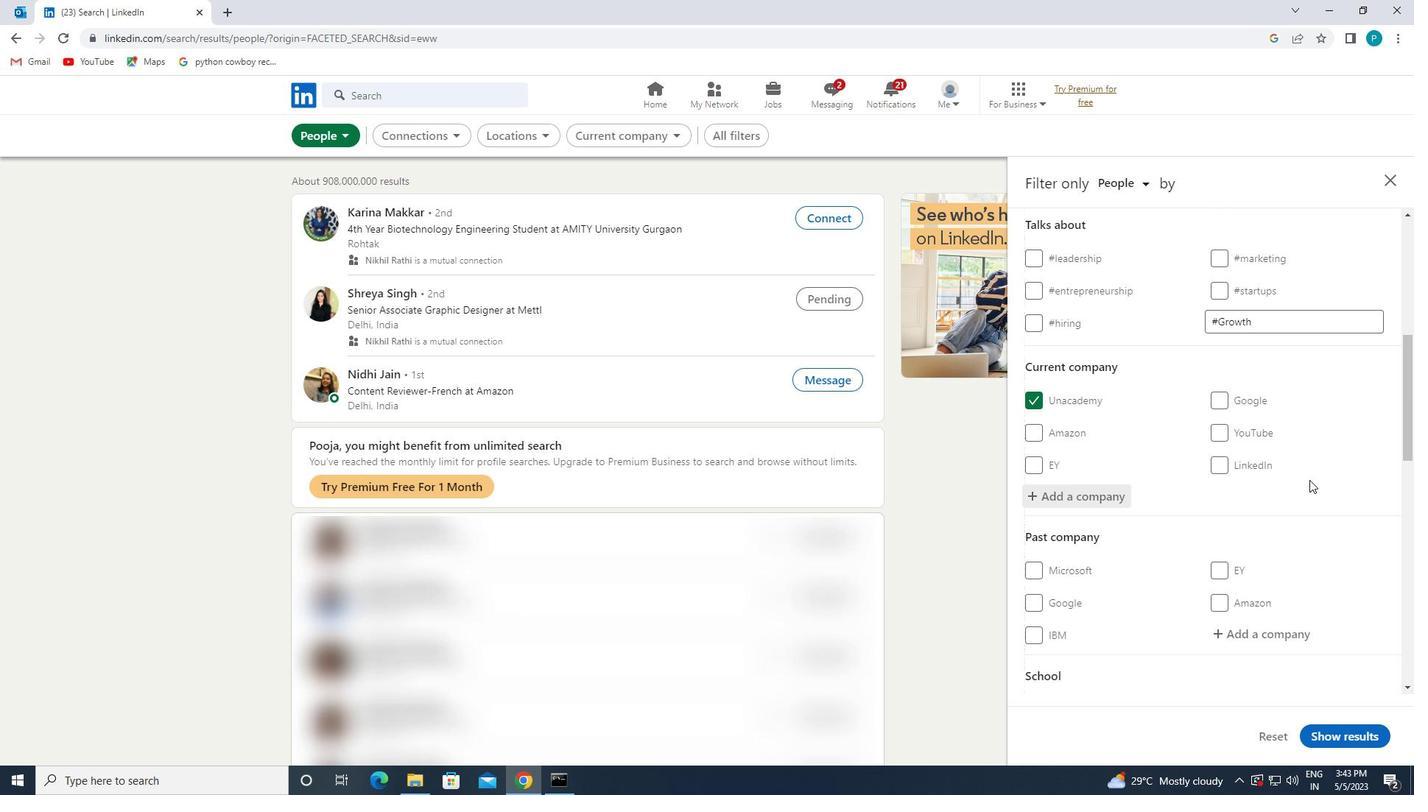 
Action: Mouse moved to (1241, 501)
Screenshot: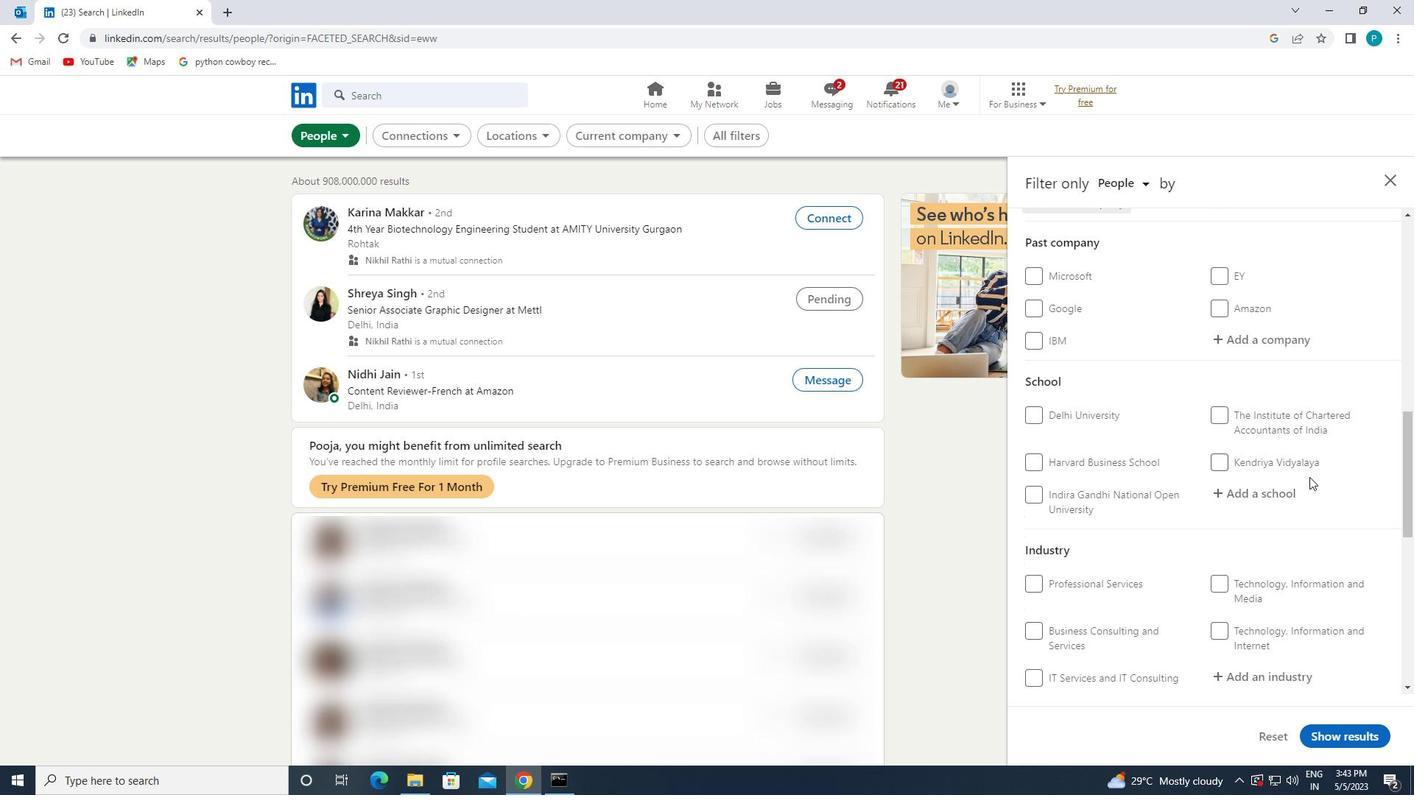 
Action: Mouse pressed left at (1241, 501)
Screenshot: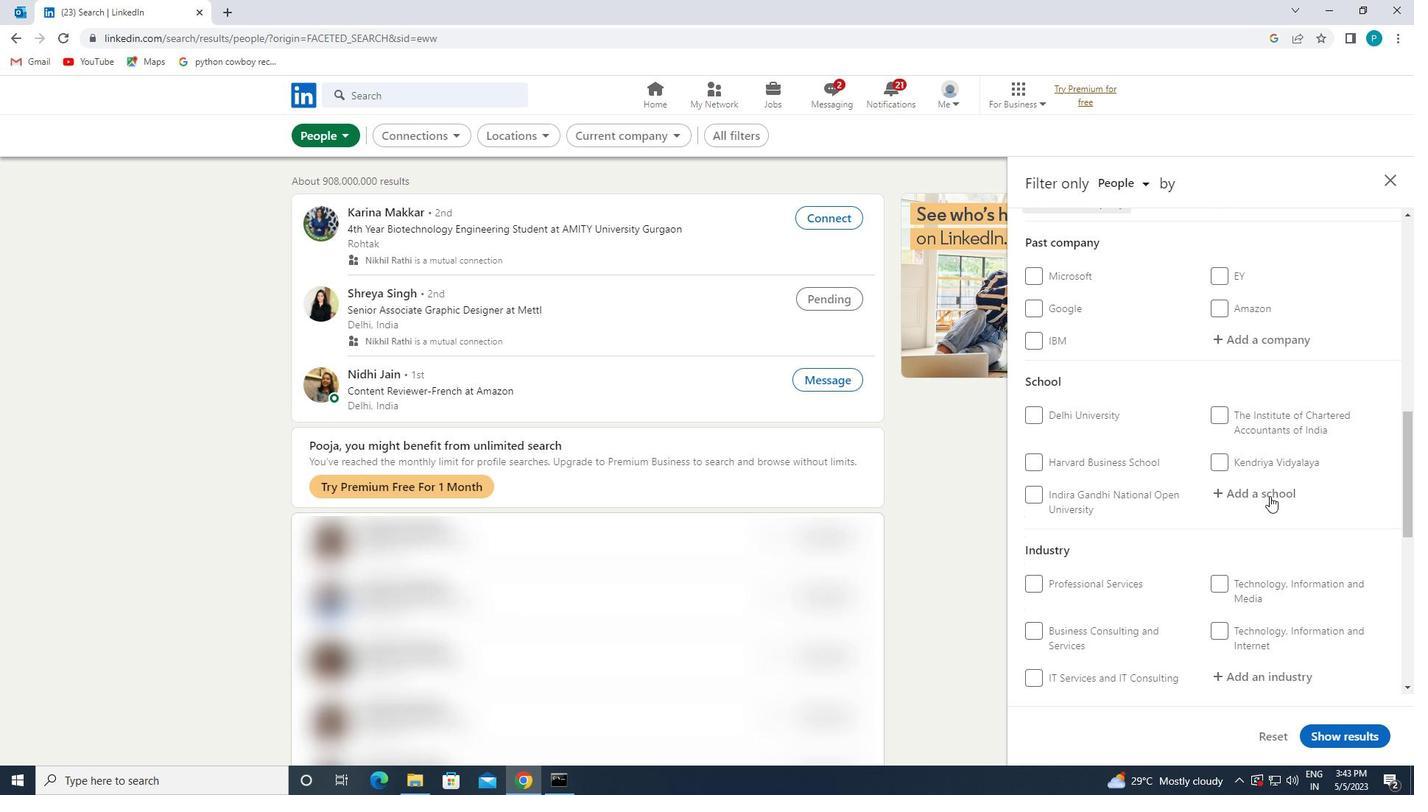 
Action: Key pressed <Key.caps_lock>Y<Key.backspace>U<Key.caps_lock>TTRAKHAND
Screenshot: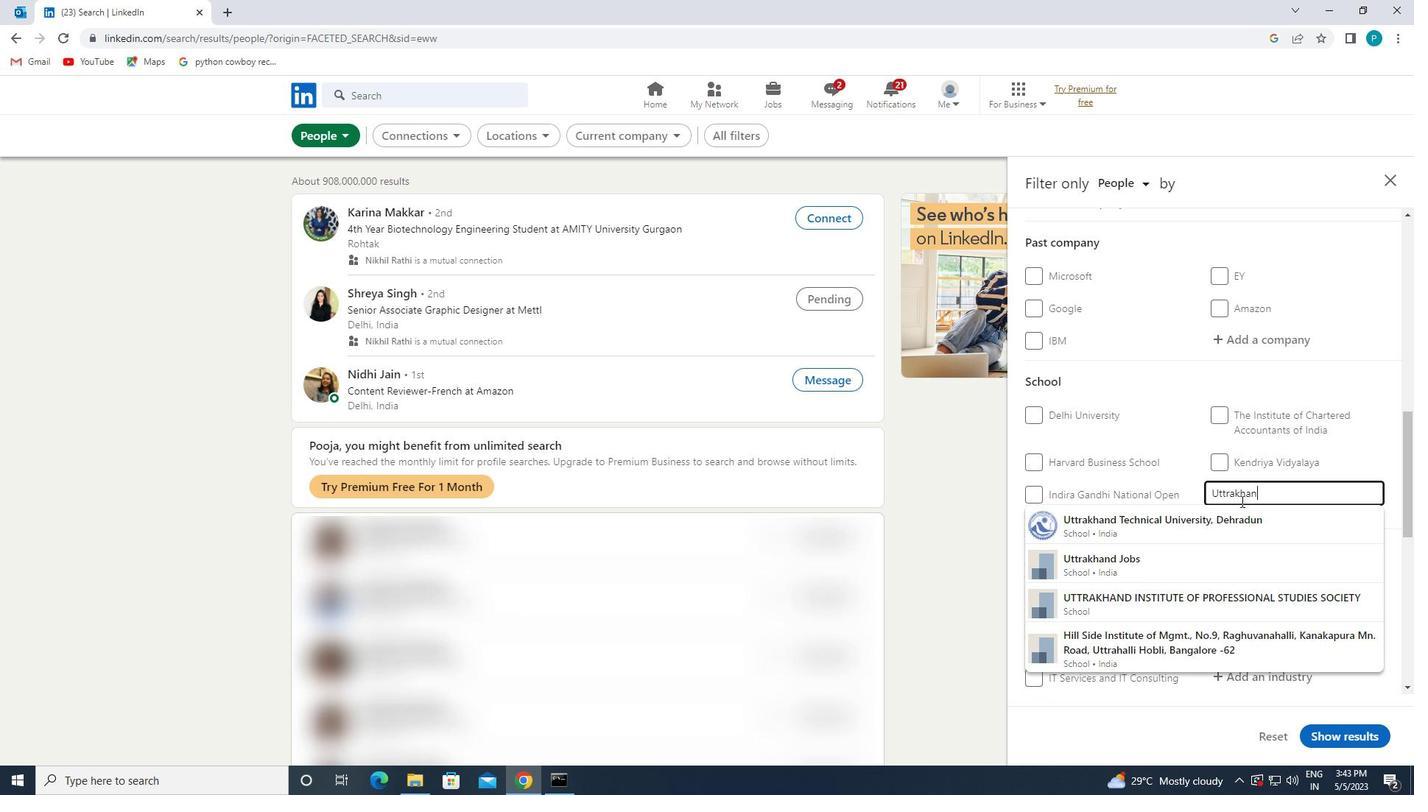 
Action: Mouse moved to (1220, 564)
Screenshot: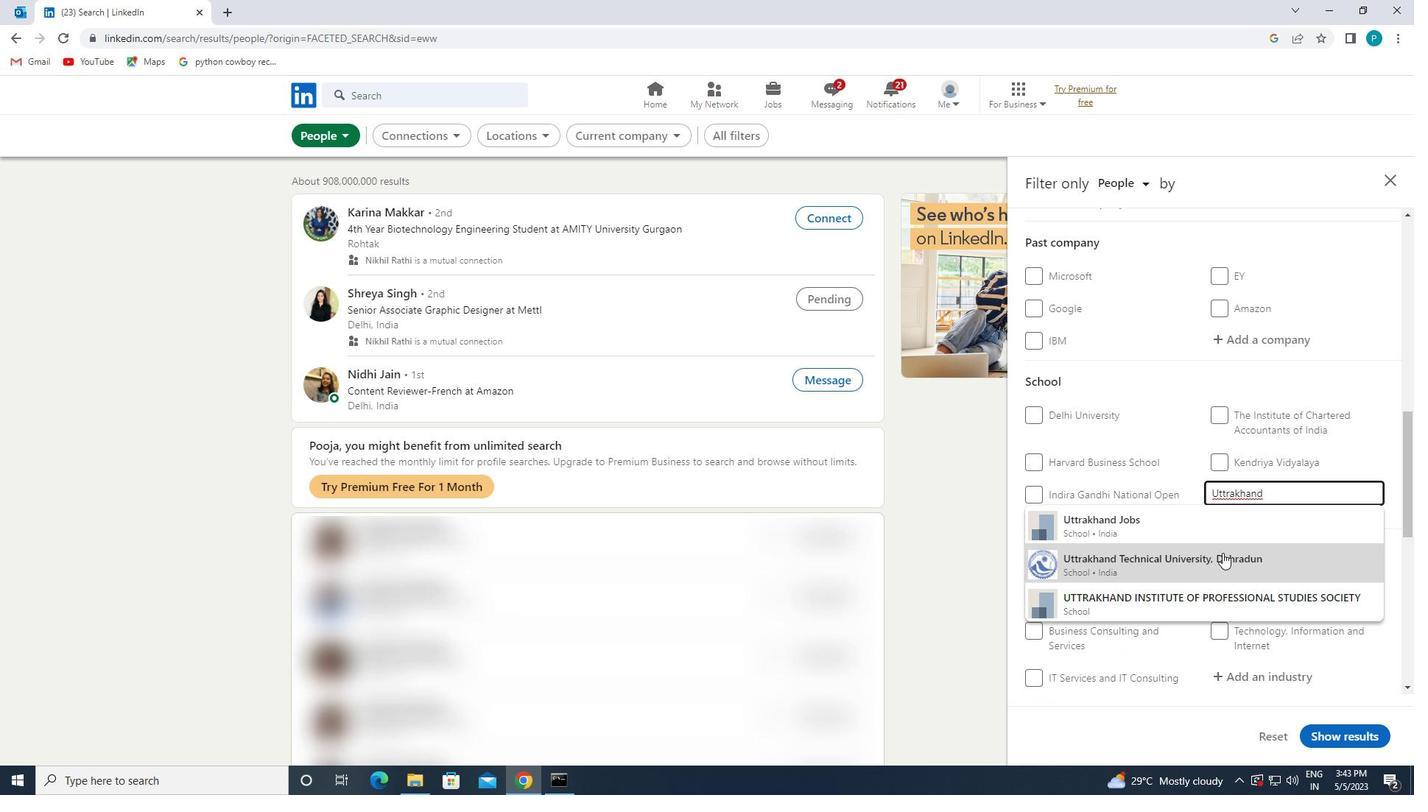 
Action: Mouse pressed left at (1220, 564)
Screenshot: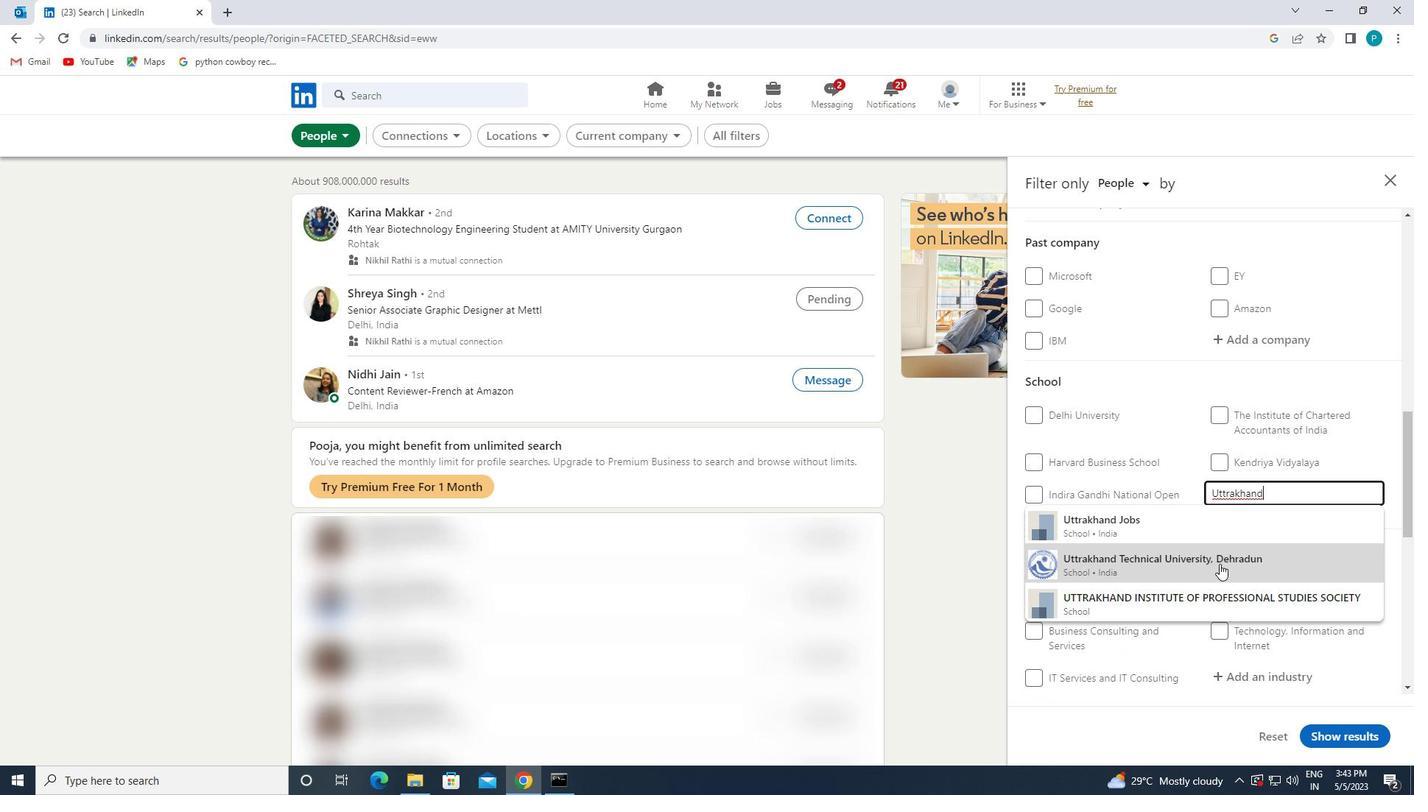 
Action: Mouse moved to (1223, 553)
Screenshot: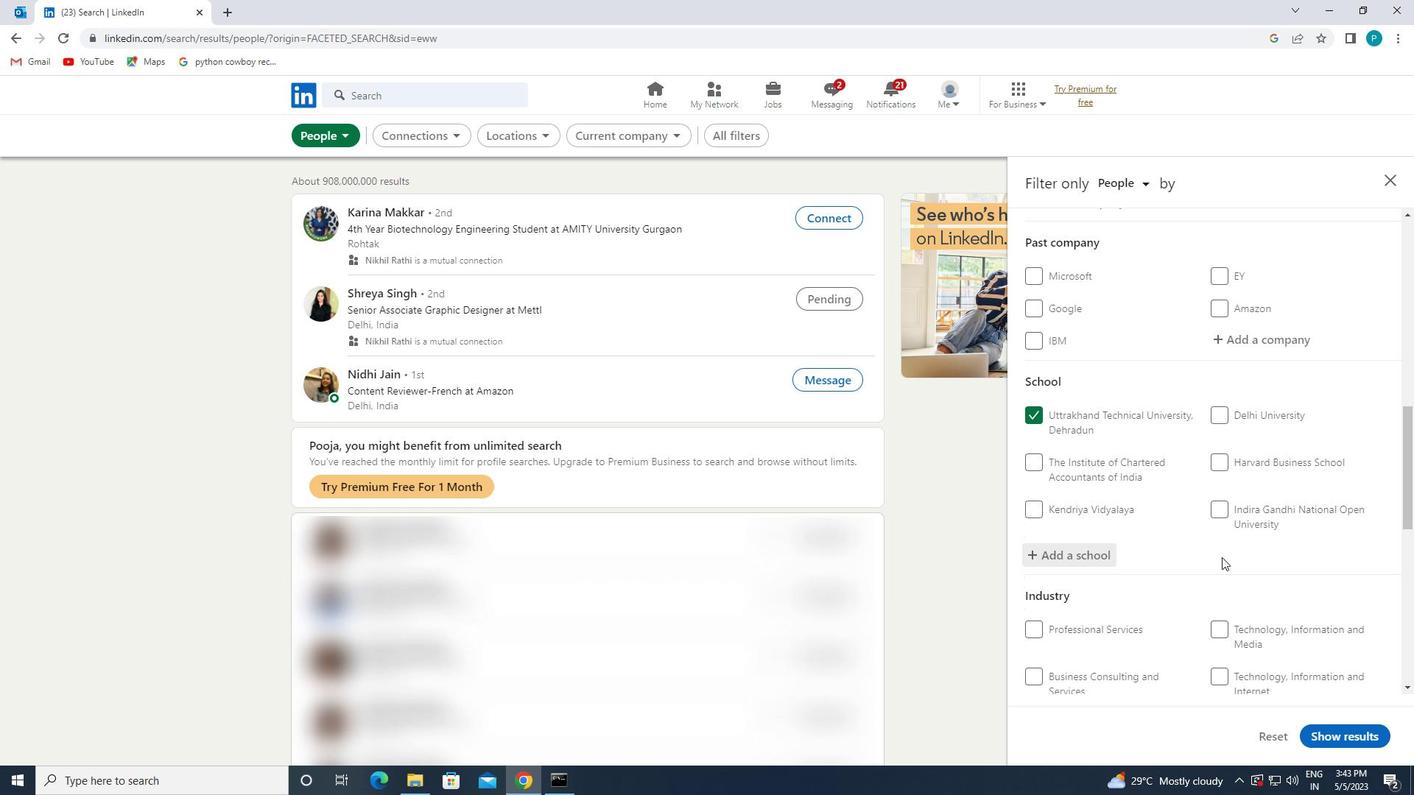 
Action: Mouse scrolled (1223, 552) with delta (0, 0)
Screenshot: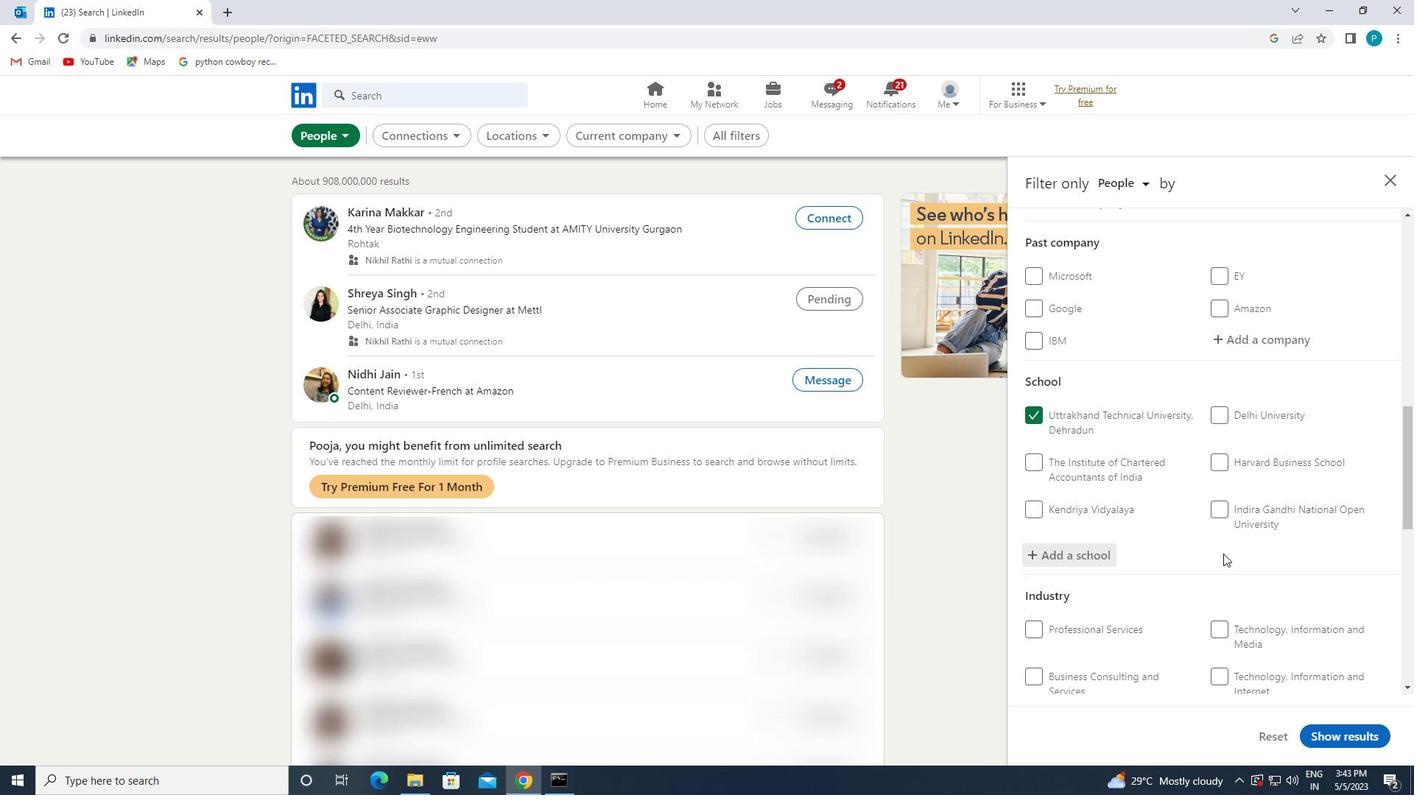 
Action: Mouse scrolled (1223, 552) with delta (0, 0)
Screenshot: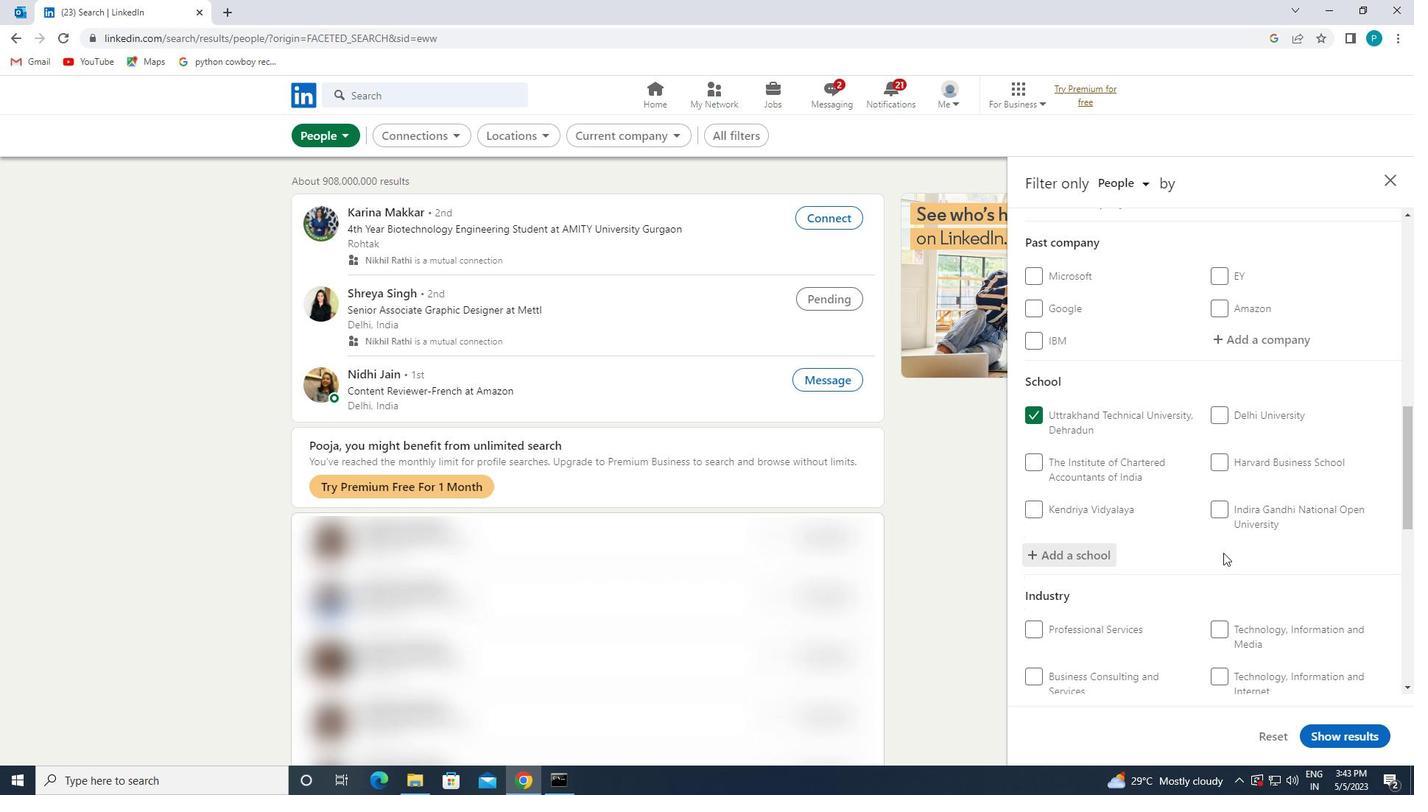 
Action: Mouse moved to (1283, 524)
Screenshot: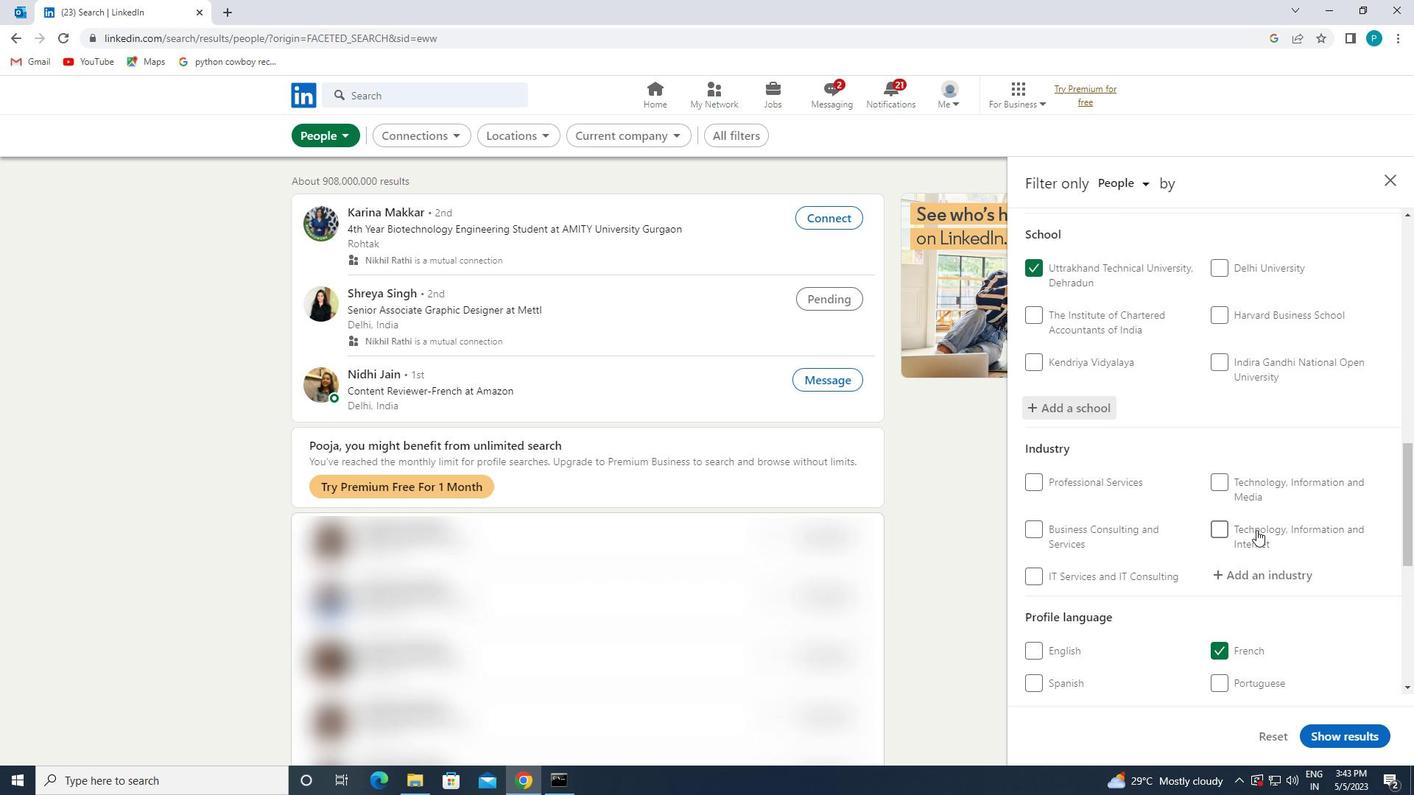
Action: Mouse scrolled (1283, 523) with delta (0, 0)
Screenshot: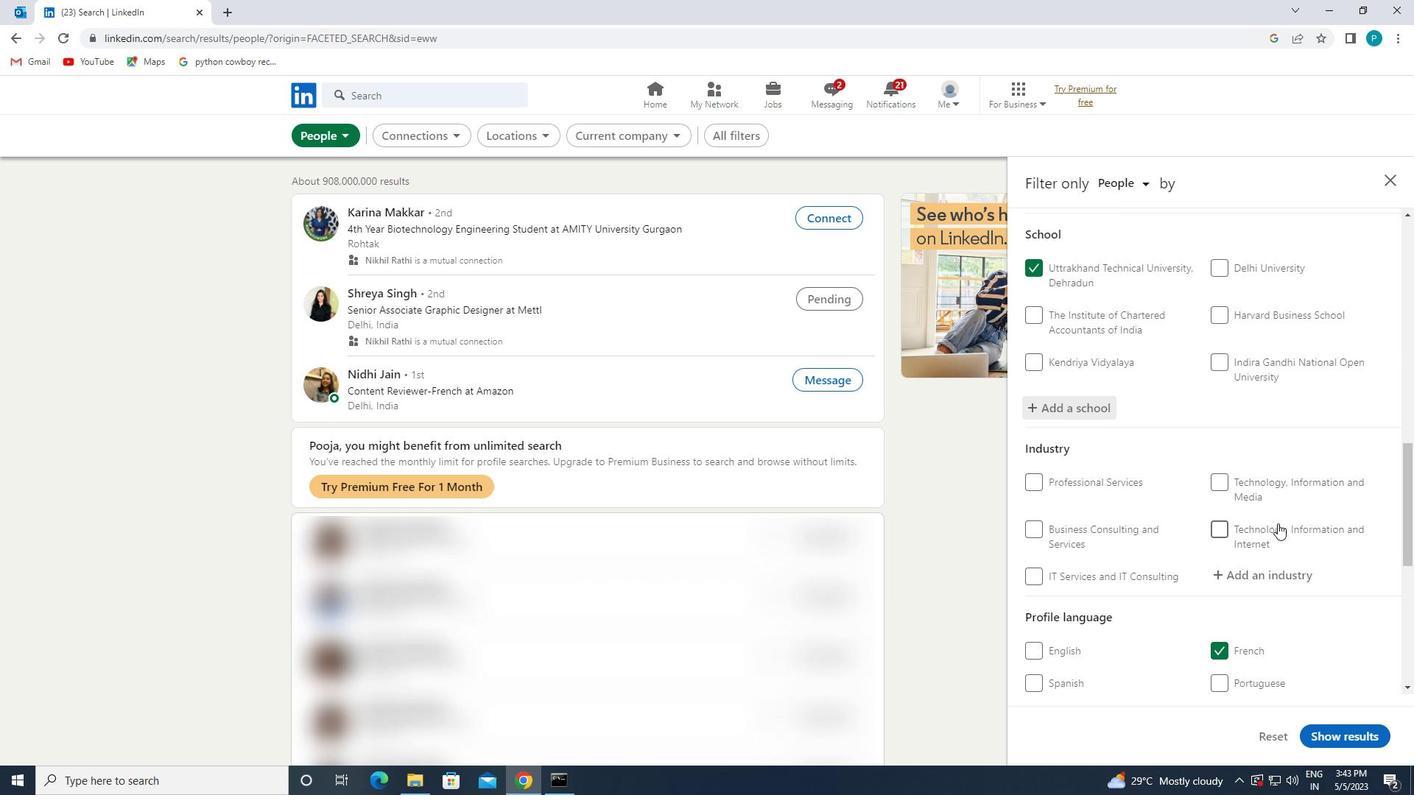 
Action: Mouse scrolled (1283, 523) with delta (0, 0)
Screenshot: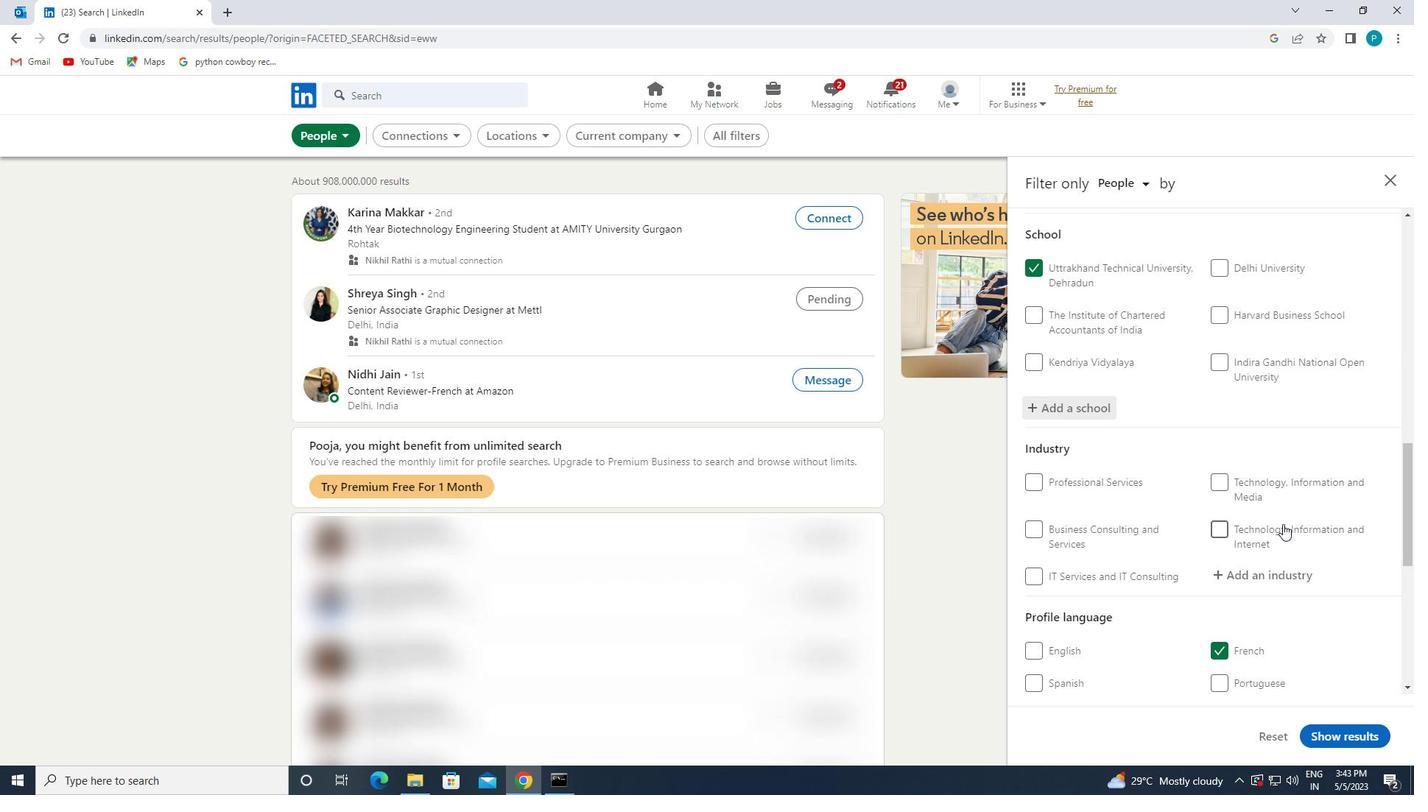 
Action: Mouse moved to (1234, 414)
Screenshot: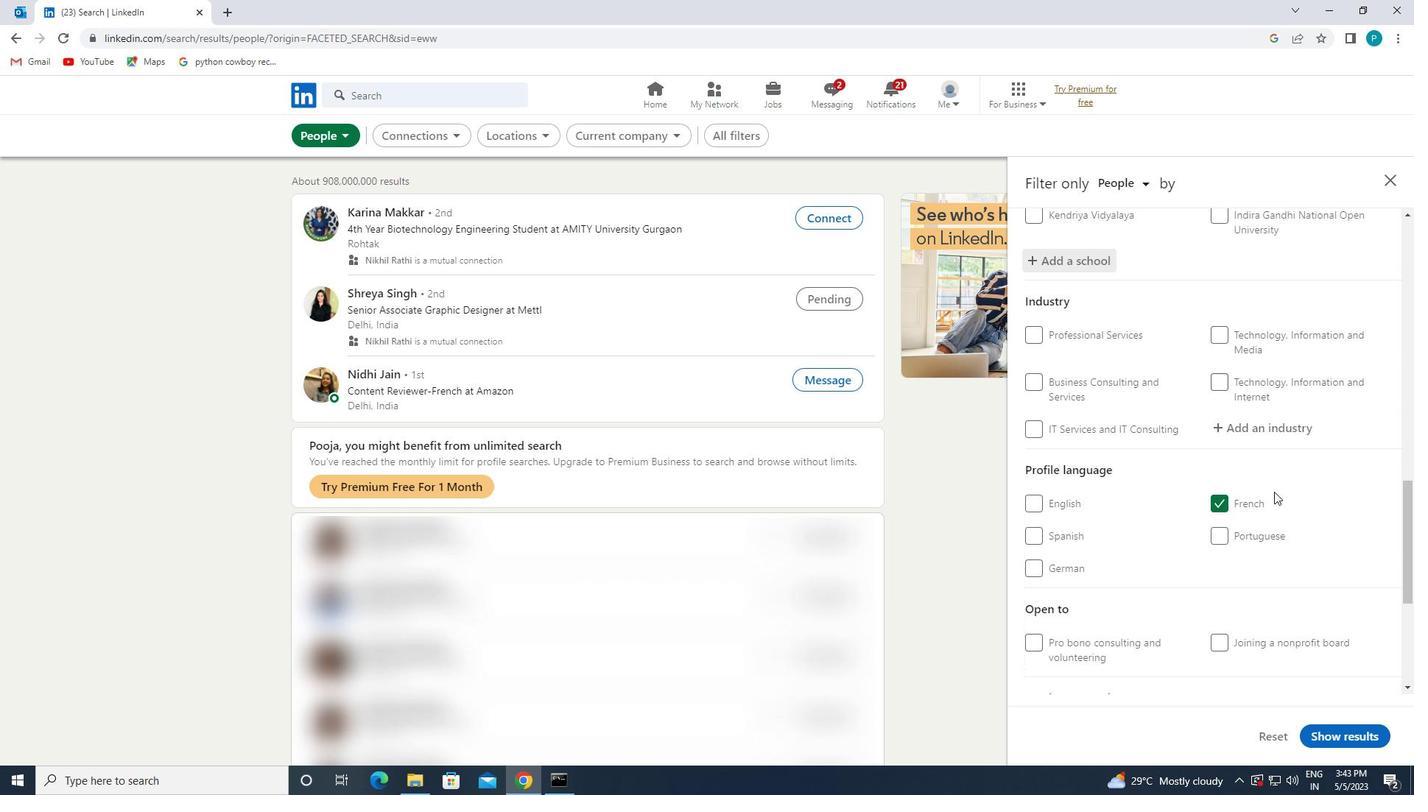 
Action: Mouse pressed left at (1234, 414)
Screenshot: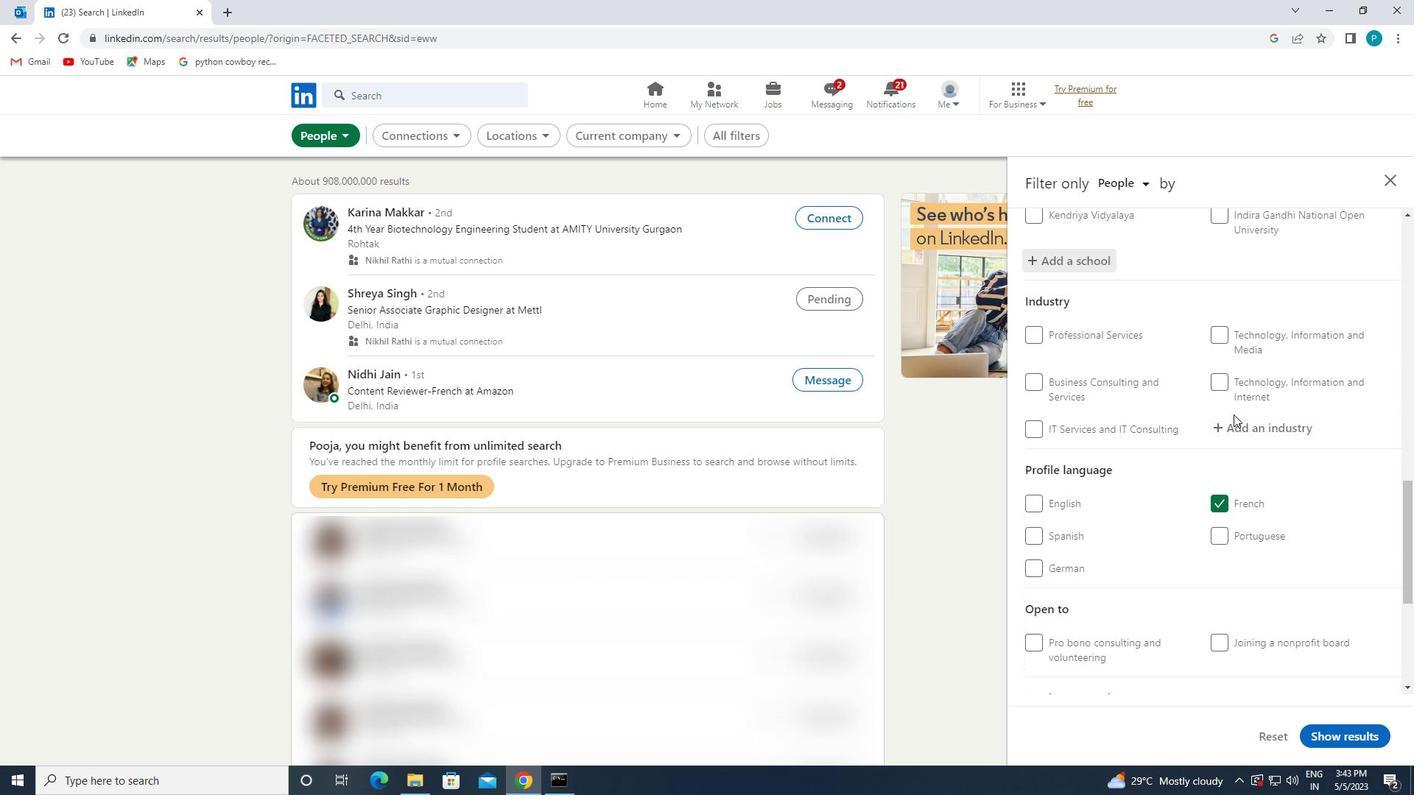 
Action: Mouse moved to (1237, 419)
Screenshot: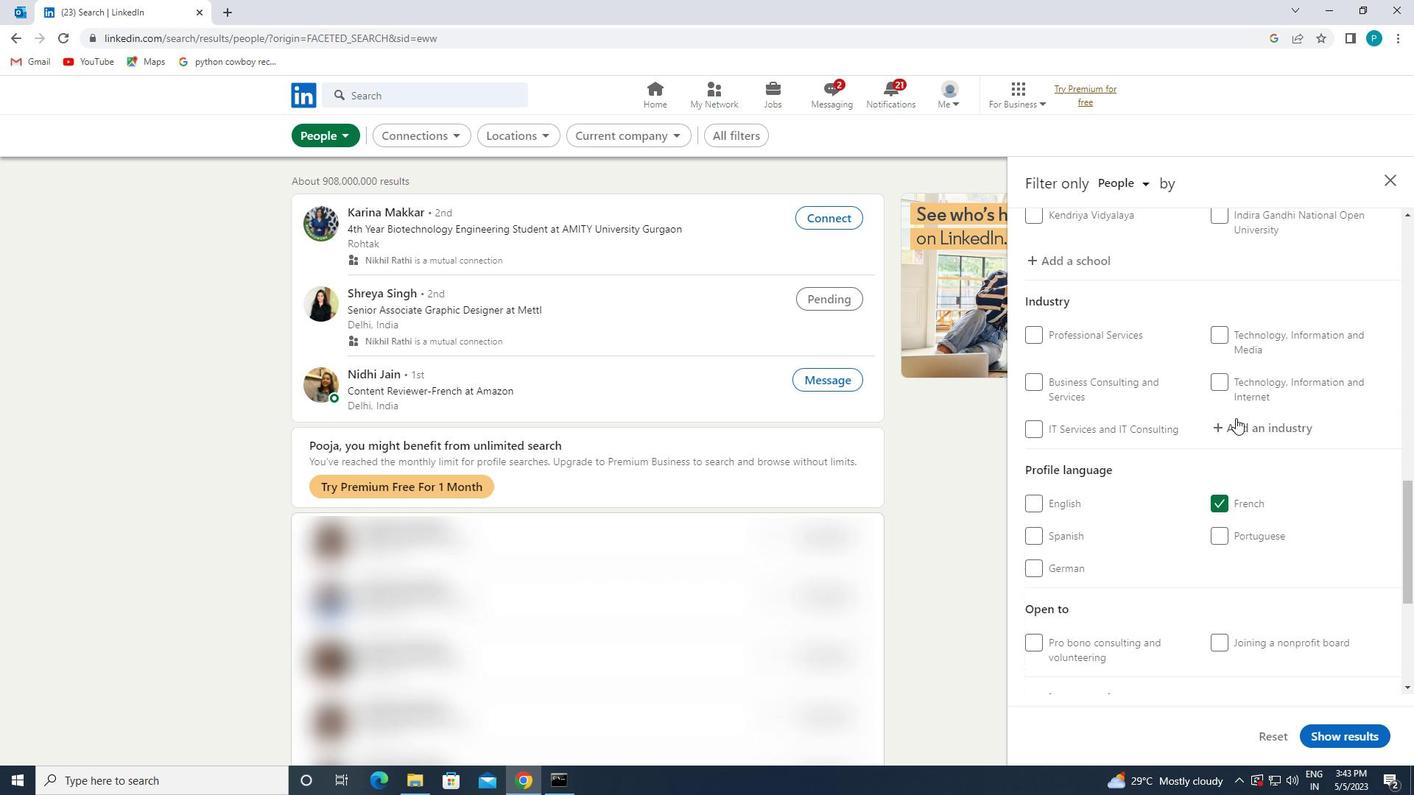 
Action: Mouse pressed left at (1237, 419)
Screenshot: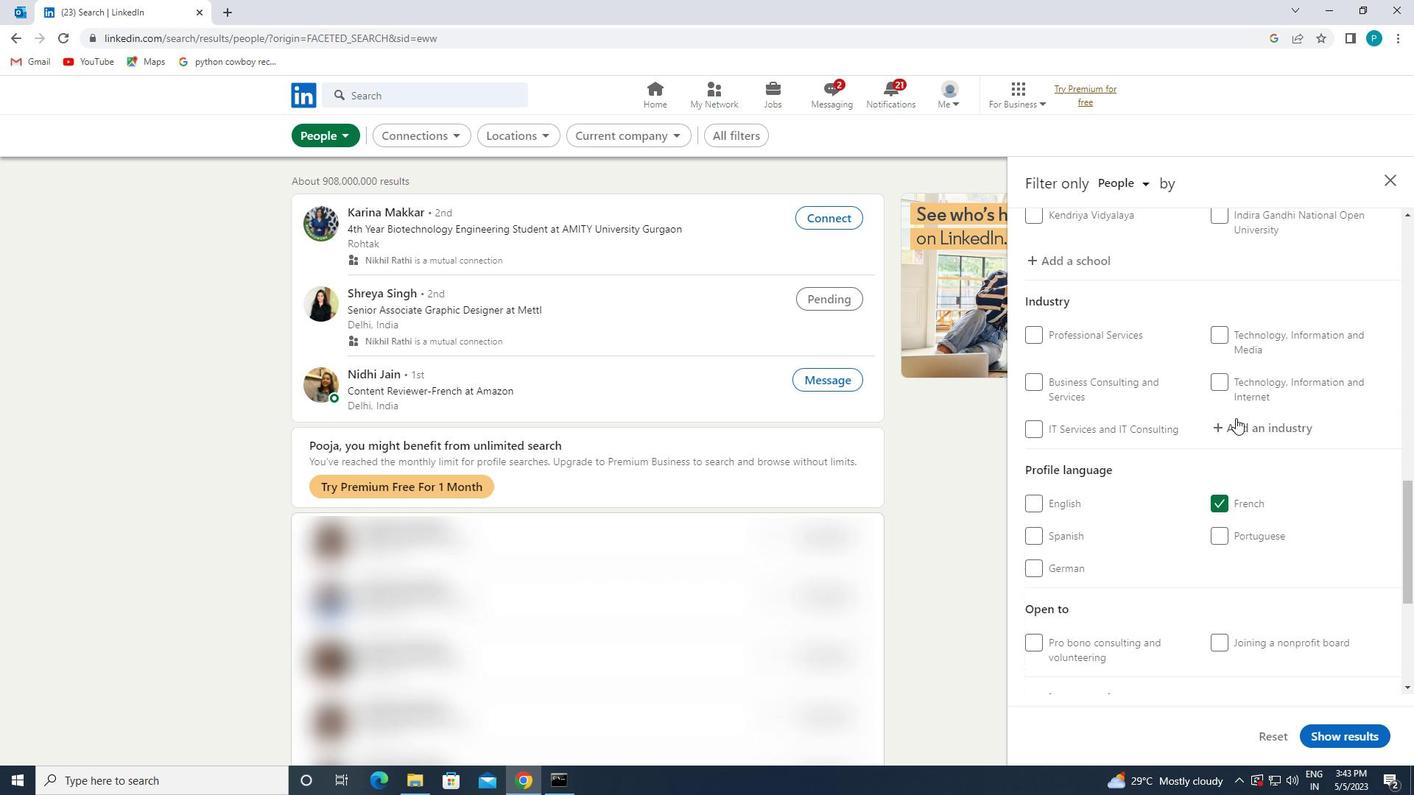 
Action: Key pressed <Key.caps_lock>O<Key.caps_lock>FFICE
Screenshot: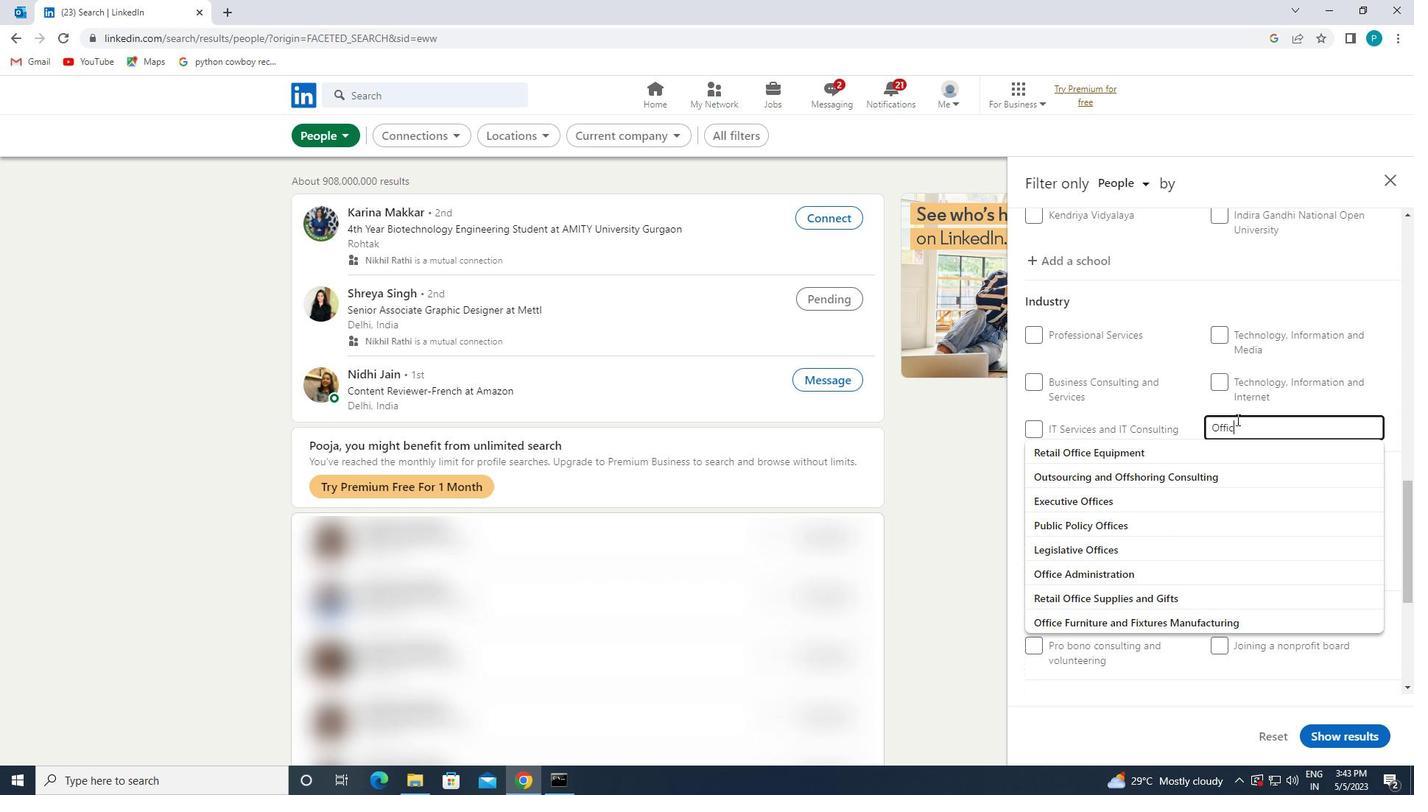 
Action: Mouse moved to (1153, 537)
Screenshot: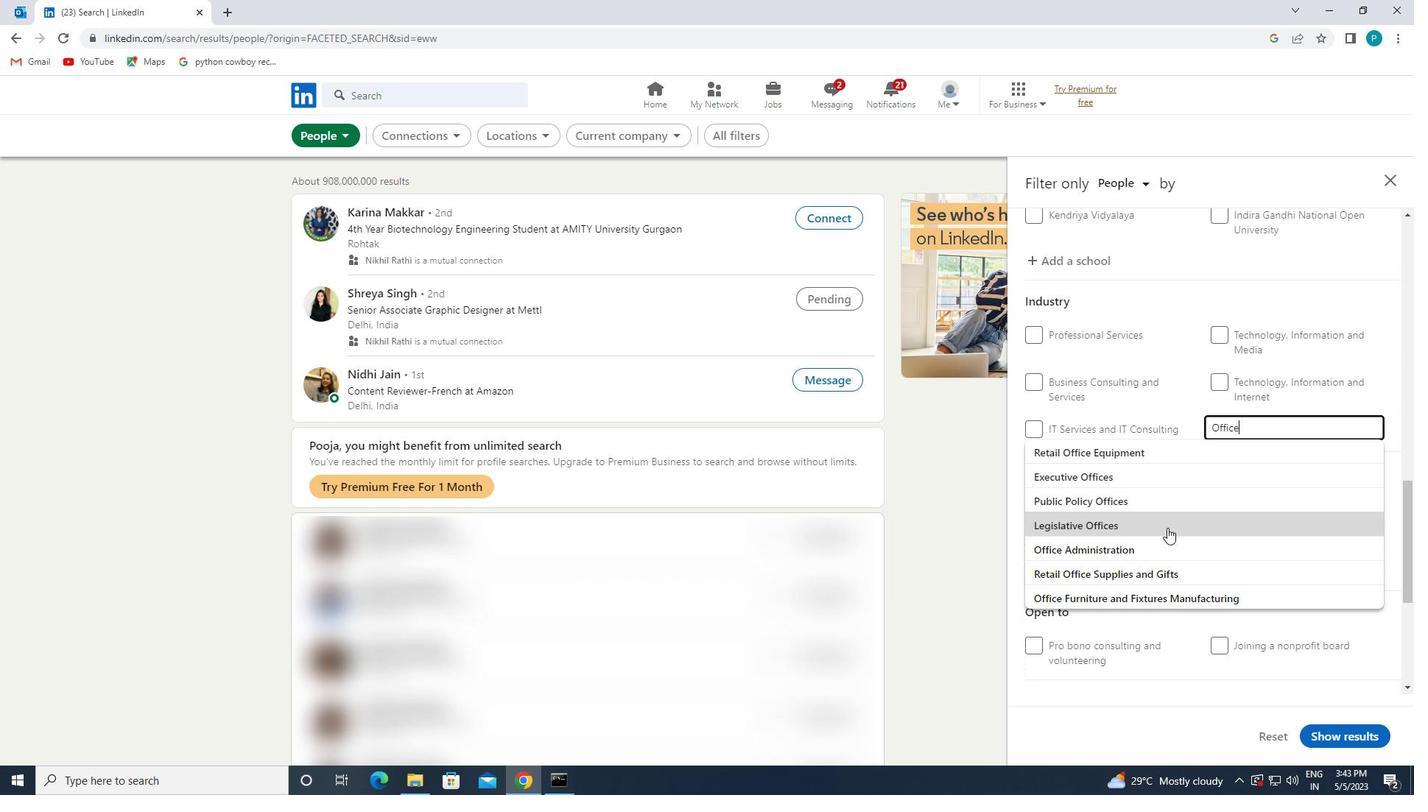 
Action: Mouse pressed left at (1153, 537)
Screenshot: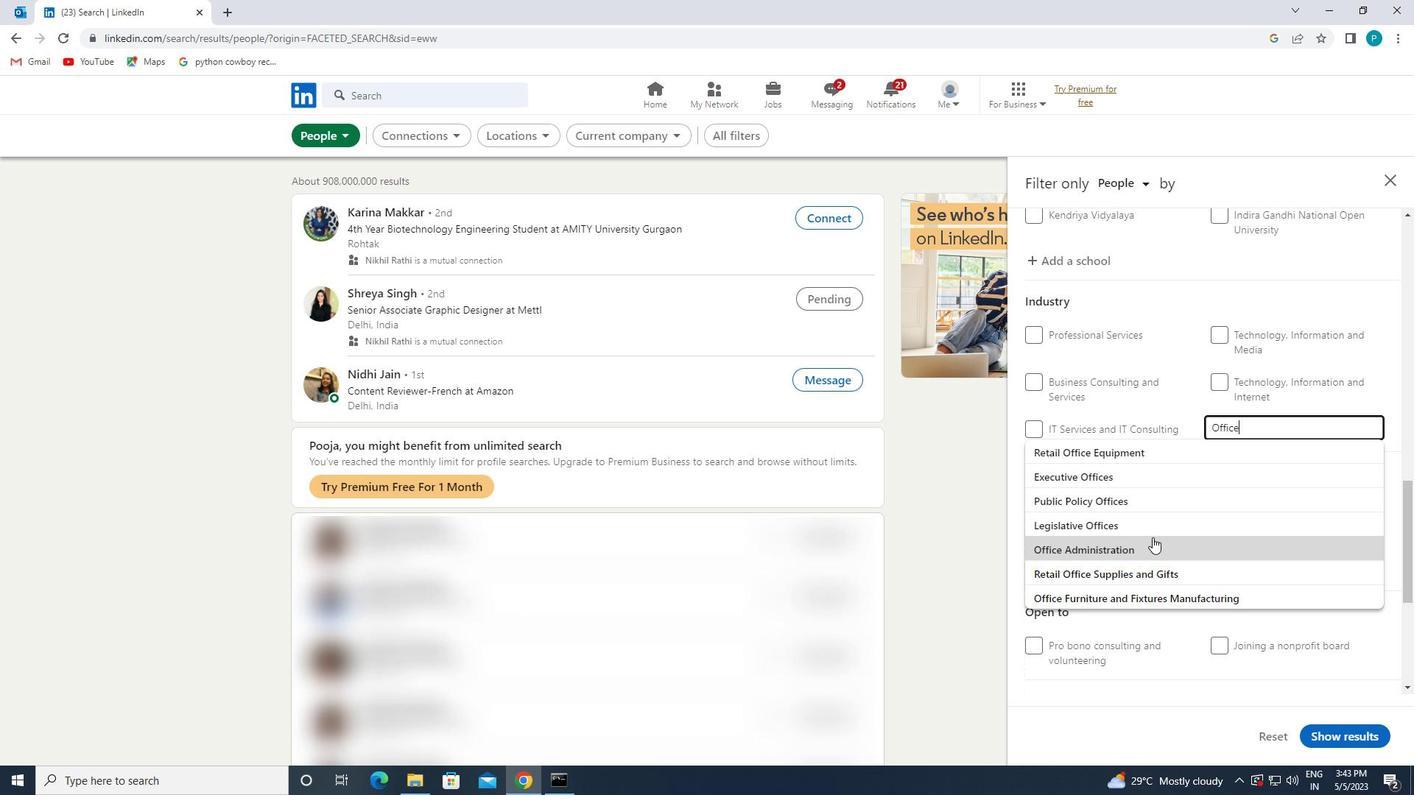 
Action: Mouse scrolled (1153, 537) with delta (0, 0)
Screenshot: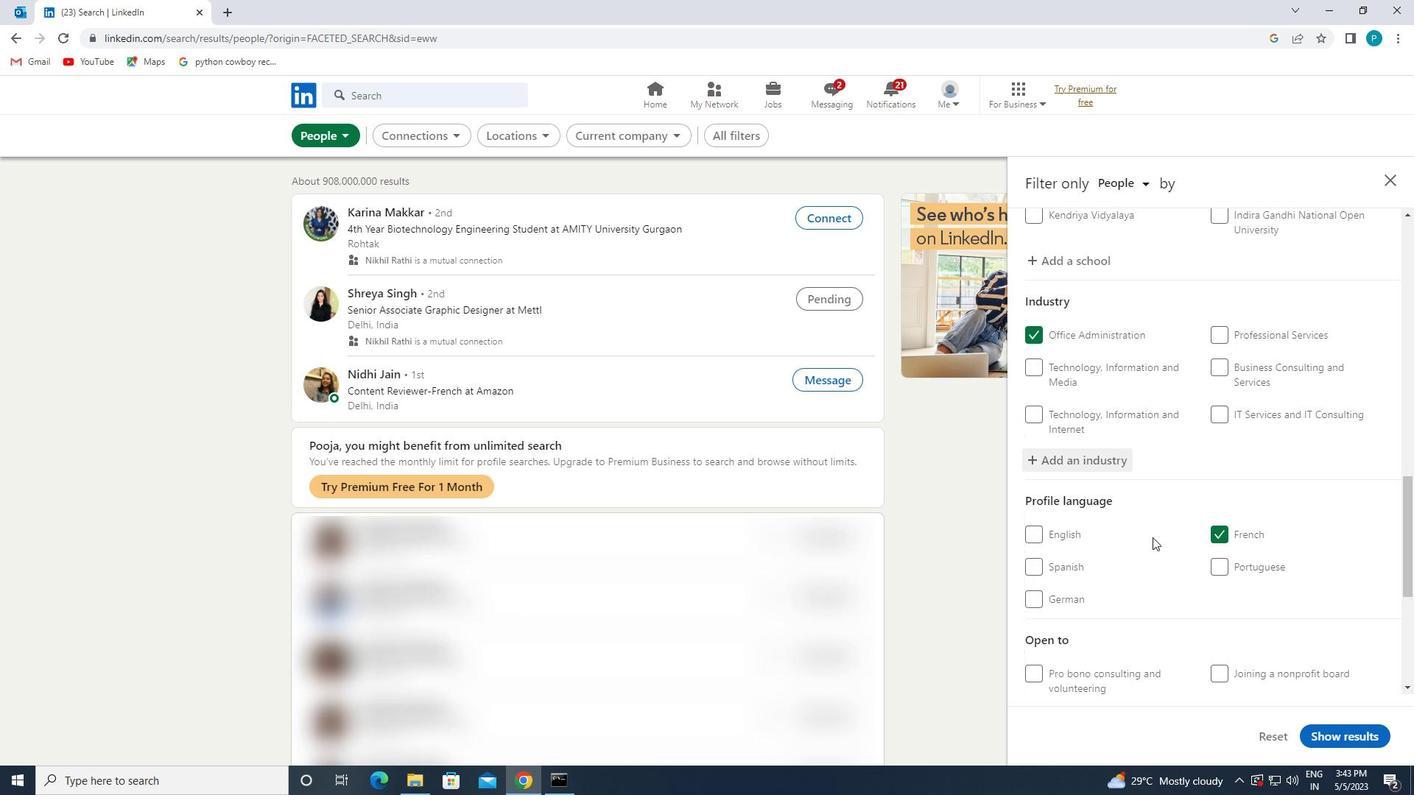 
Action: Mouse scrolled (1153, 537) with delta (0, 0)
Screenshot: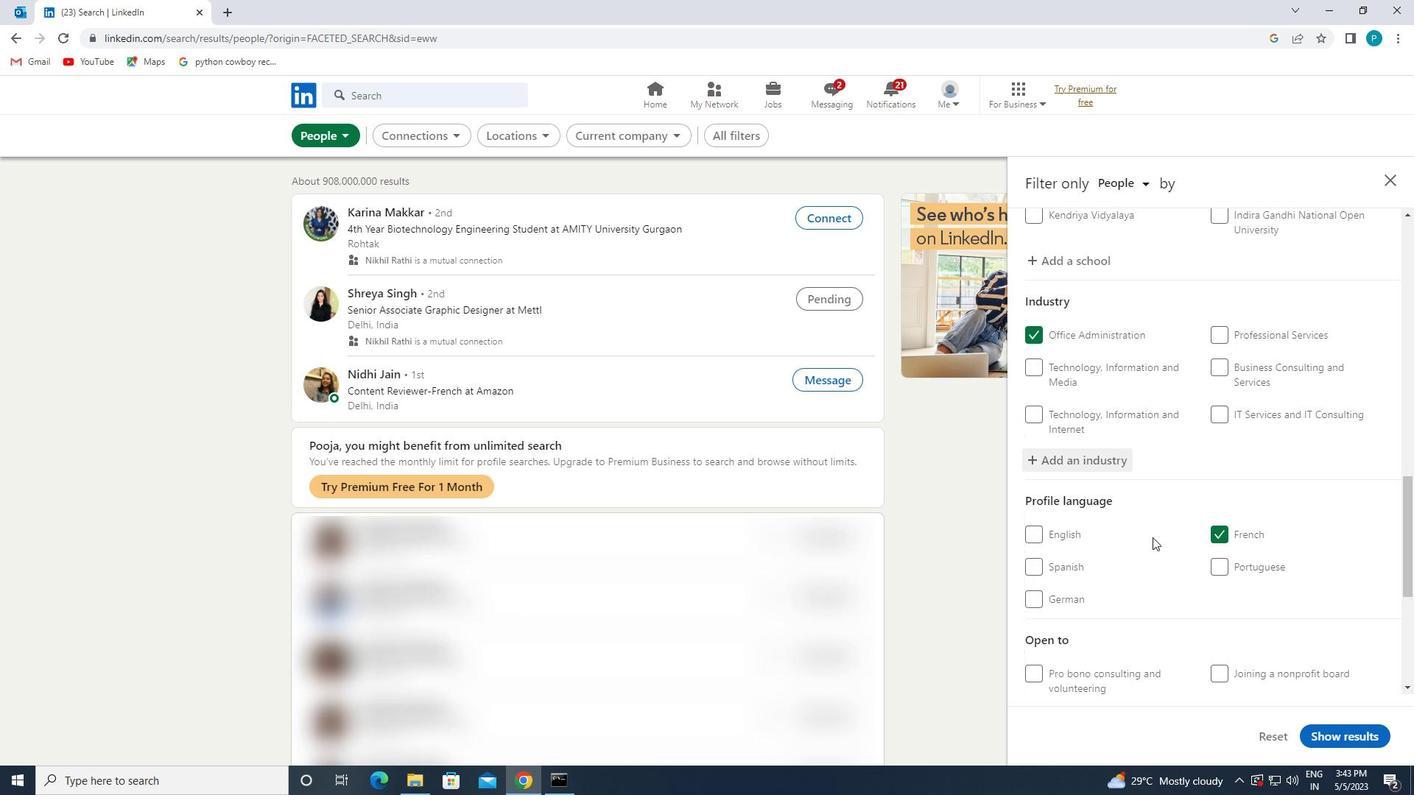 
Action: Mouse moved to (1152, 537)
Screenshot: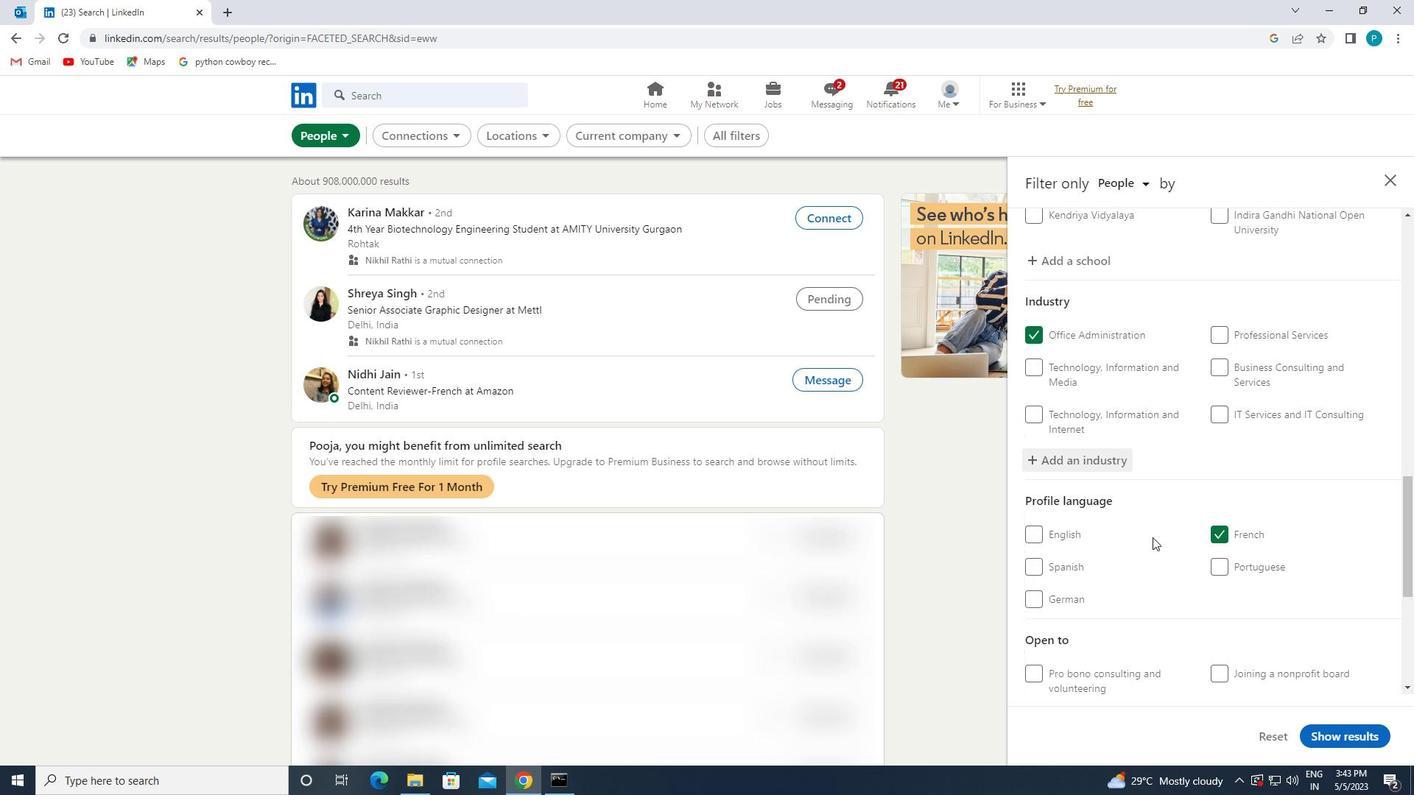 
Action: Mouse scrolled (1152, 537) with delta (0, 0)
Screenshot: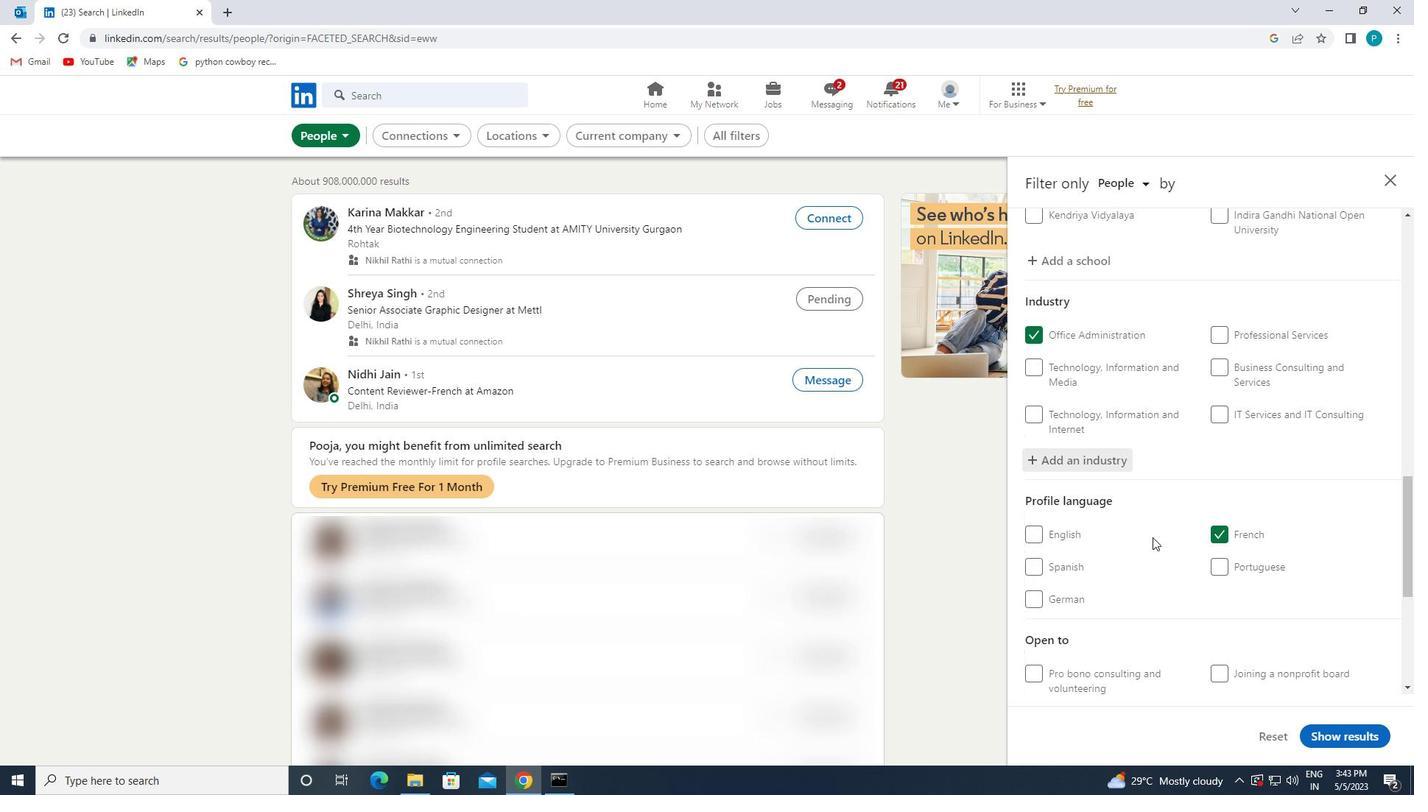 
Action: Mouse moved to (1270, 572)
Screenshot: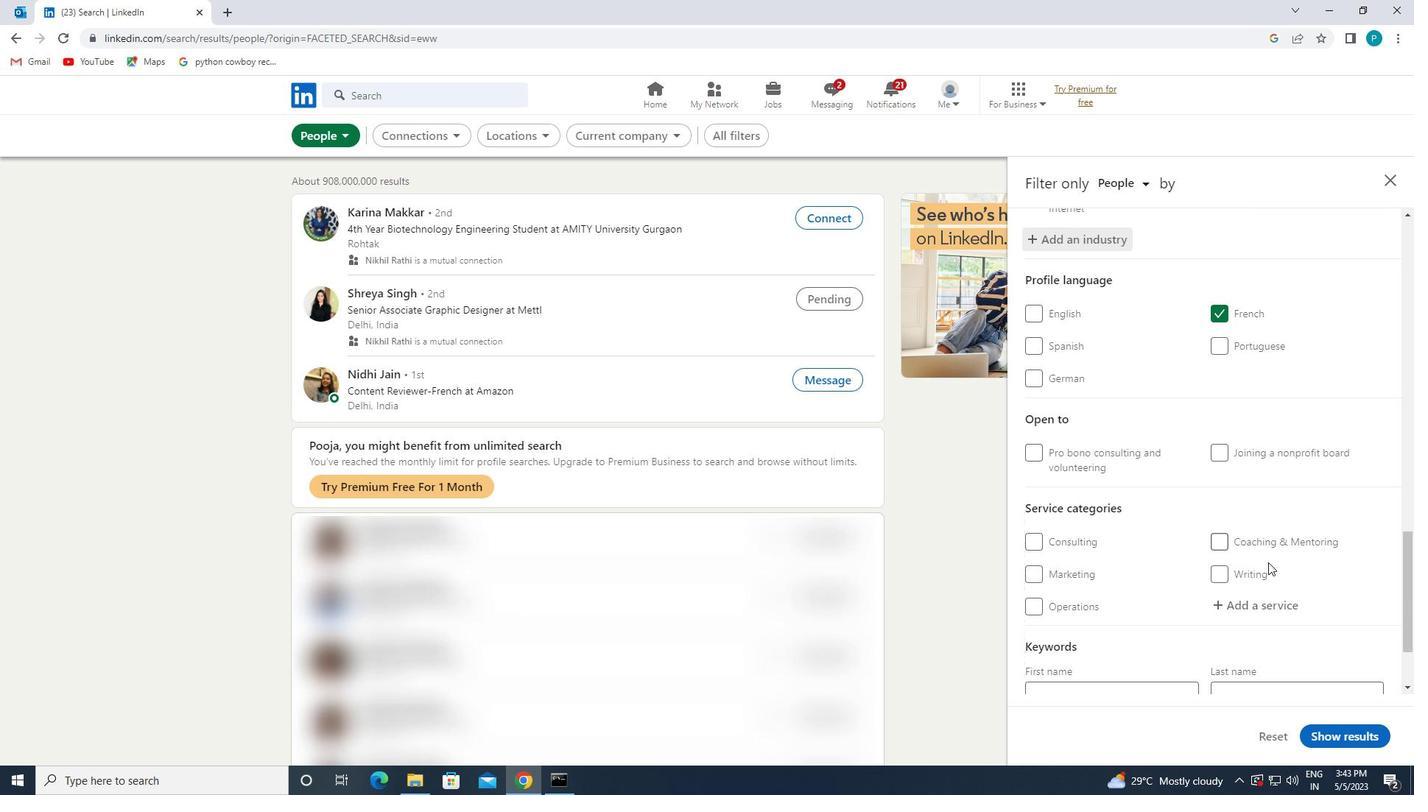 
Action: Mouse scrolled (1270, 571) with delta (0, 0)
Screenshot: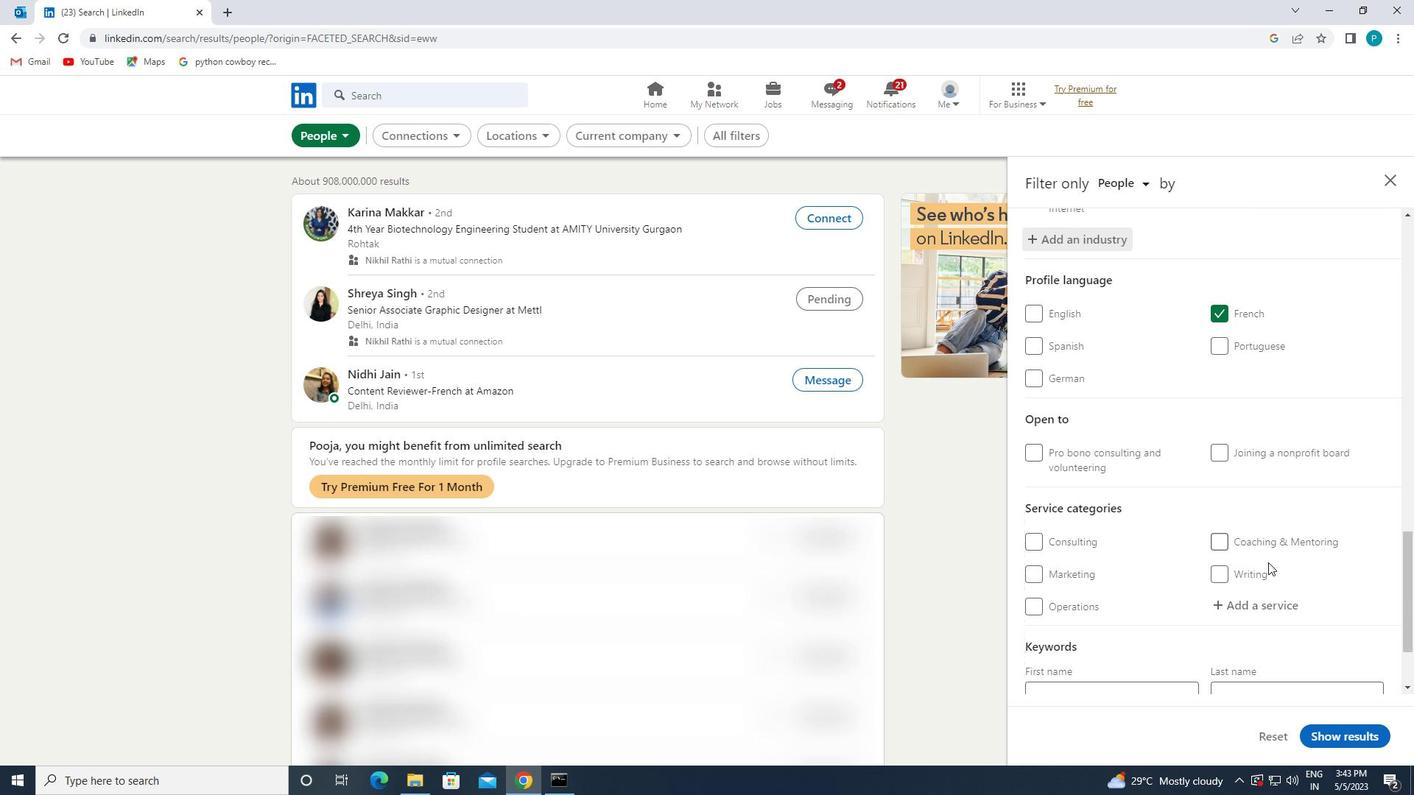 
Action: Mouse moved to (1264, 528)
Screenshot: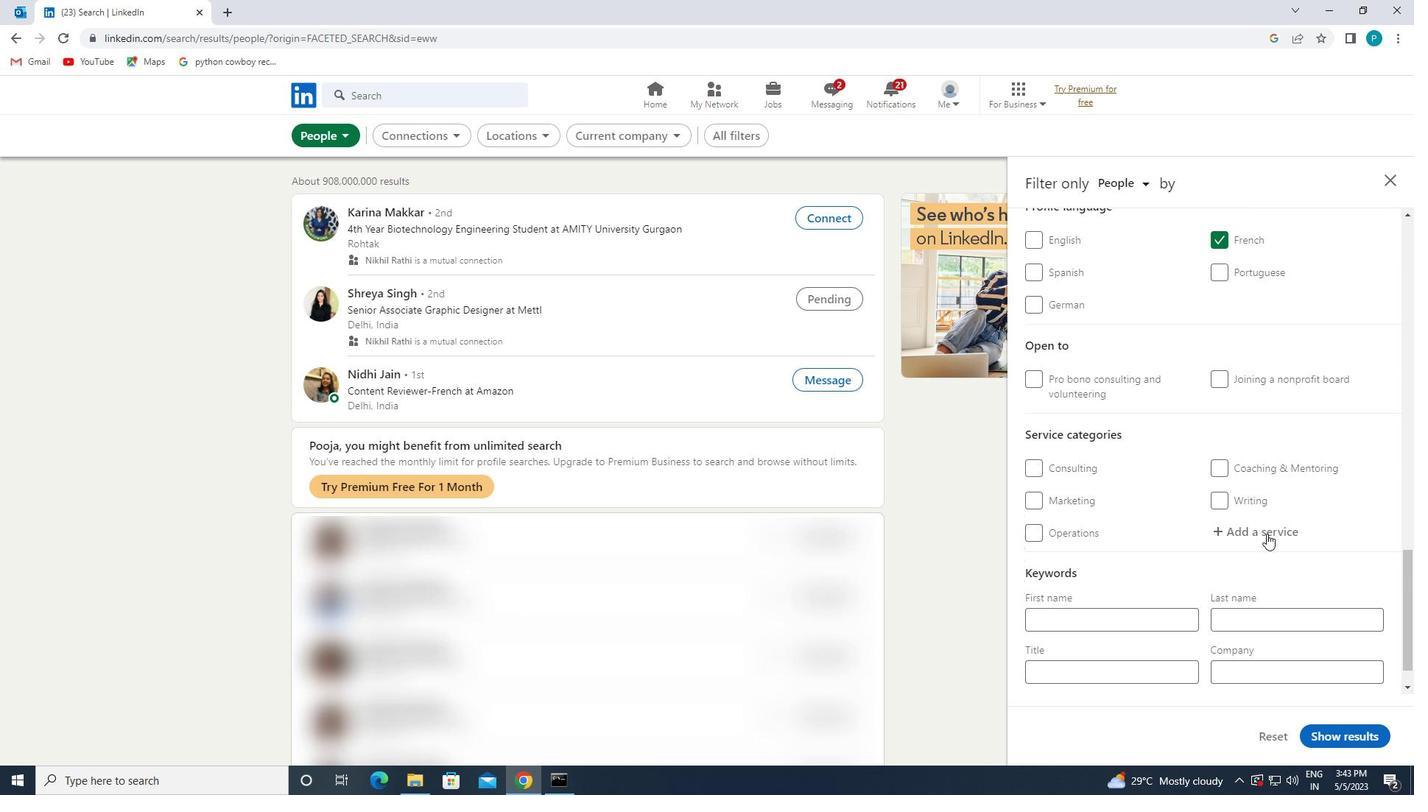 
Action: Mouse pressed left at (1264, 528)
Screenshot: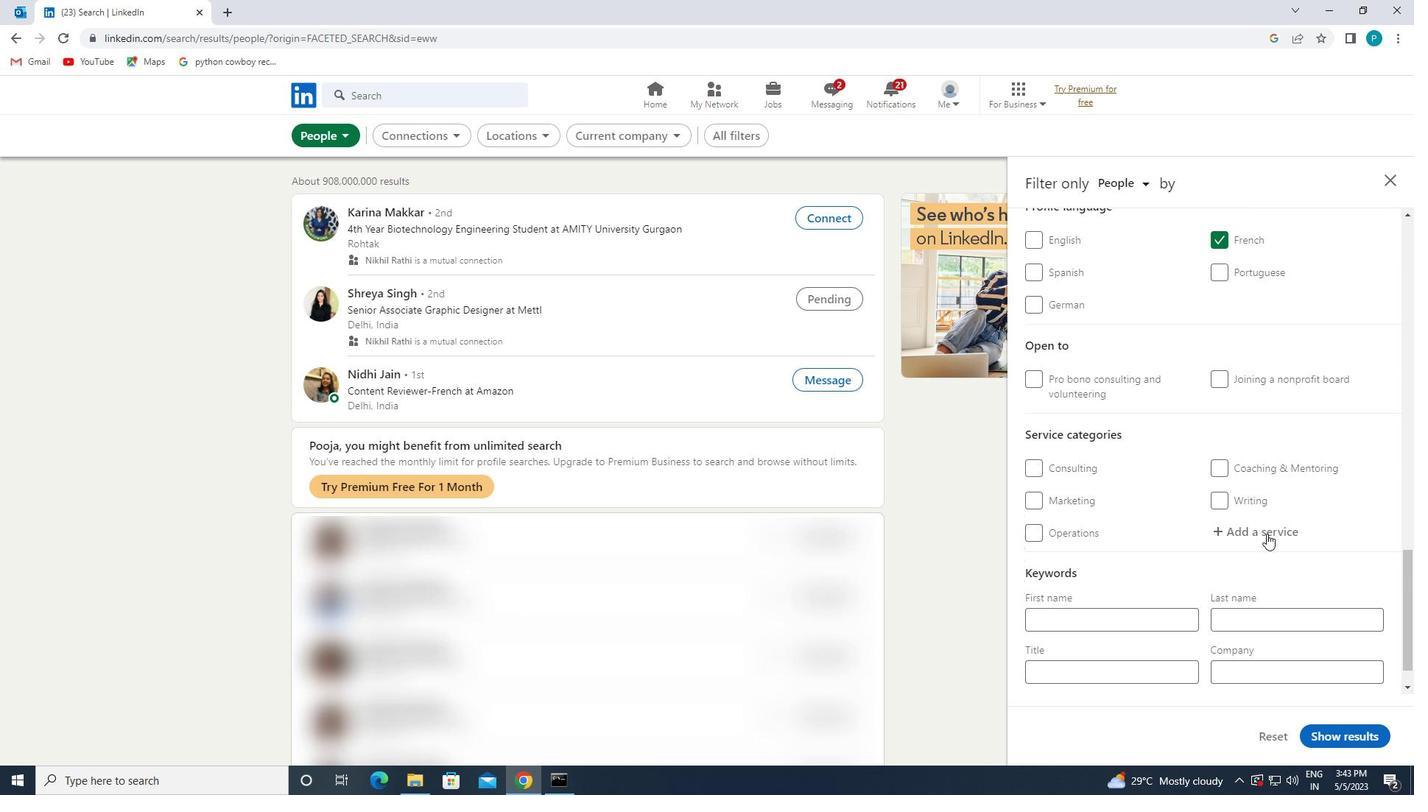 
Action: Mouse moved to (1263, 526)
Screenshot: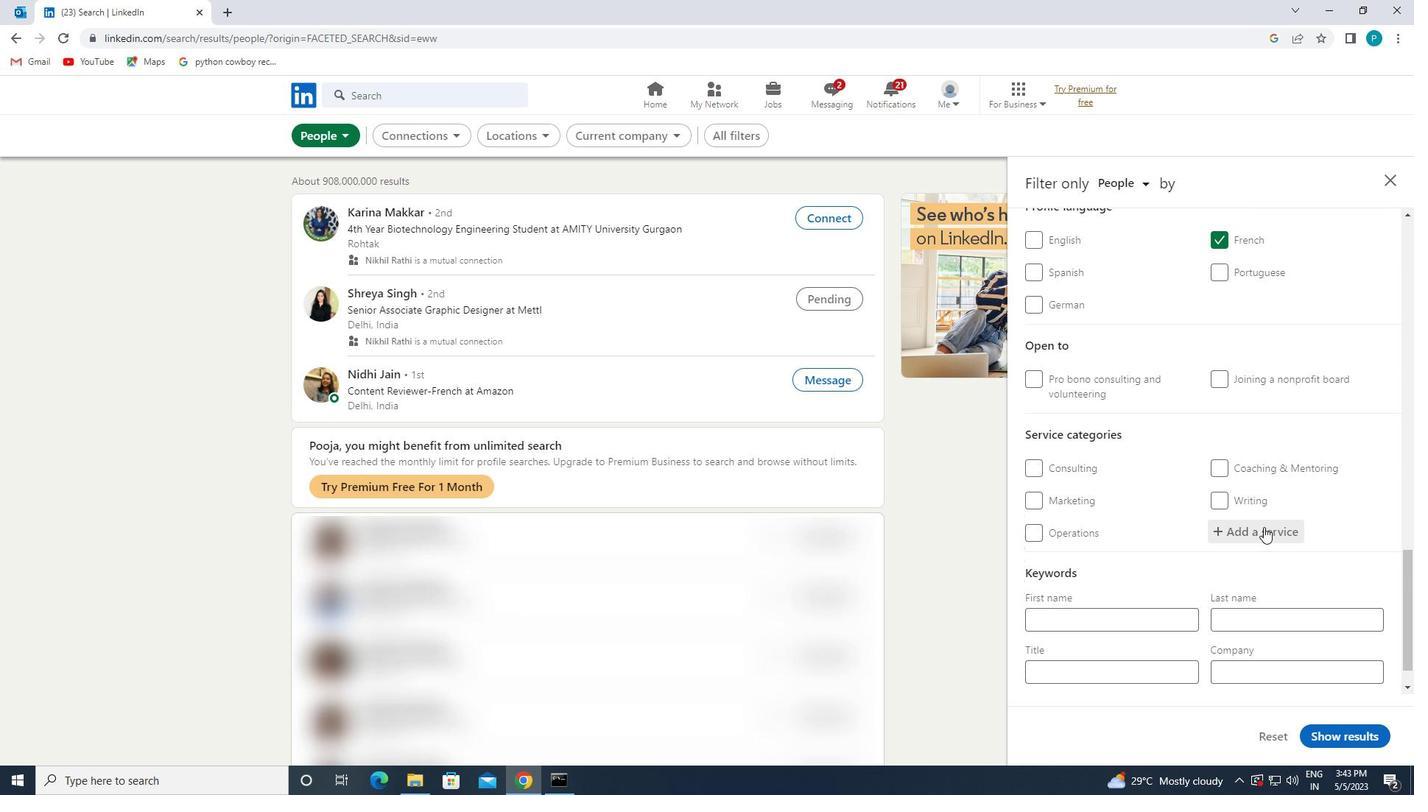 
Action: Key pressed <Key.caps_lock>M<Key.caps_lock>ANAGEMENT
Screenshot: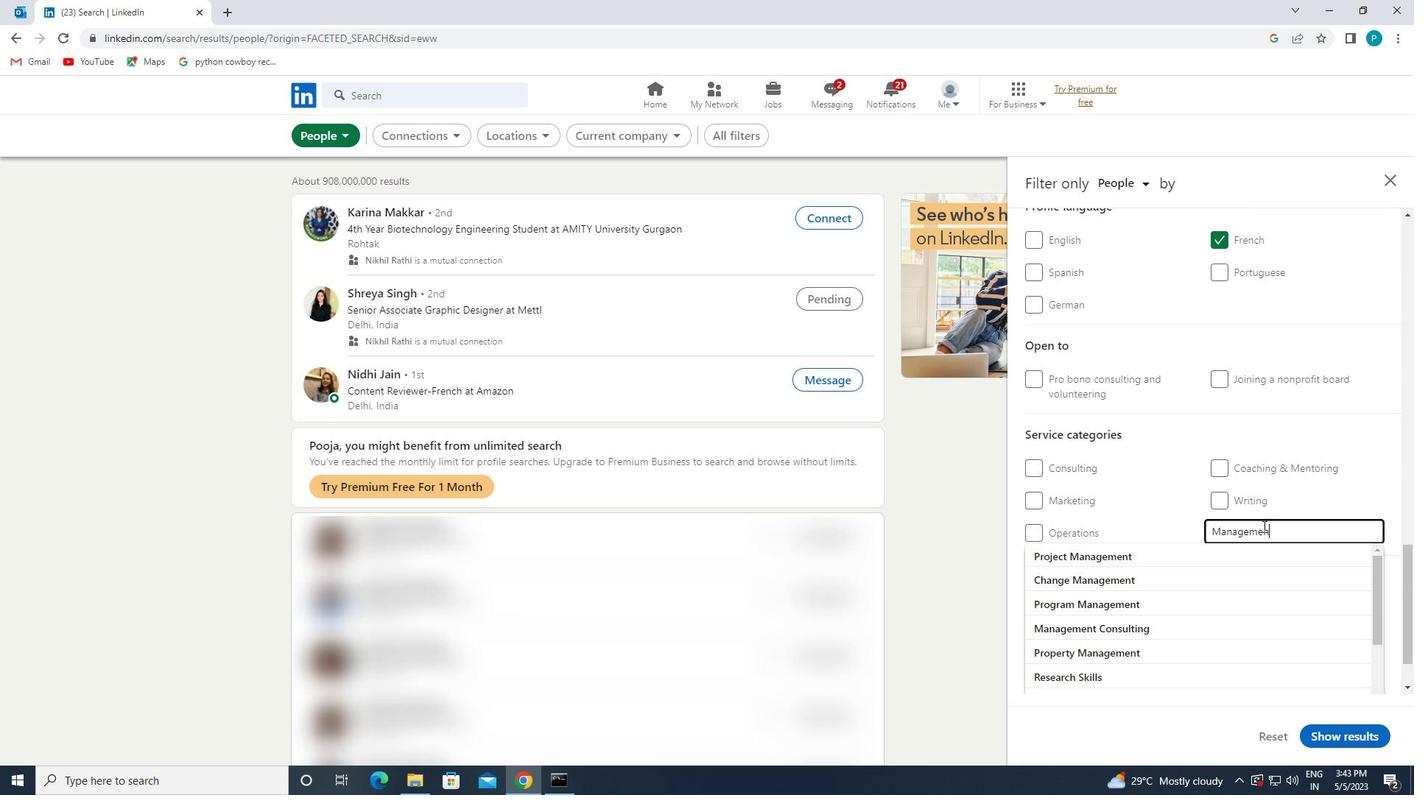 
Action: Mouse moved to (1184, 623)
Screenshot: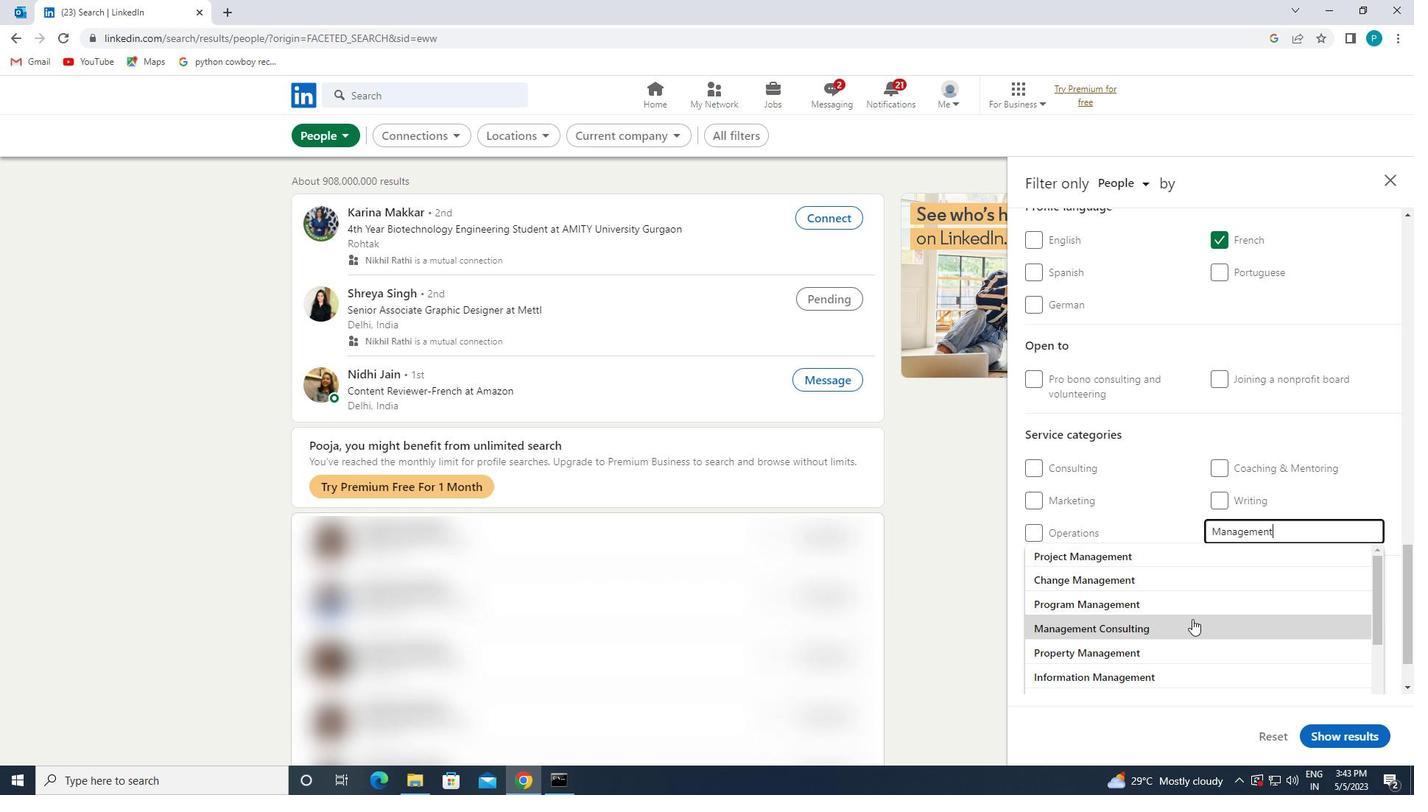 
Action: Mouse pressed left at (1184, 623)
Screenshot: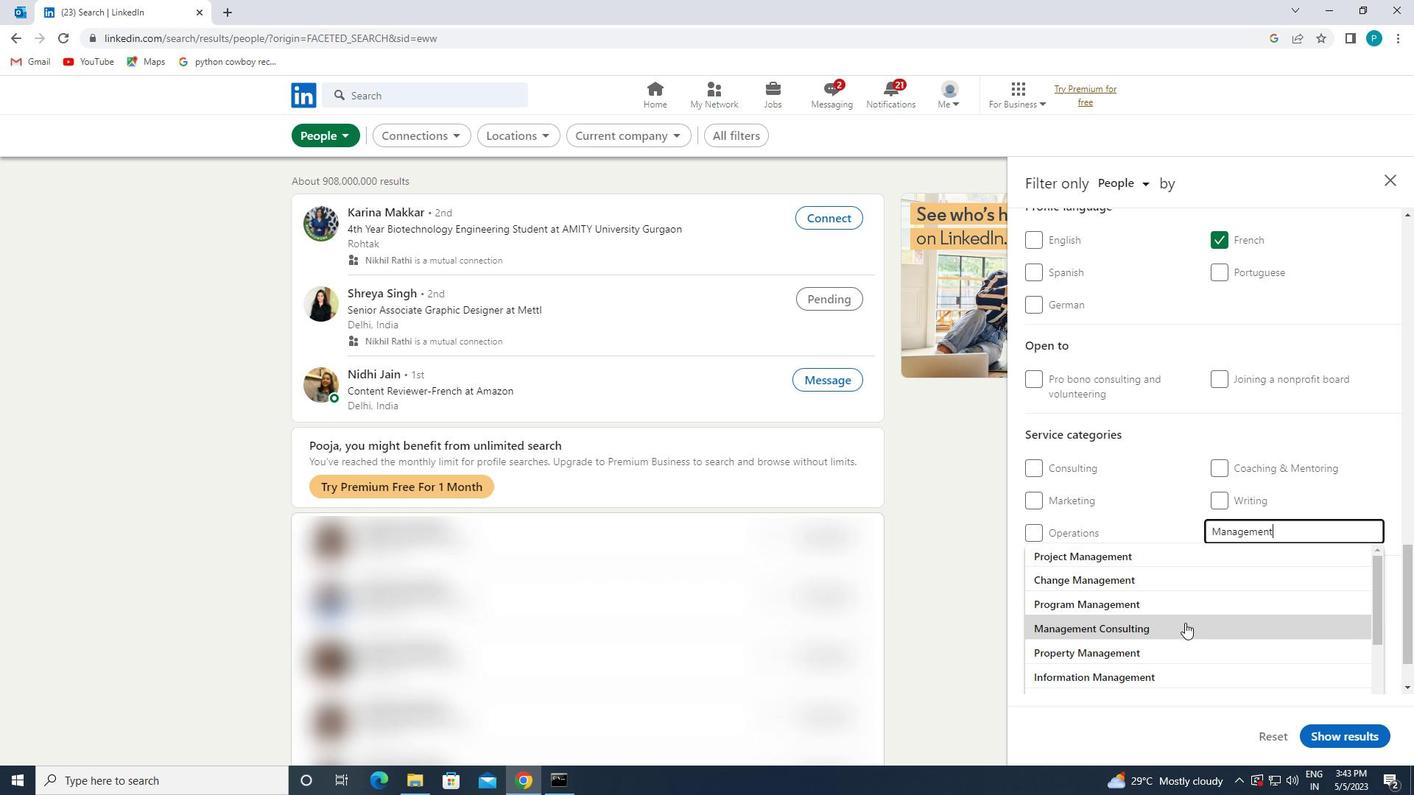 
Action: Mouse scrolled (1184, 622) with delta (0, 0)
Screenshot: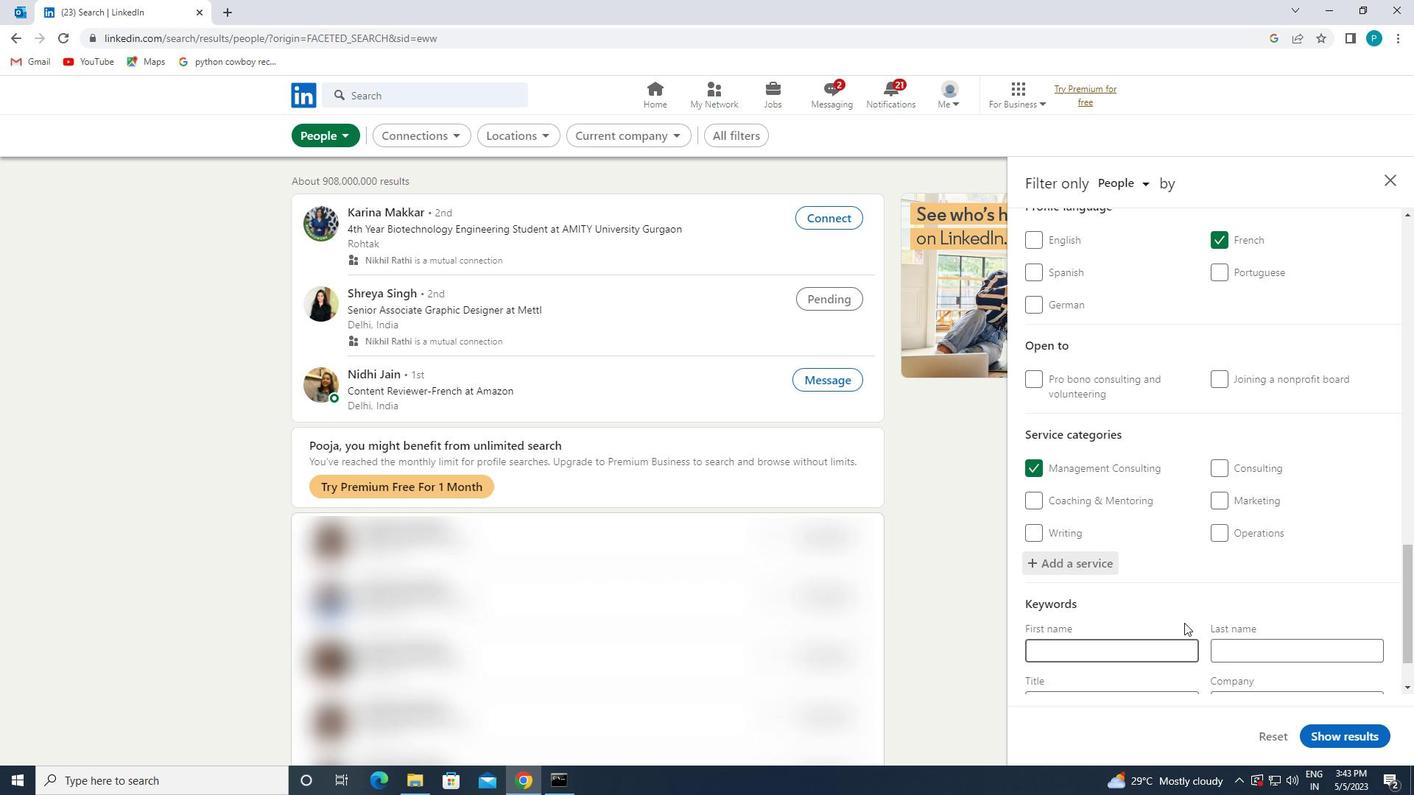 
Action: Mouse scrolled (1184, 622) with delta (0, 0)
Screenshot: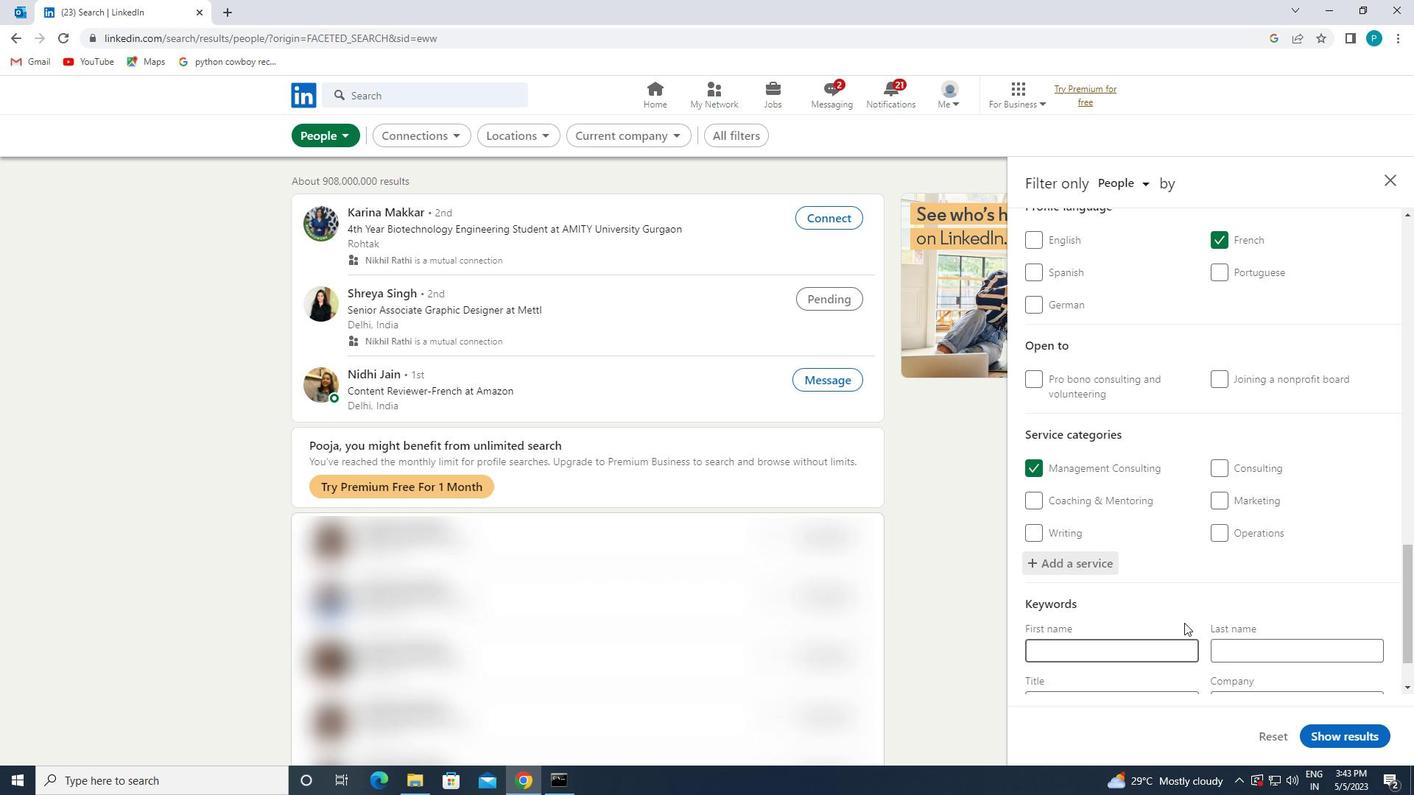 
Action: Mouse scrolled (1184, 622) with delta (0, 0)
Screenshot: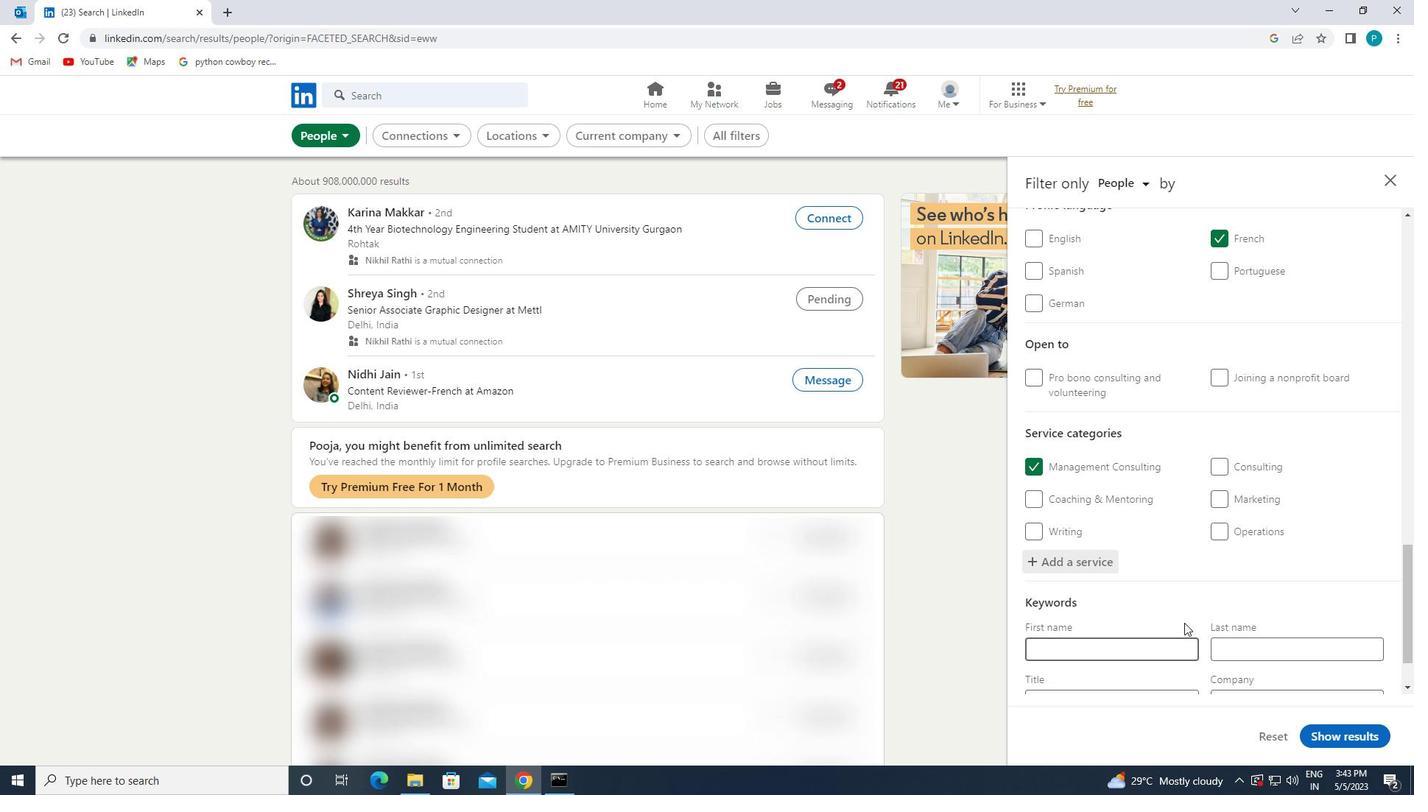 
Action: Mouse pressed left at (1184, 623)
Screenshot: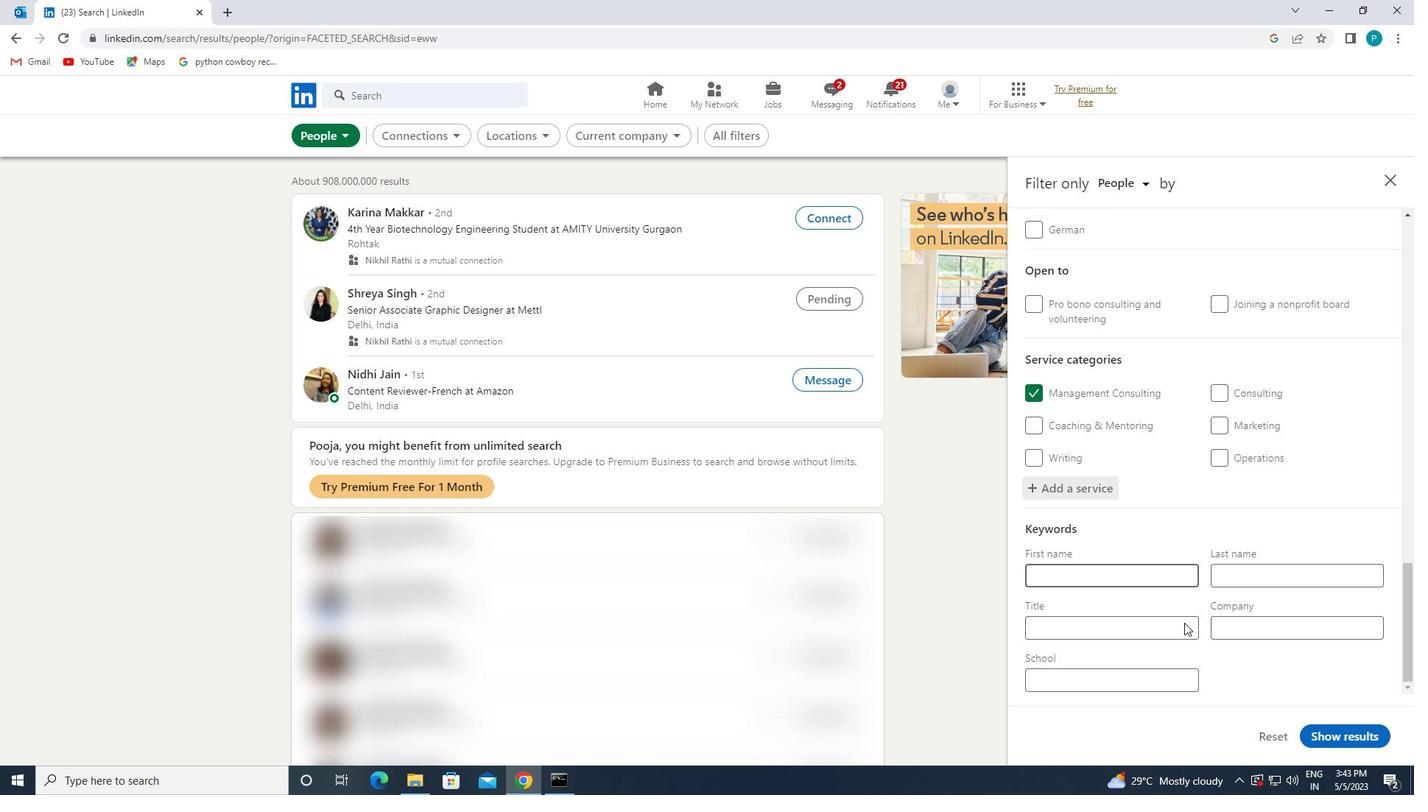 
Action: Key pressed <Key.caps_lock>SQL<Key.space>D<Key.caps_lock>EVELOPER
Screenshot: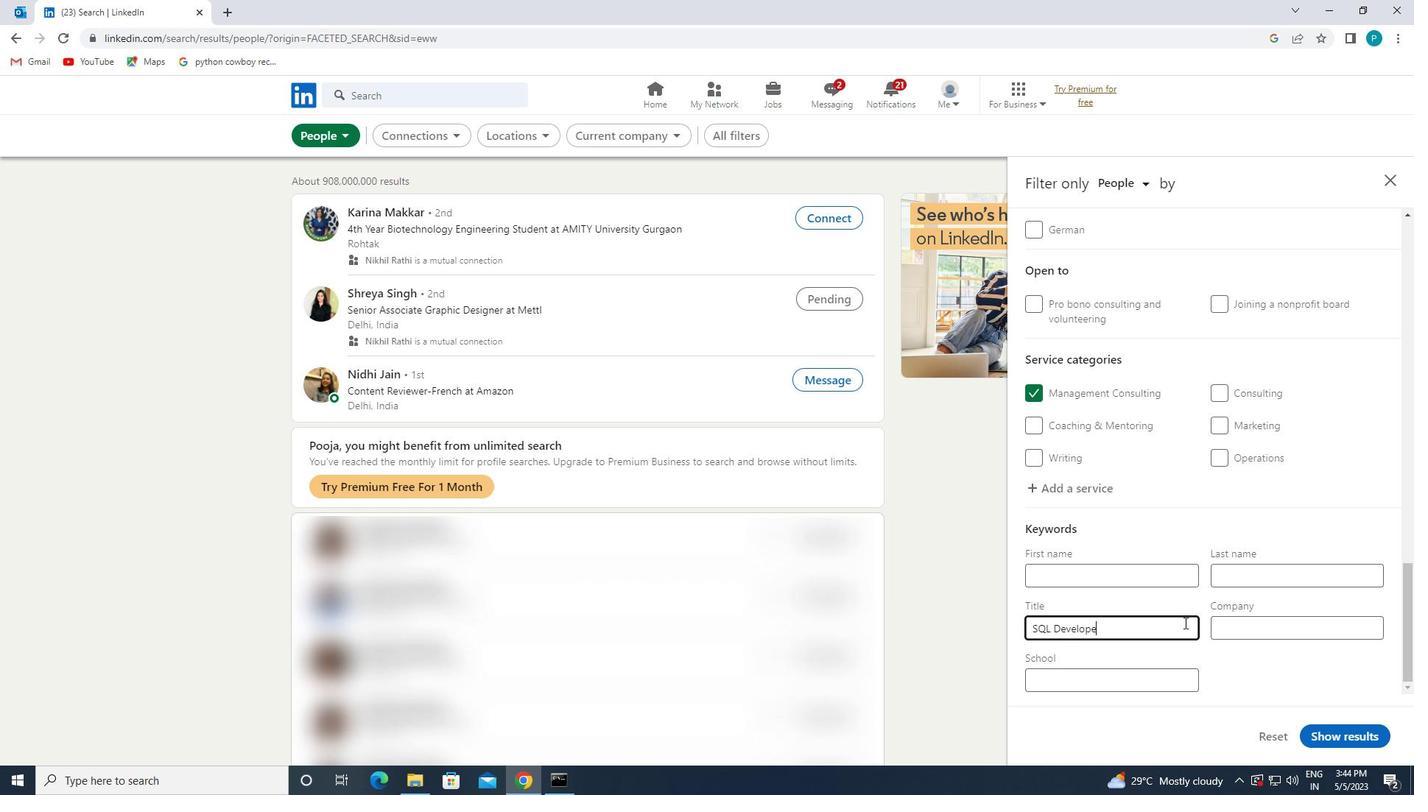 
Action: Mouse moved to (1326, 733)
Screenshot: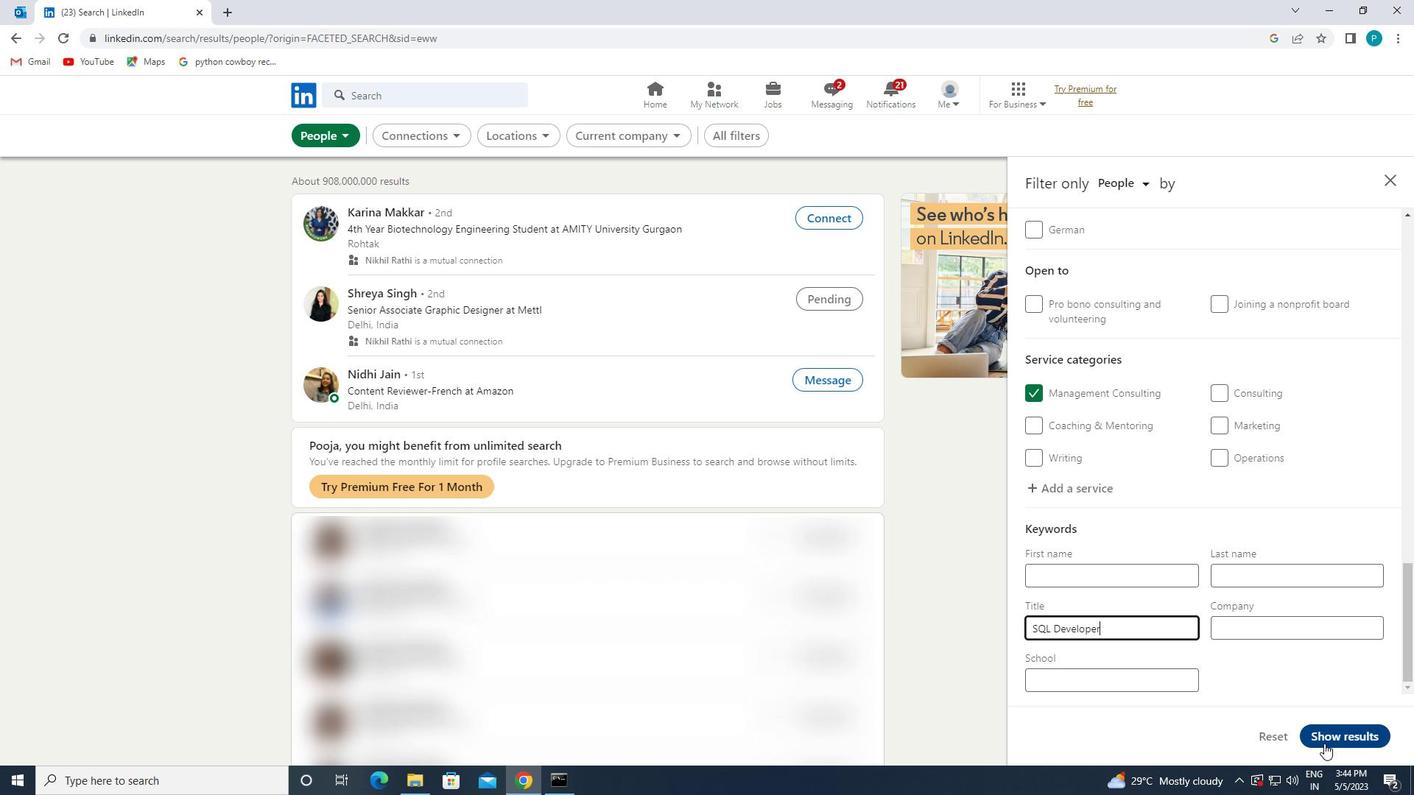 
Action: Mouse pressed left at (1326, 733)
Screenshot: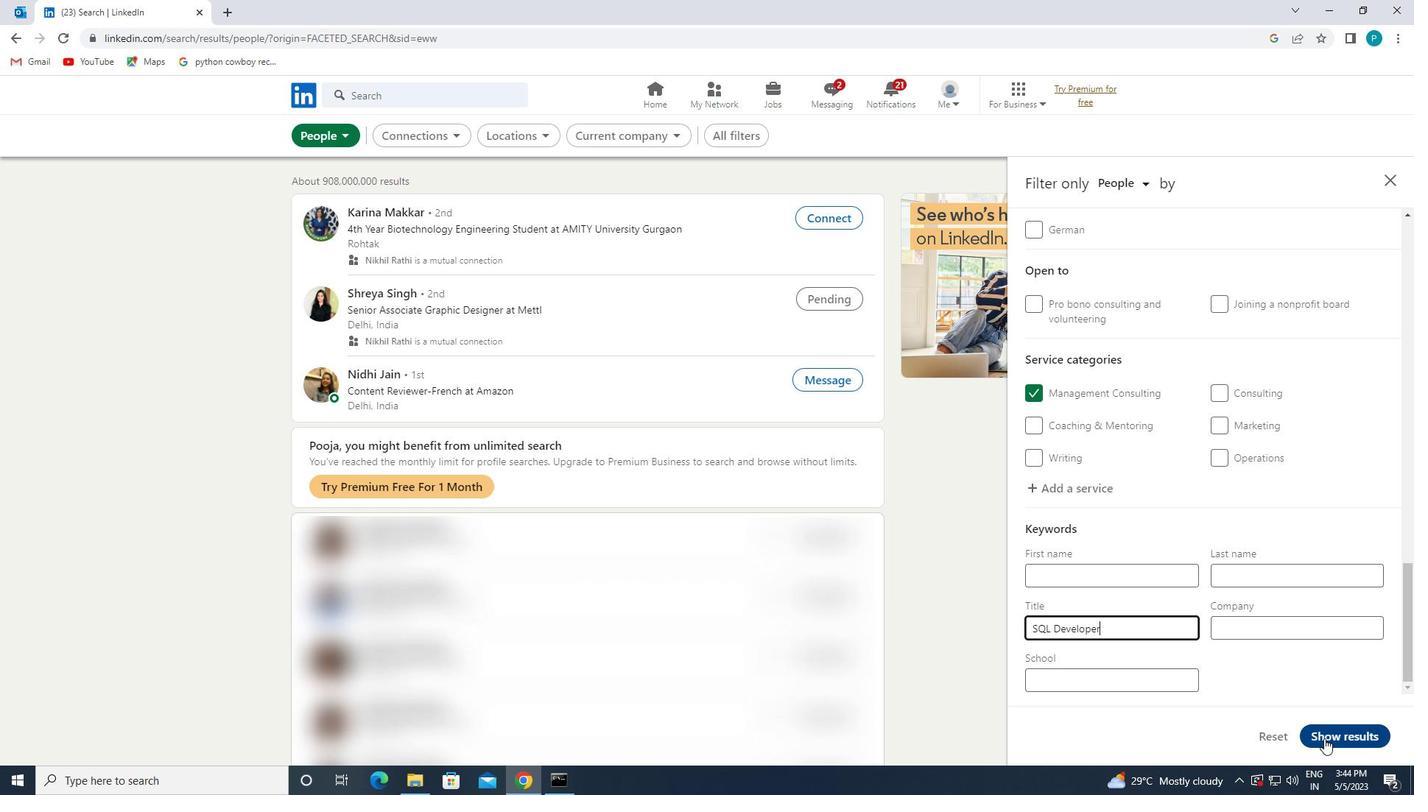 
